 Task: Look for space in Upington, South Africa from 6th September, 2023 to 12th September, 2023 for 4 adults in price range Rs.10000 to Rs.14000. Place can be private room with 4 bedrooms having 4 beds and 4 bathrooms. Property type can be house, flat, guest house. Amenities needed are: wifi, TV, free parkinig on premises, gym, breakfast. Booking option can be shelf check-in. Required host language is English.
Action: Mouse moved to (517, 132)
Screenshot: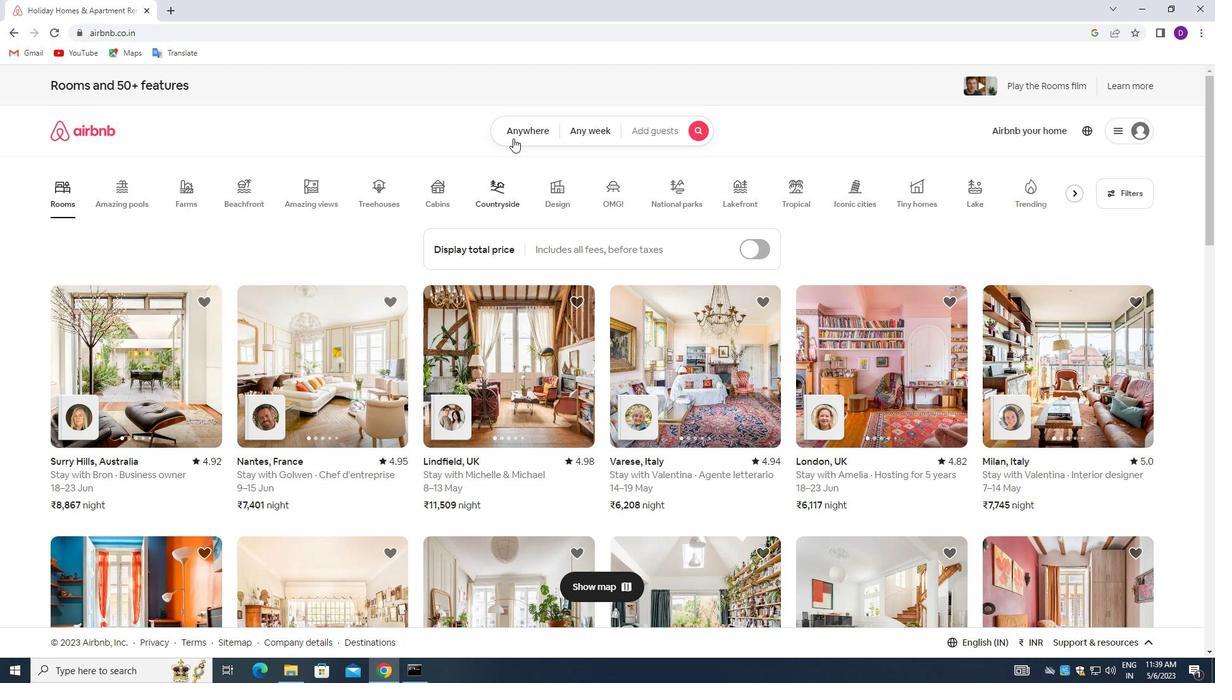 
Action: Mouse pressed left at (517, 132)
Screenshot: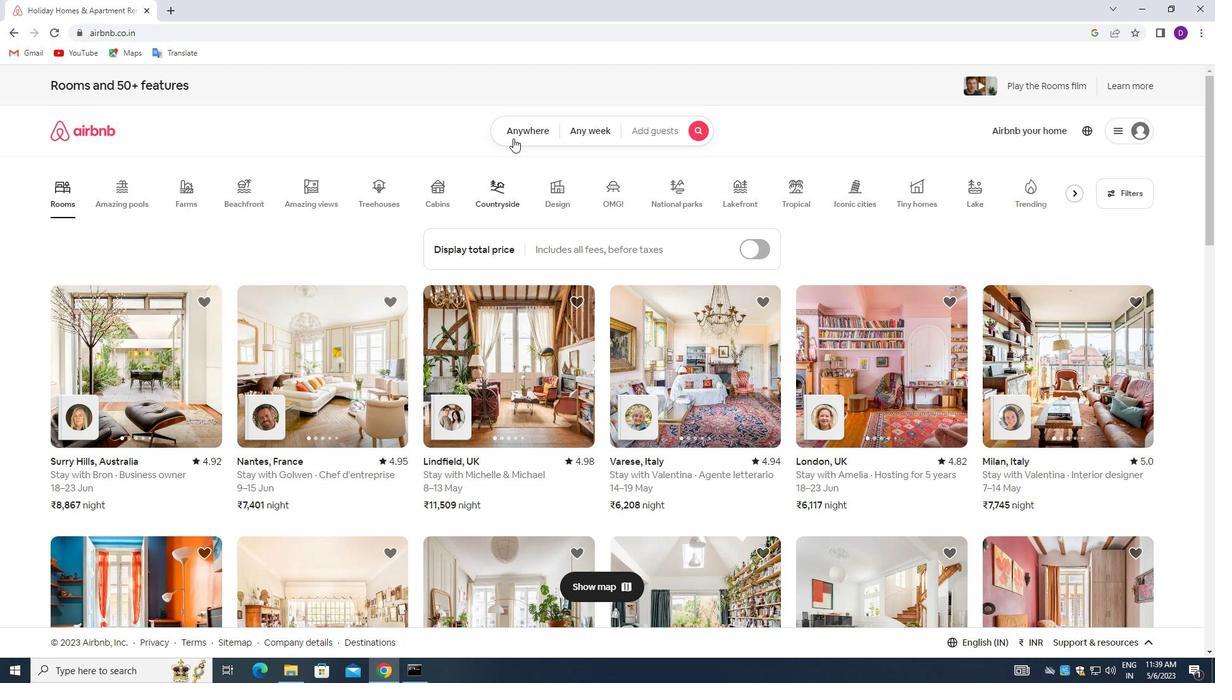 
Action: Mouse moved to (478, 183)
Screenshot: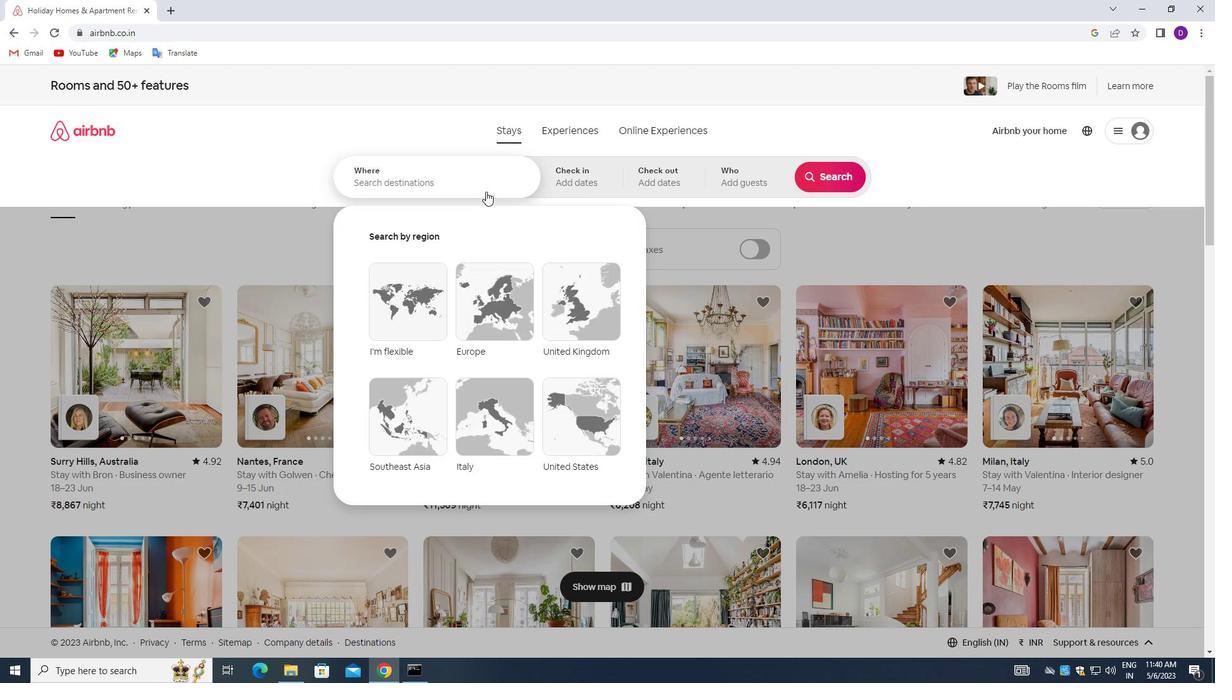 
Action: Mouse pressed left at (478, 183)
Screenshot: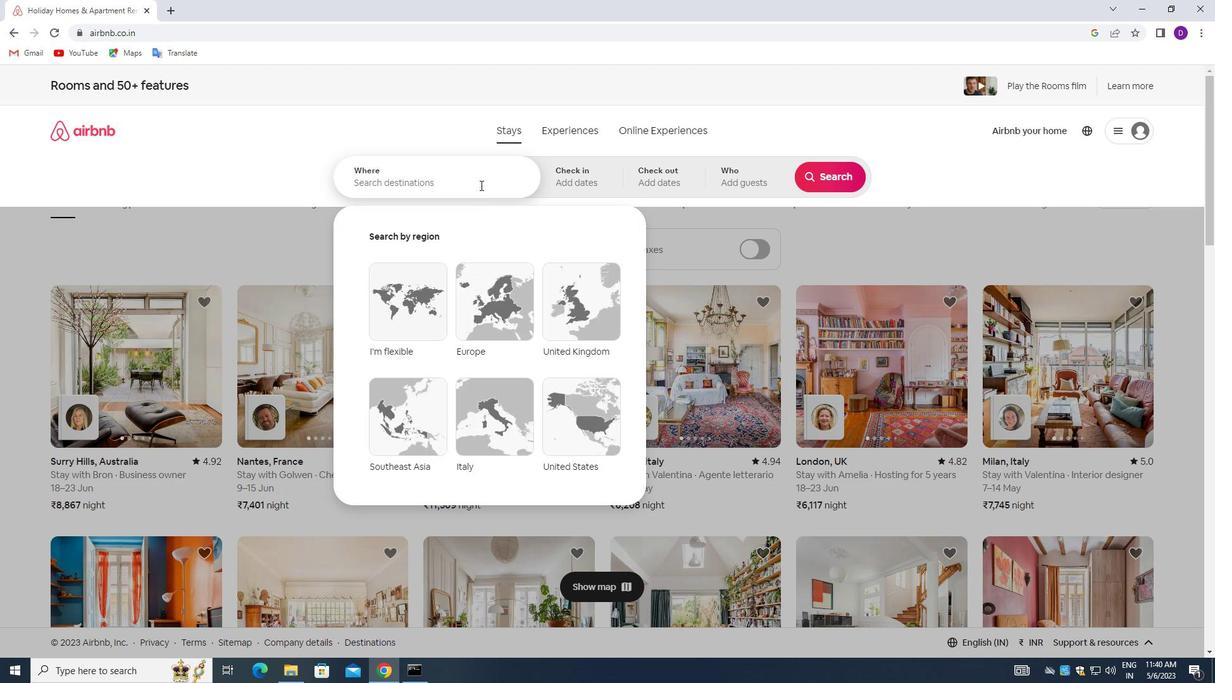 
Action: Mouse moved to (262, 264)
Screenshot: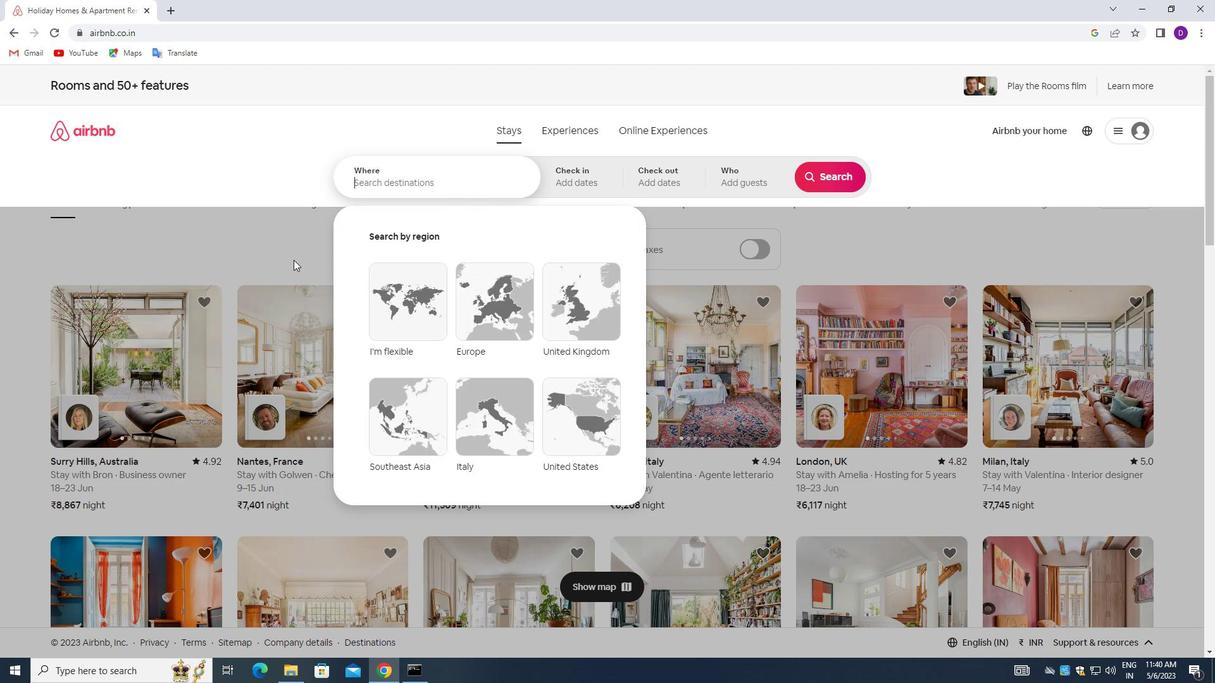 
Action: Key pressed <Key.shift>UPINGTON,<Key.space><Key.shift><Key.shift><Key.shift><Key.shift><Key.shift><Key.shift_r>SOUTH<Key.space><Key.shift_r>AFRICA<Key.enter>
Screenshot: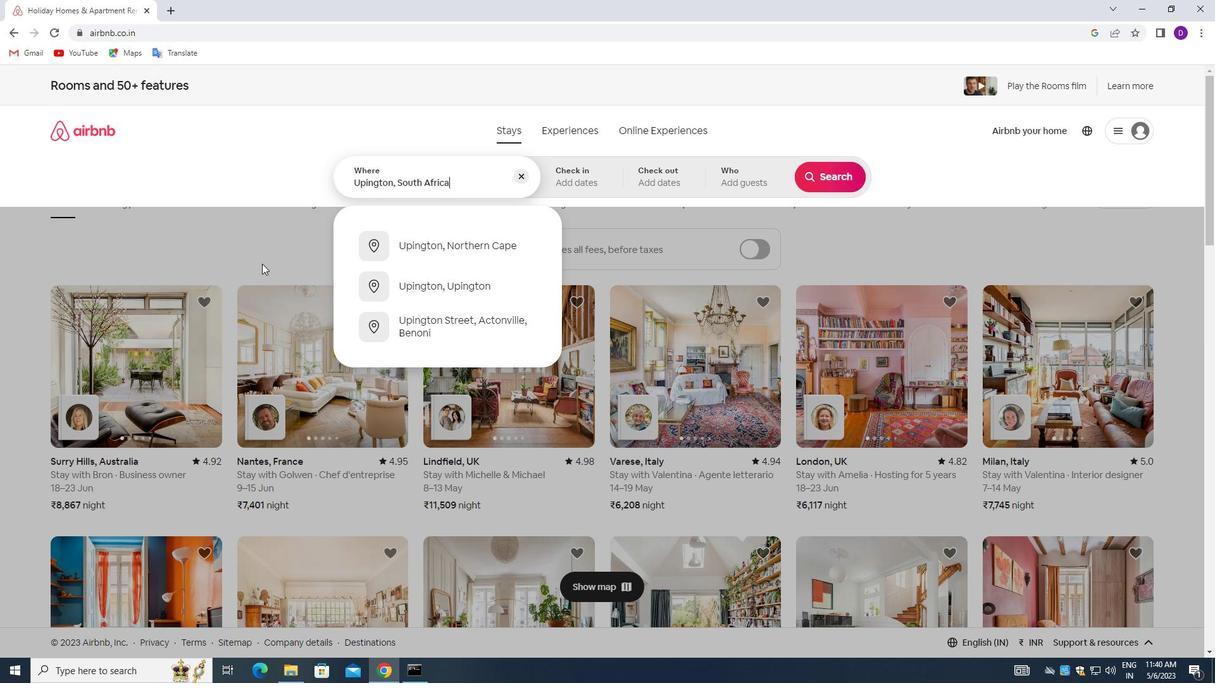 
Action: Mouse moved to (835, 277)
Screenshot: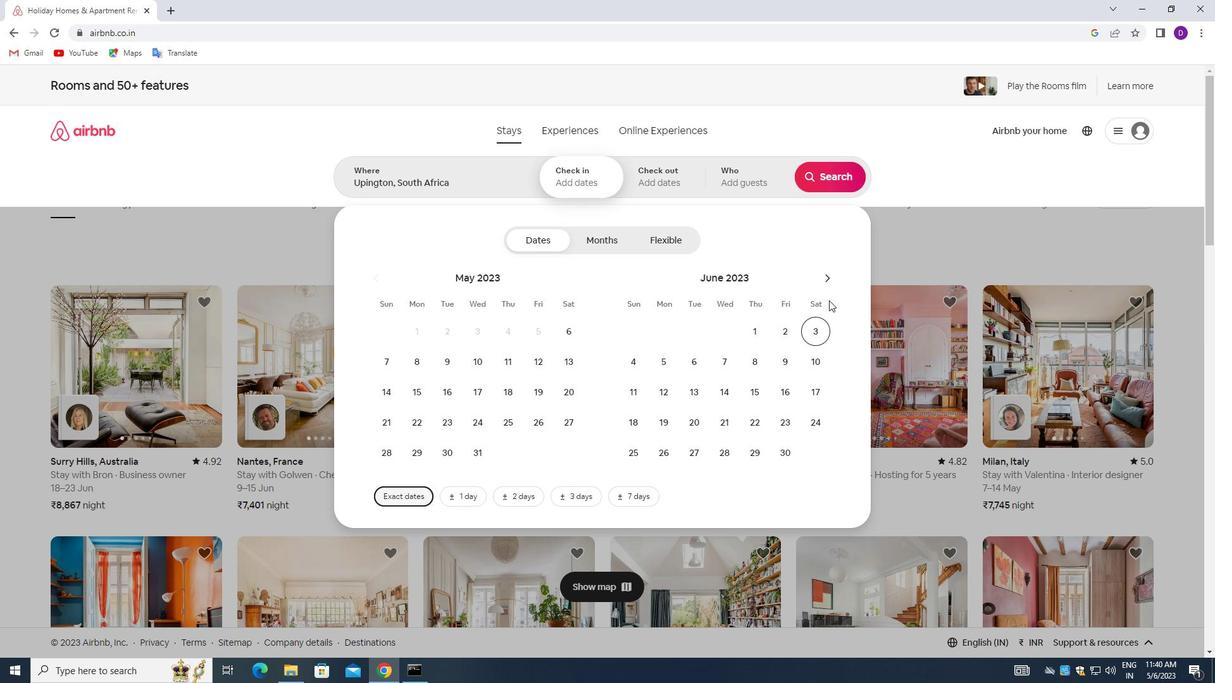 
Action: Mouse pressed left at (835, 277)
Screenshot: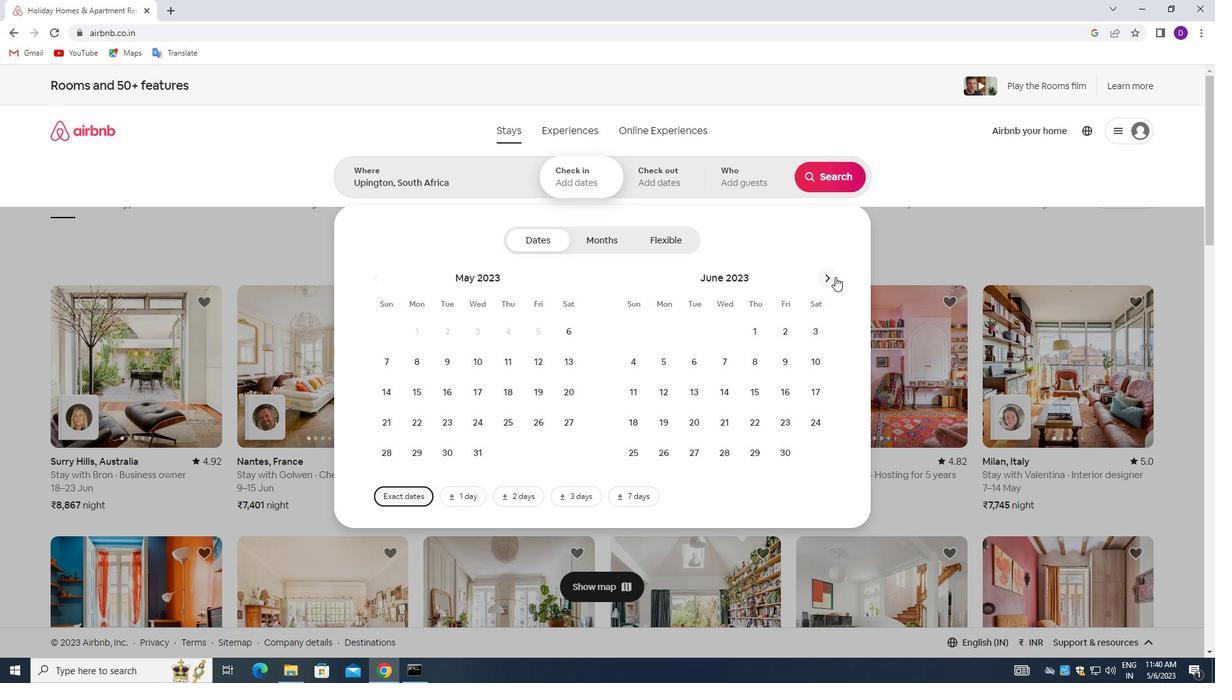 
Action: Mouse pressed left at (835, 277)
Screenshot: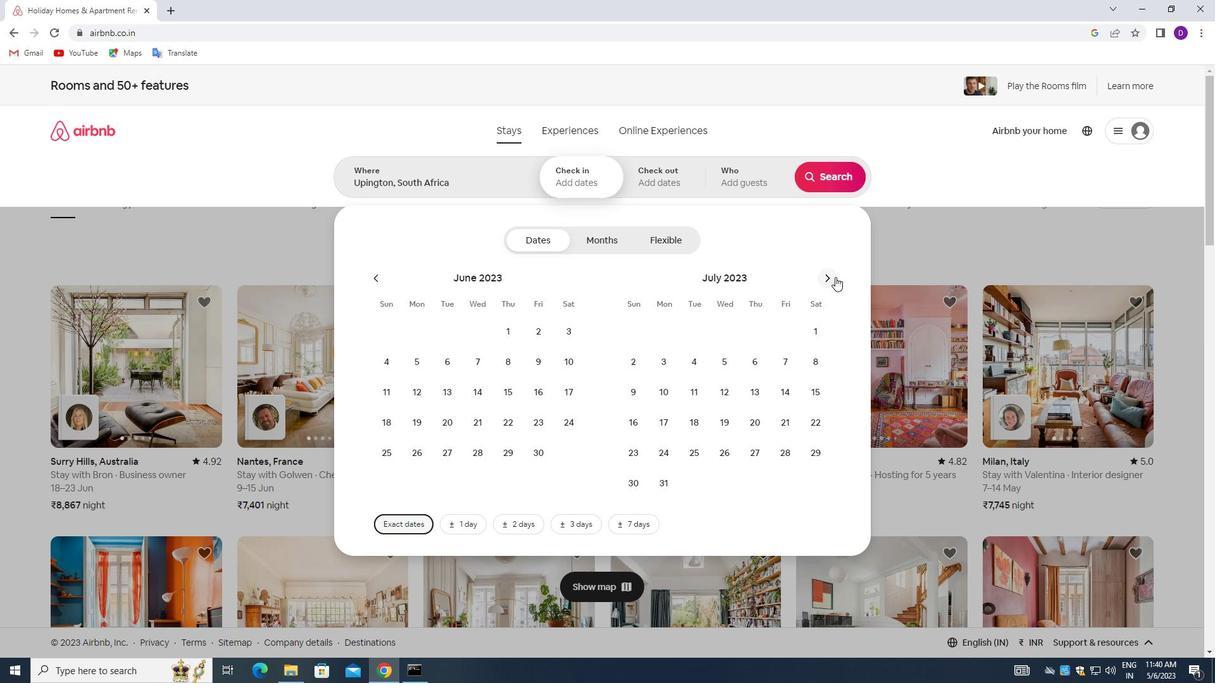 
Action: Mouse pressed left at (835, 277)
Screenshot: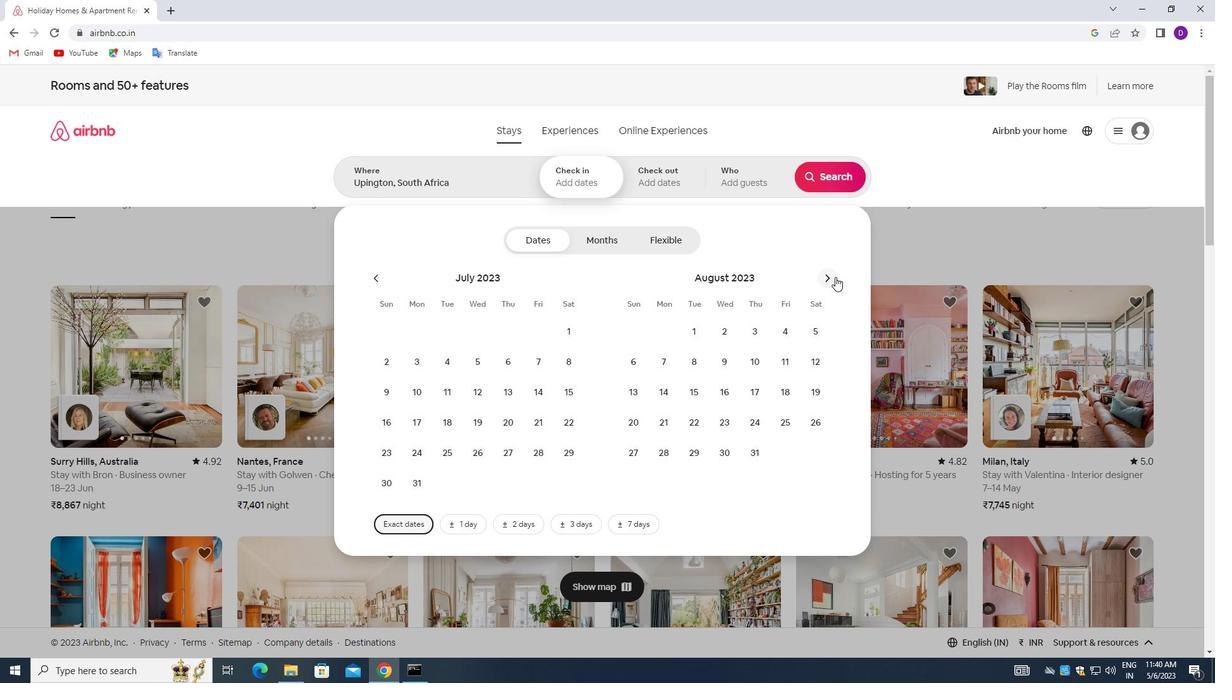 
Action: Mouse moved to (730, 365)
Screenshot: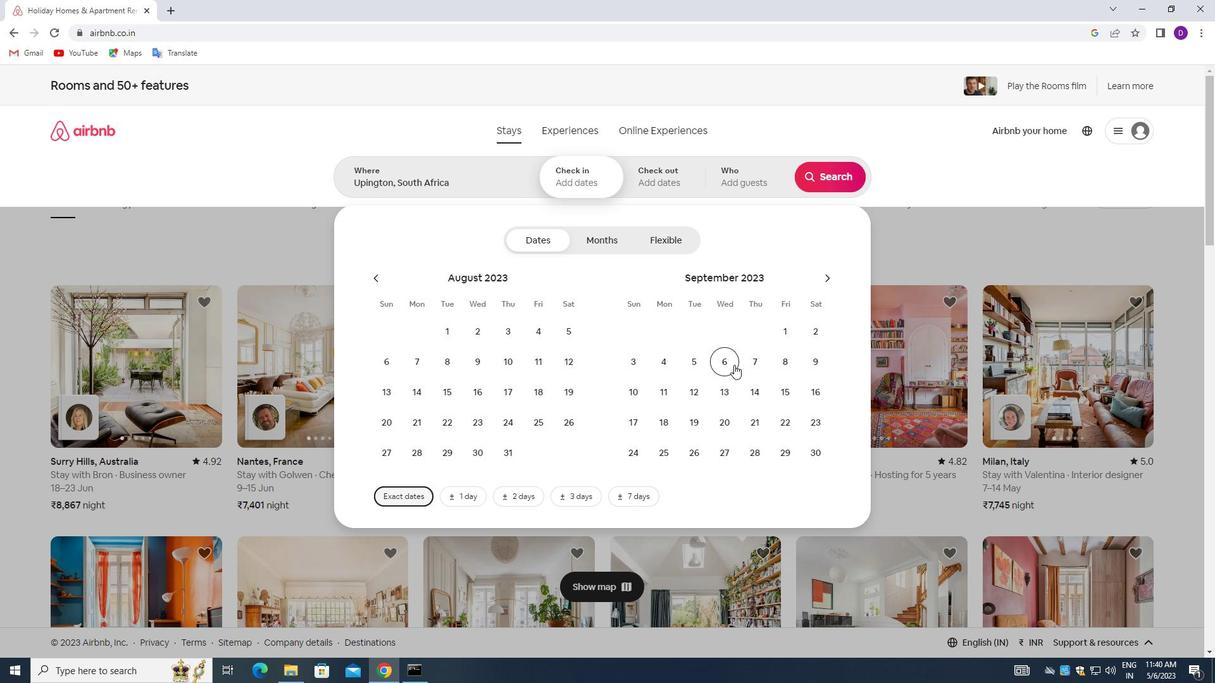 
Action: Mouse pressed left at (730, 365)
Screenshot: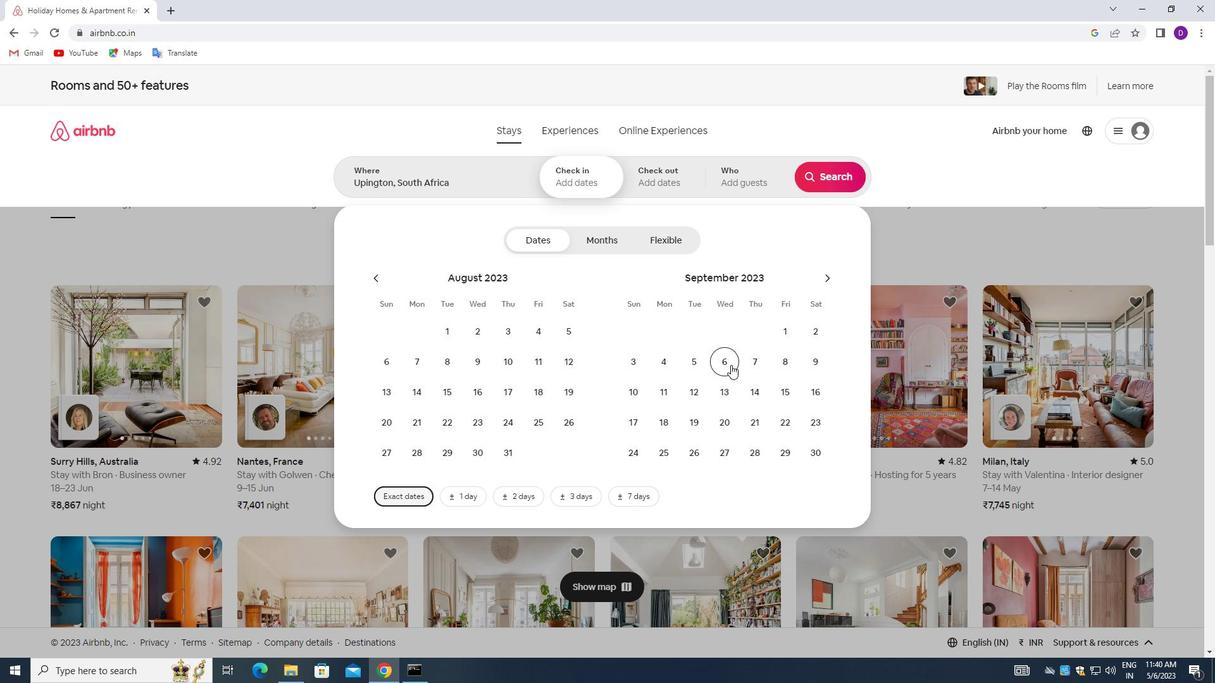 
Action: Mouse moved to (690, 391)
Screenshot: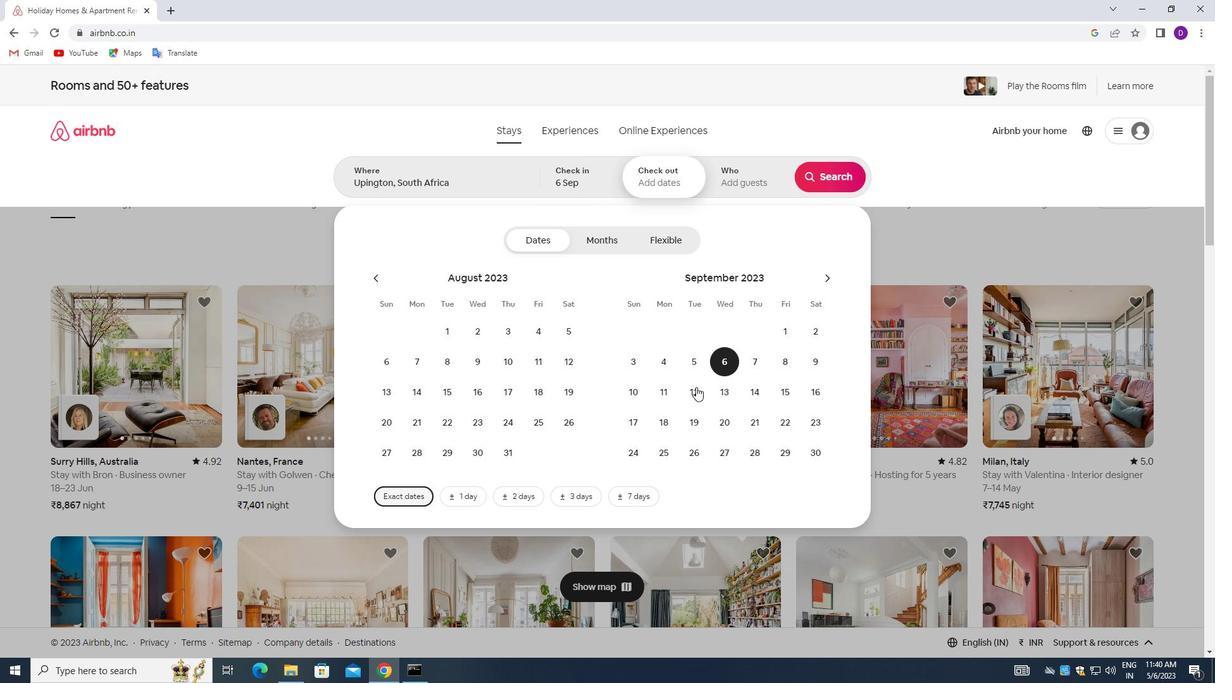 
Action: Mouse pressed left at (690, 391)
Screenshot: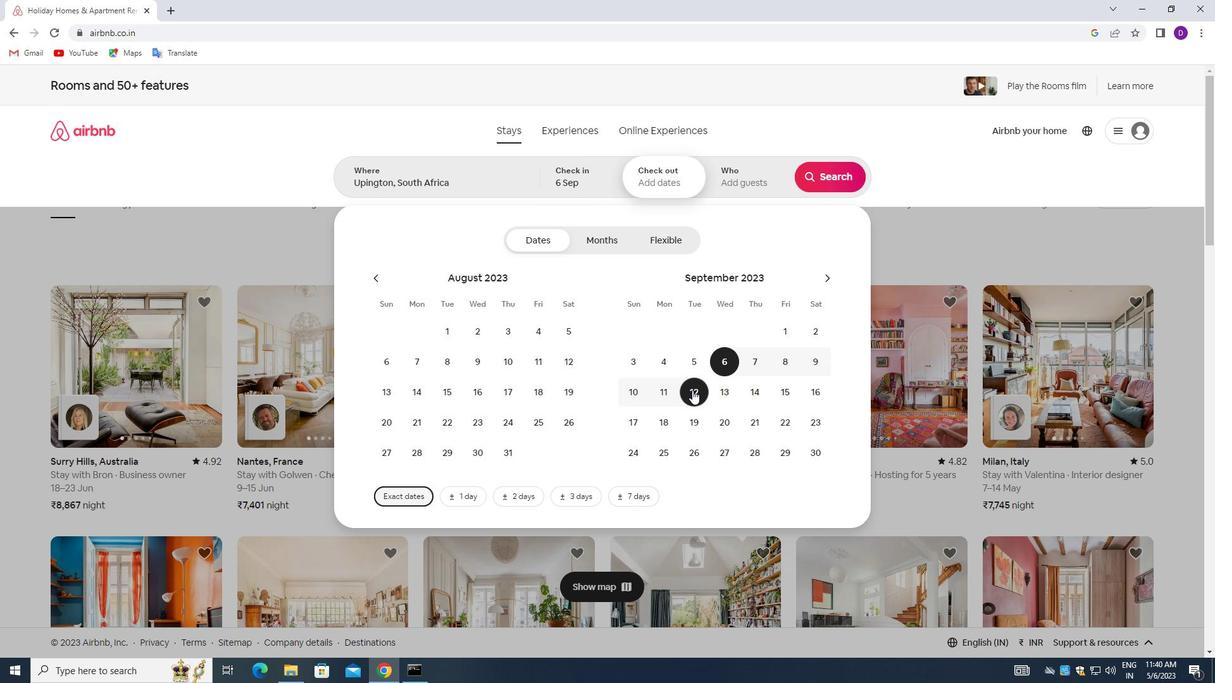
Action: Mouse moved to (731, 184)
Screenshot: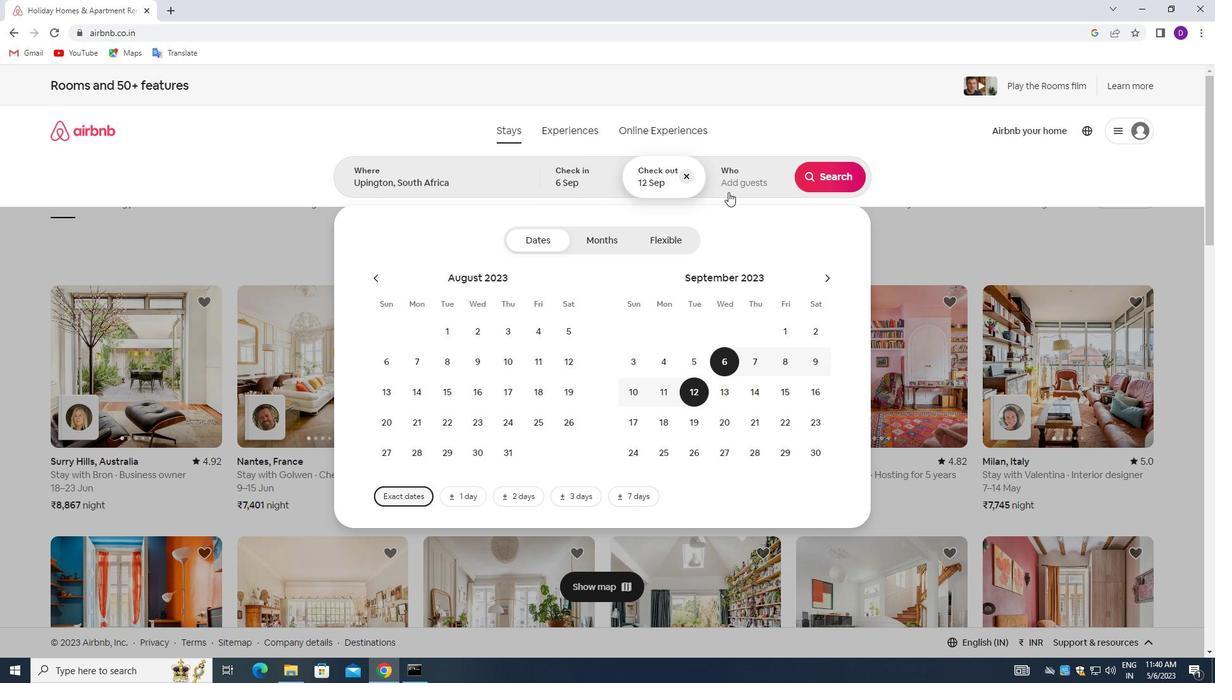 
Action: Mouse pressed left at (731, 184)
Screenshot: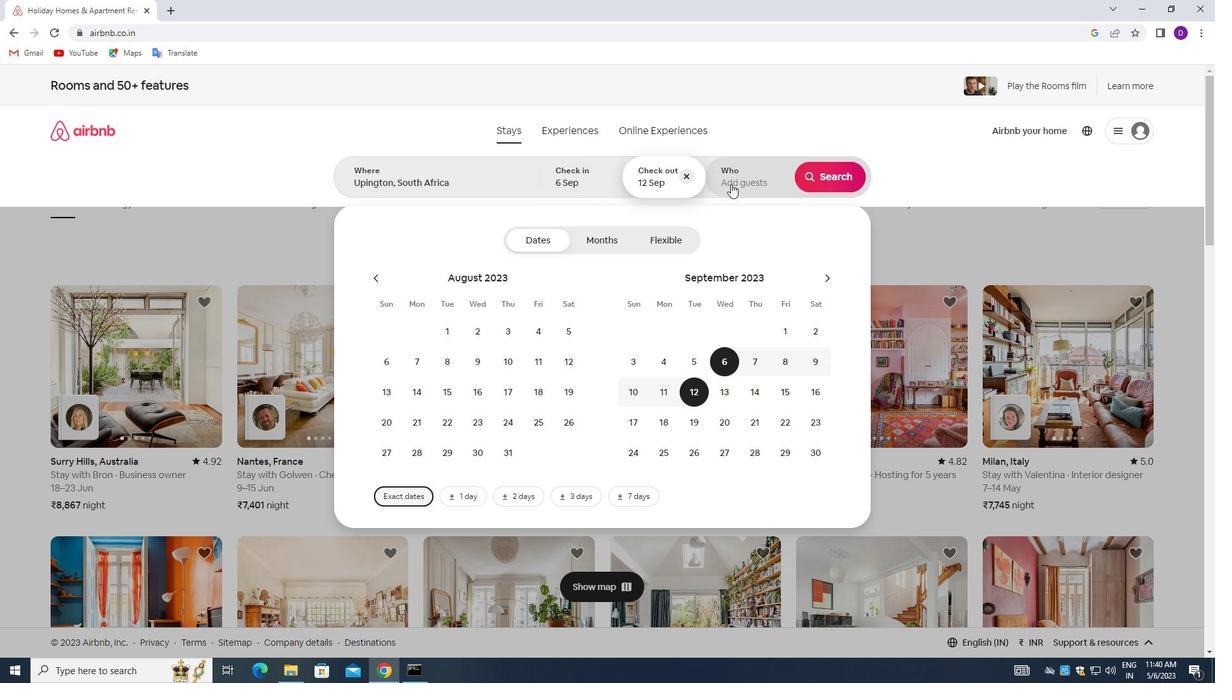 
Action: Mouse moved to (837, 249)
Screenshot: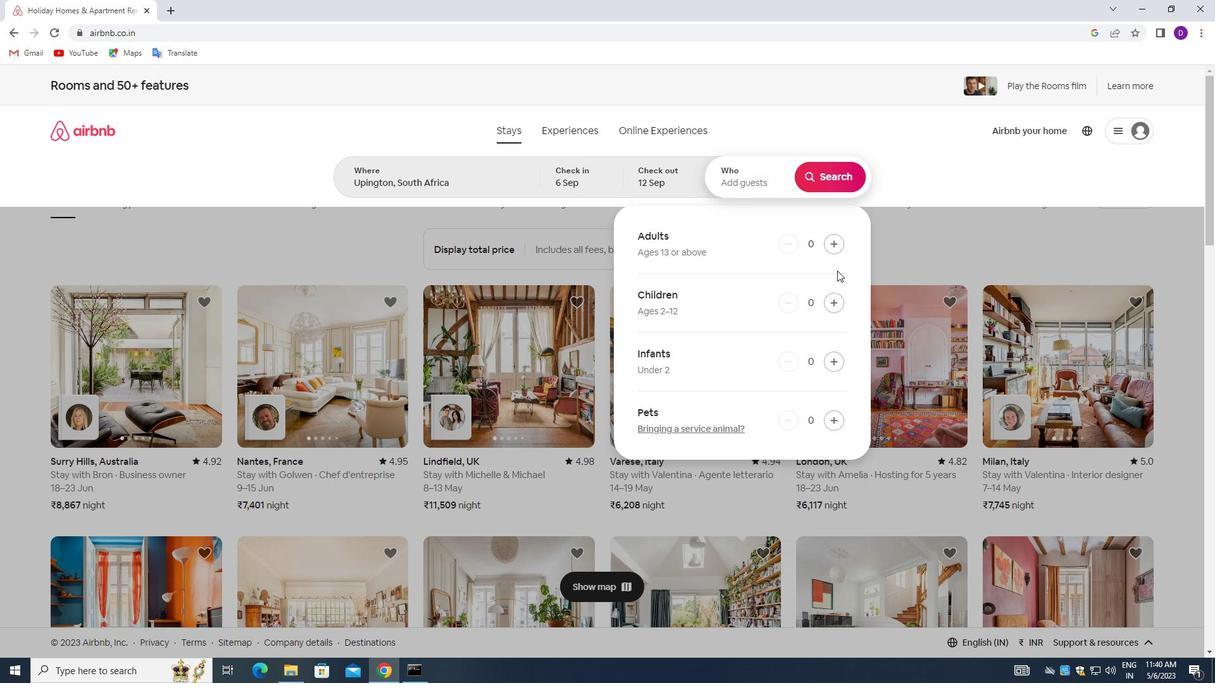 
Action: Mouse pressed left at (837, 249)
Screenshot: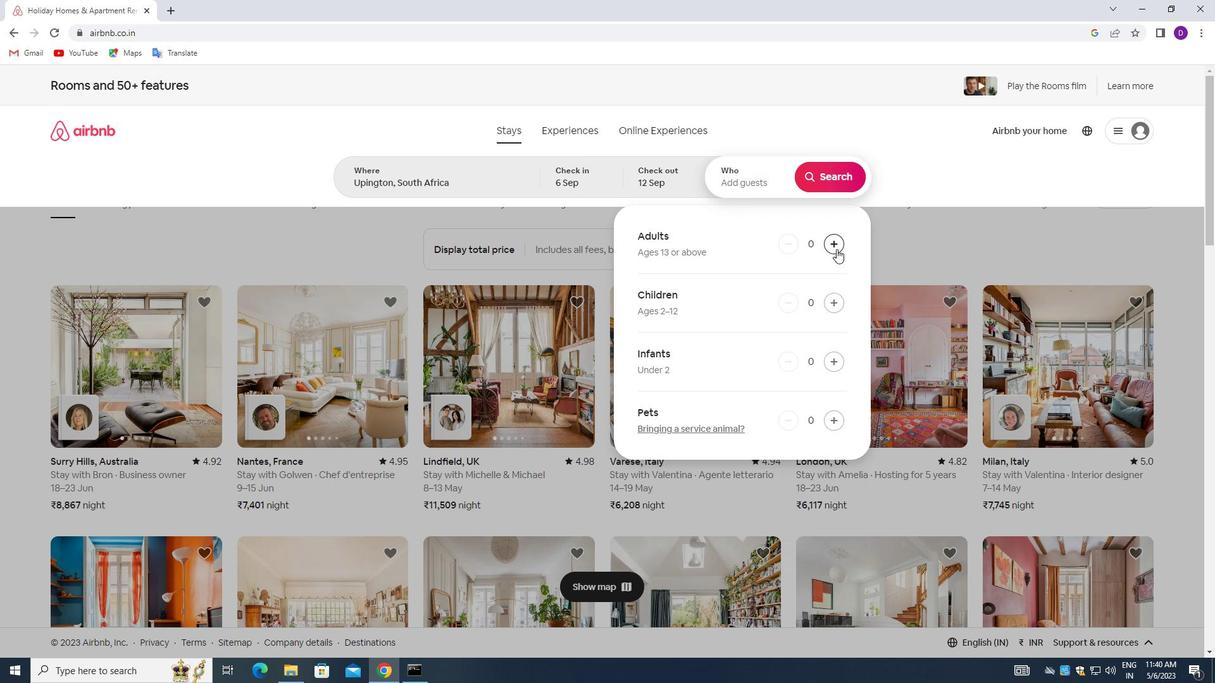 
Action: Mouse pressed left at (837, 249)
Screenshot: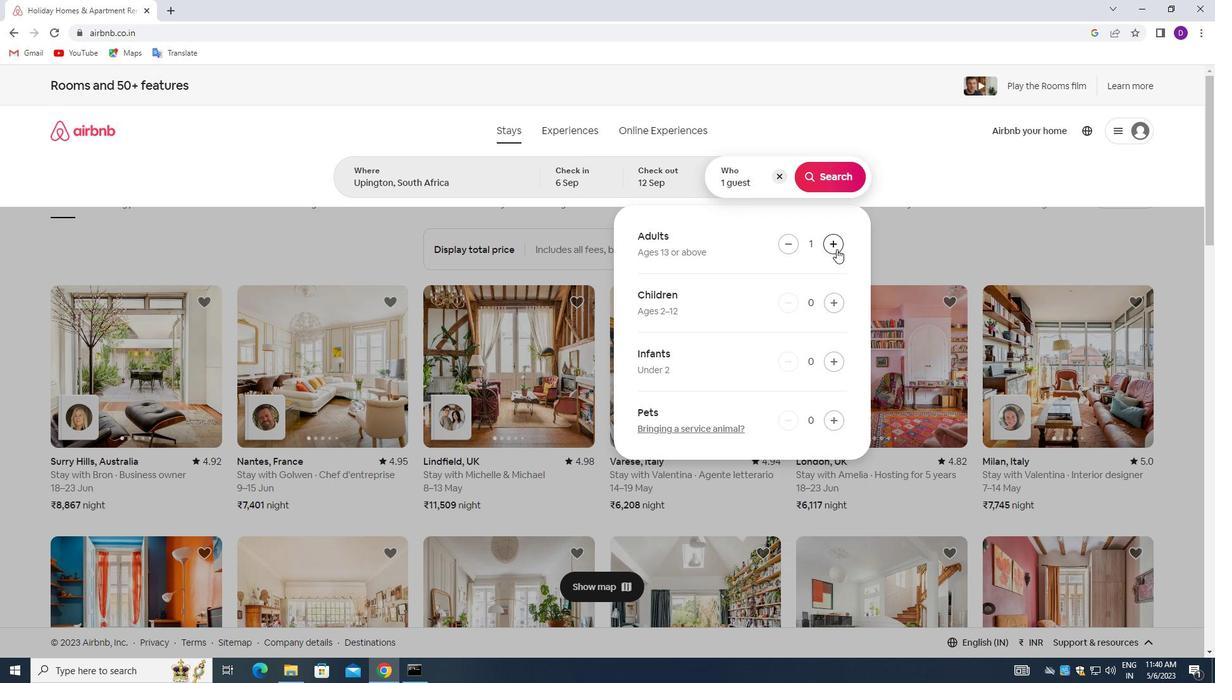 
Action: Mouse pressed left at (837, 249)
Screenshot: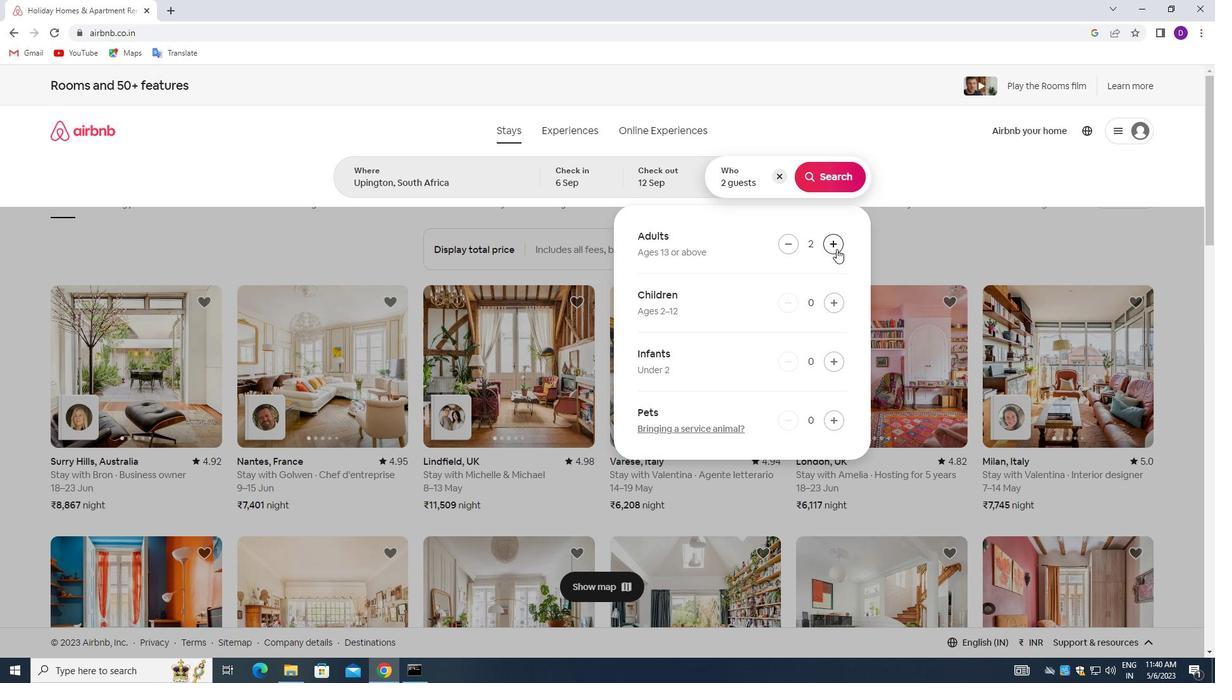 
Action: Mouse pressed left at (837, 249)
Screenshot: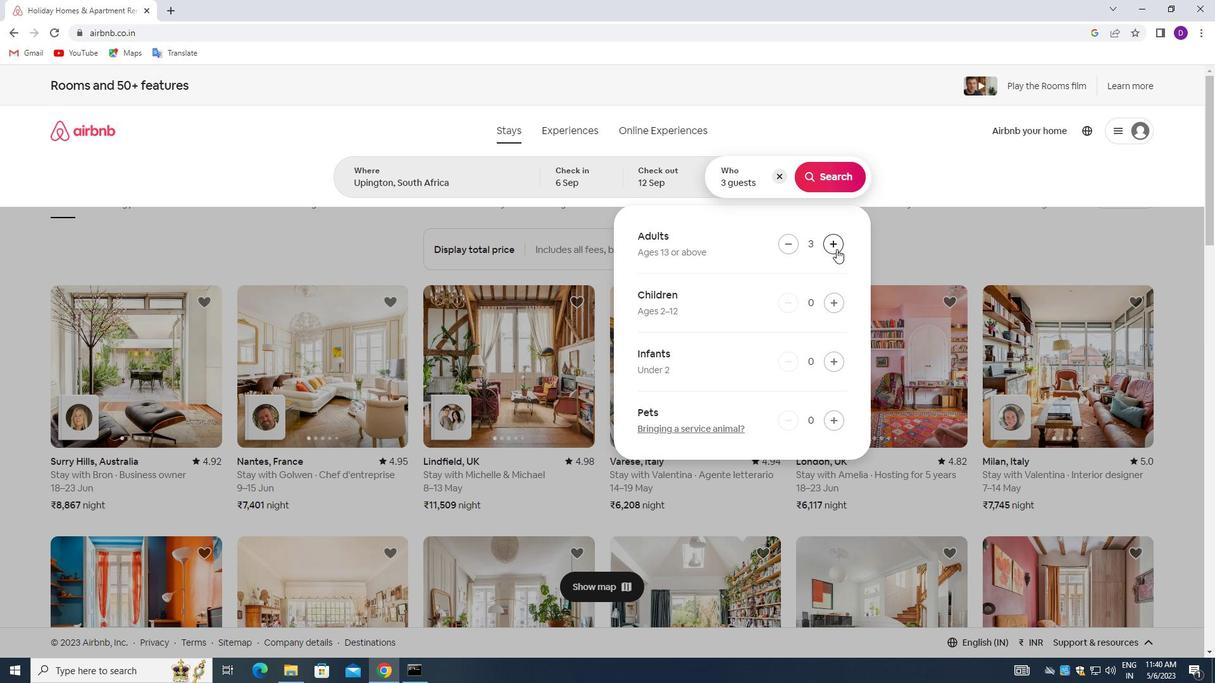 
Action: Mouse moved to (822, 176)
Screenshot: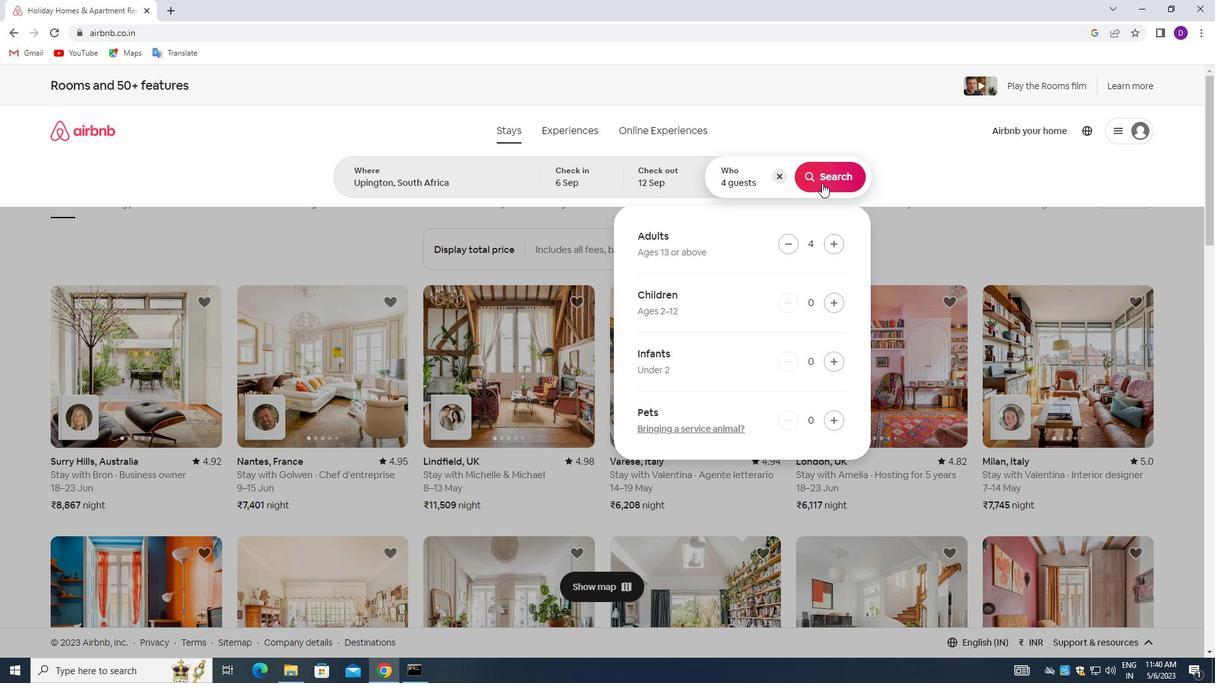 
Action: Mouse pressed left at (822, 176)
Screenshot: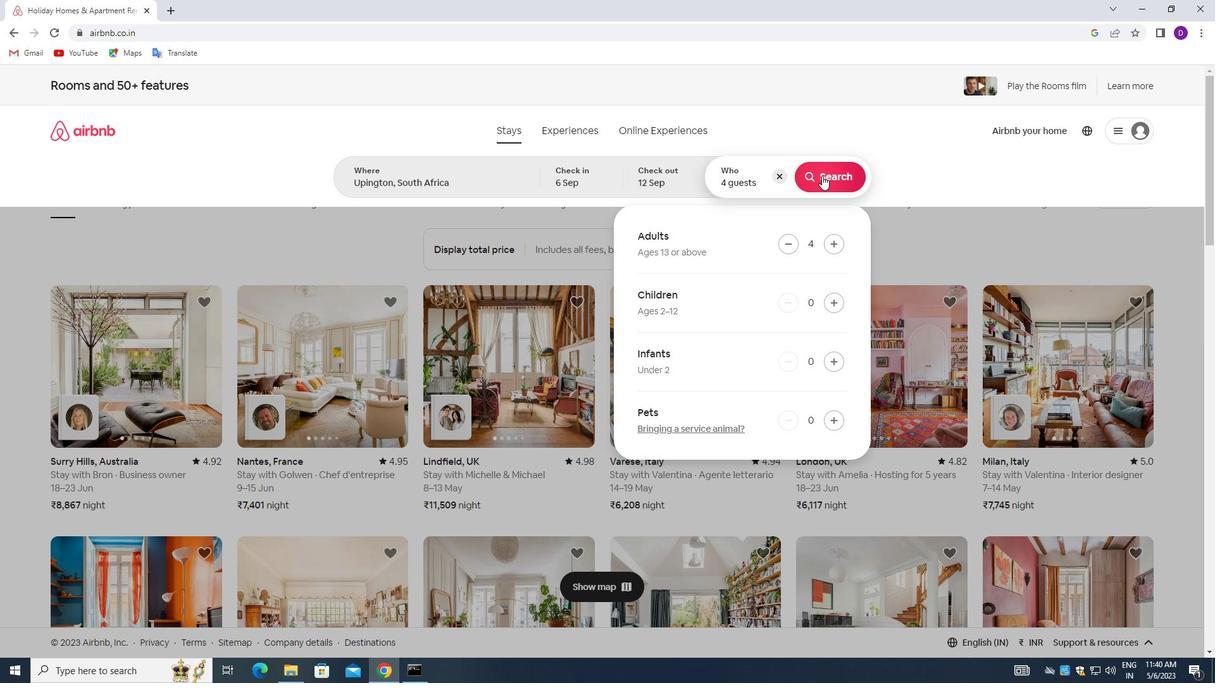 
Action: Mouse moved to (1146, 134)
Screenshot: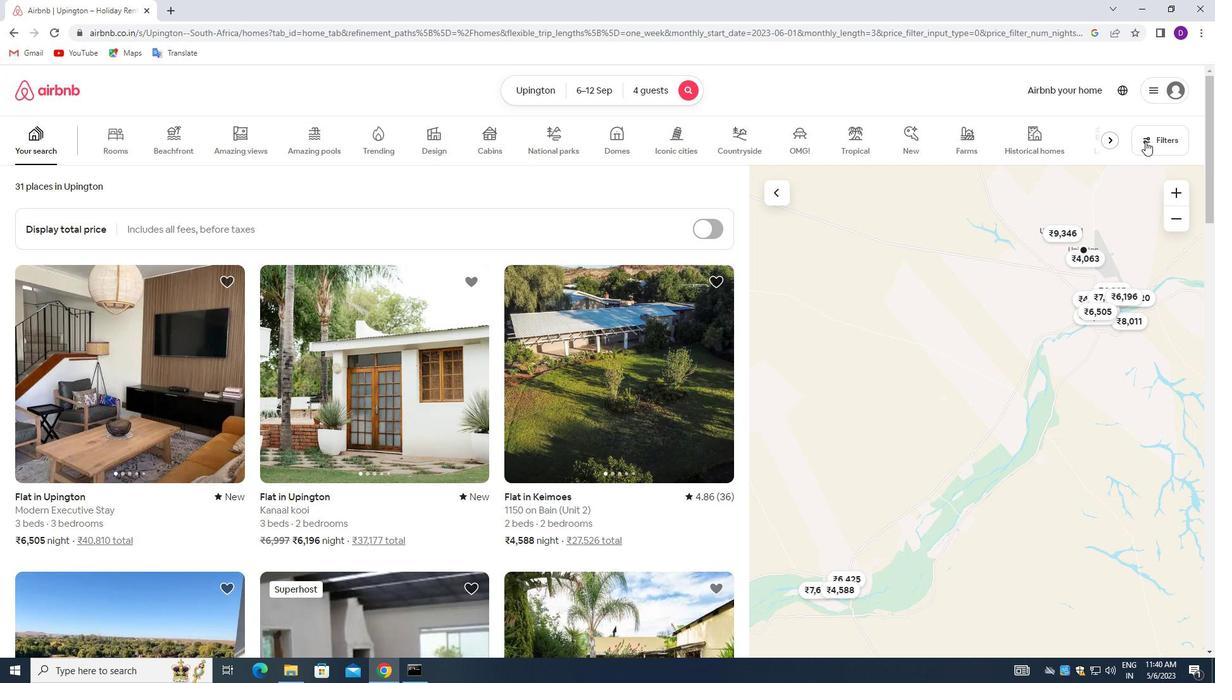 
Action: Mouse pressed left at (1146, 134)
Screenshot: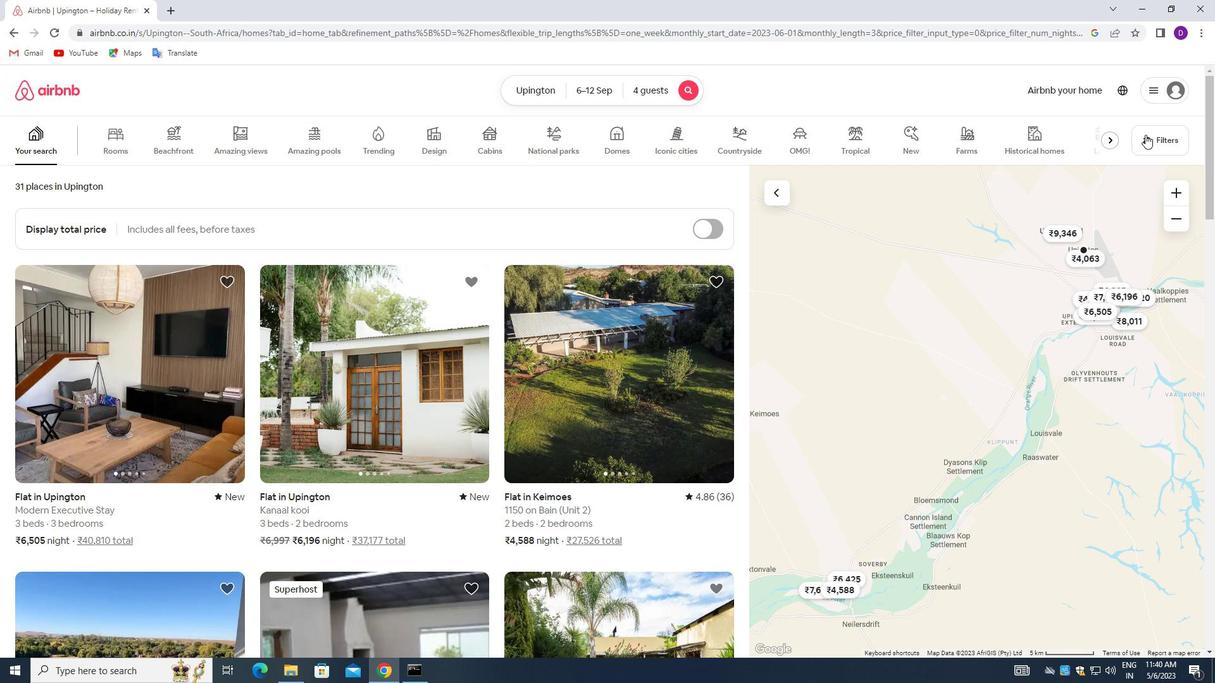 
Action: Mouse moved to (447, 455)
Screenshot: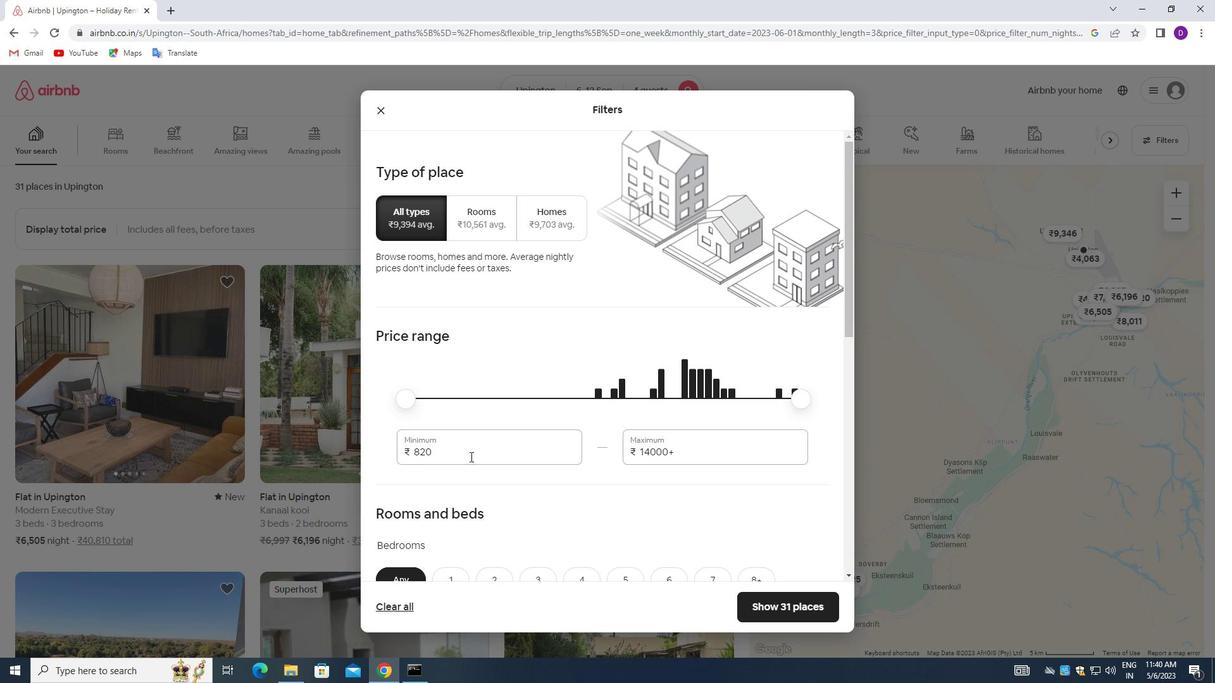 
Action: Mouse pressed left at (447, 455)
Screenshot: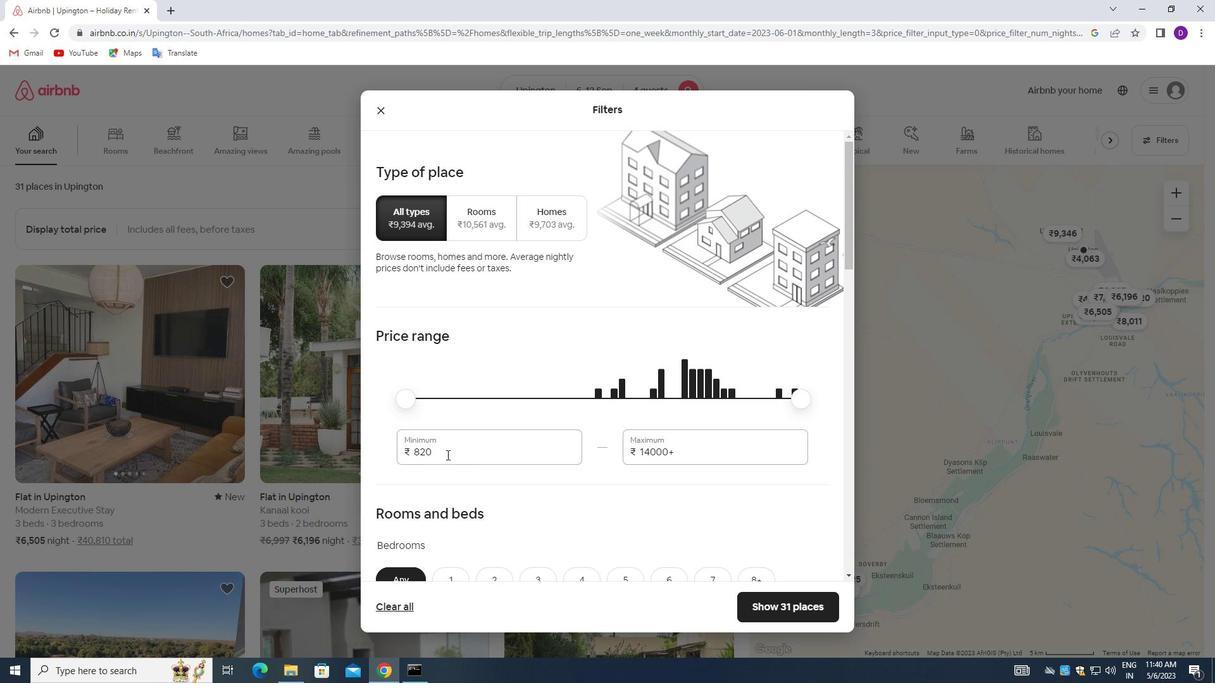 
Action: Mouse pressed left at (447, 455)
Screenshot: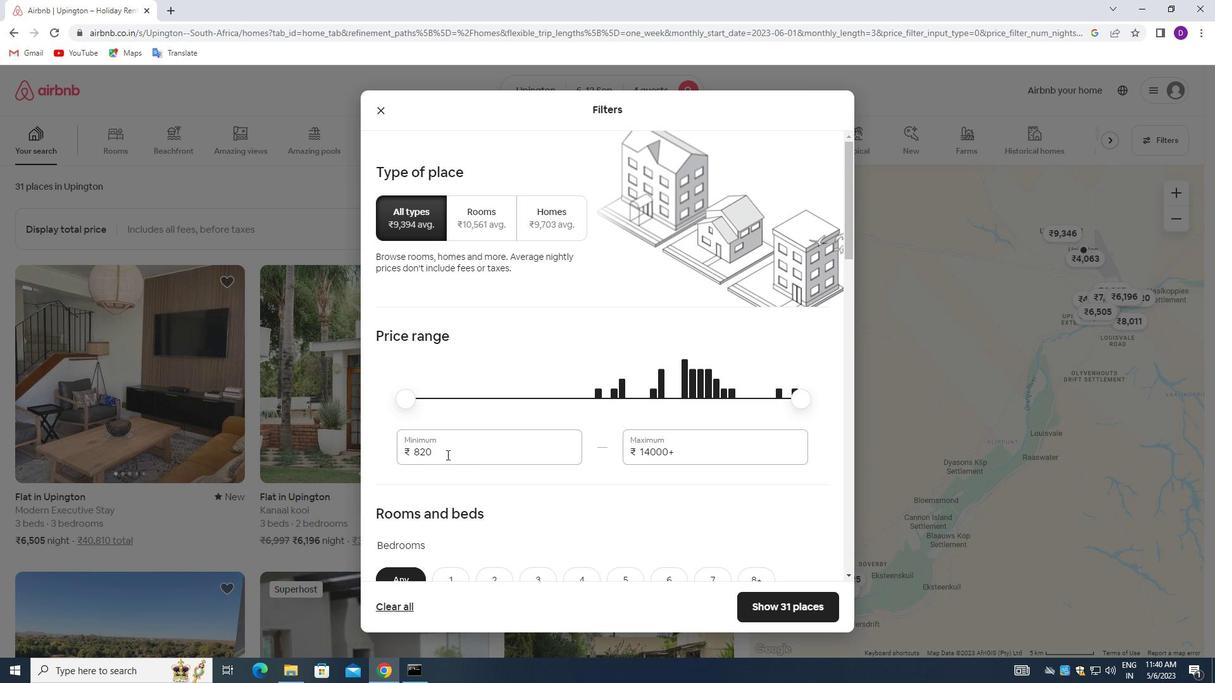 
Action: Key pressed 10000<Key.tab>14000
Screenshot: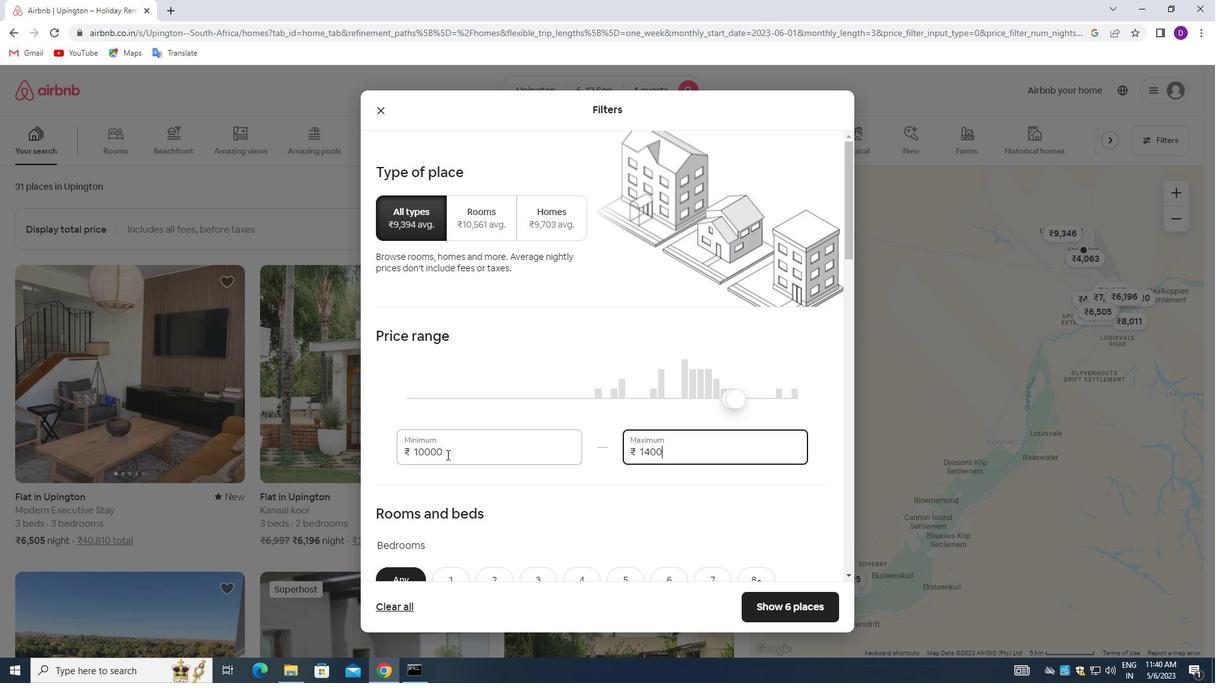 
Action: Mouse moved to (573, 393)
Screenshot: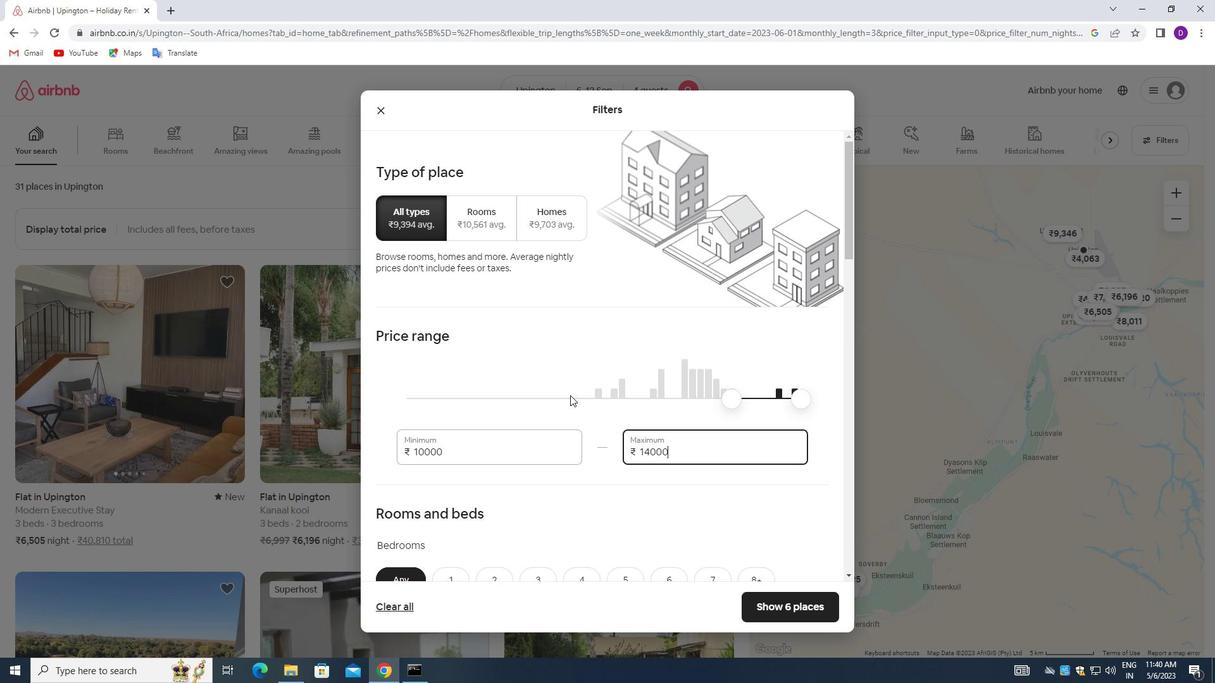 
Action: Mouse scrolled (573, 392) with delta (0, 0)
Screenshot: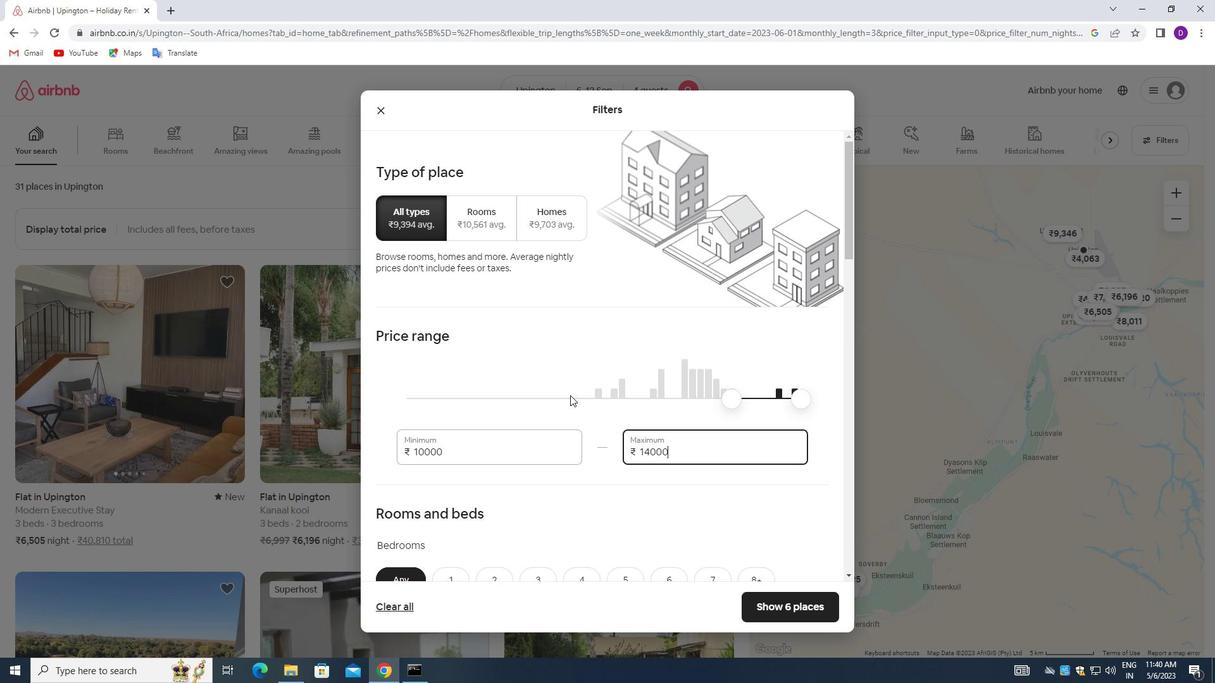 
Action: Mouse moved to (574, 393)
Screenshot: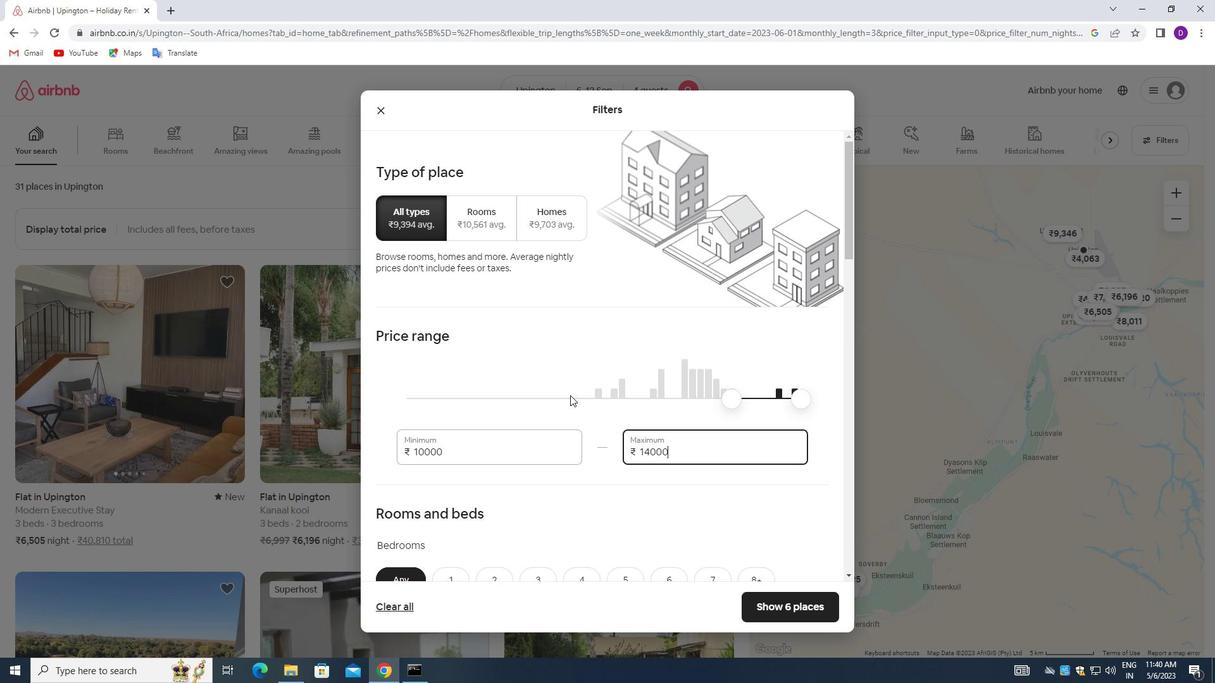 
Action: Mouse scrolled (574, 392) with delta (0, 0)
Screenshot: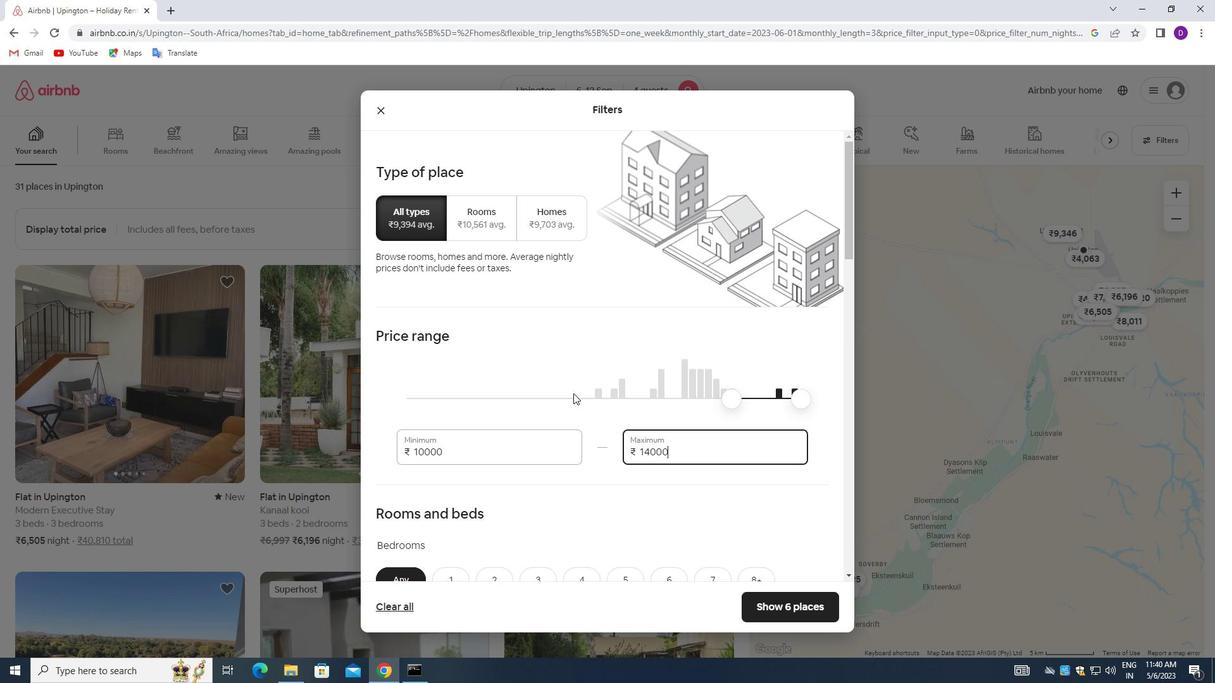 
Action: Mouse scrolled (574, 392) with delta (0, 0)
Screenshot: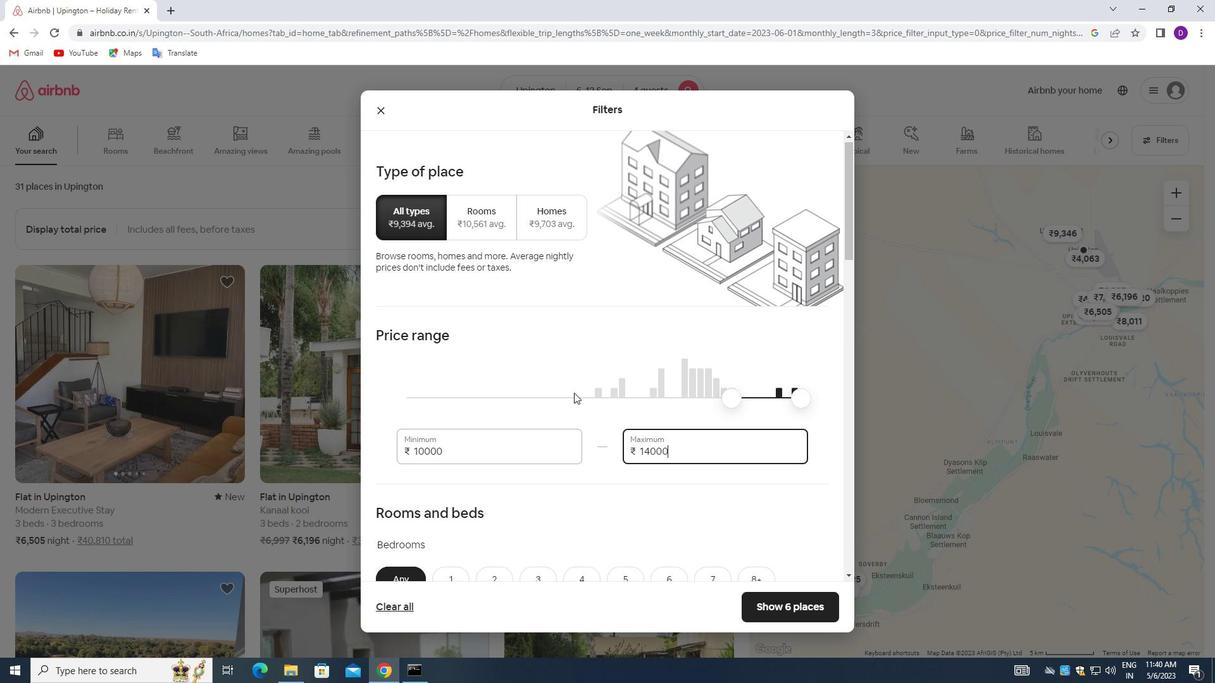 
Action: Mouse moved to (574, 393)
Screenshot: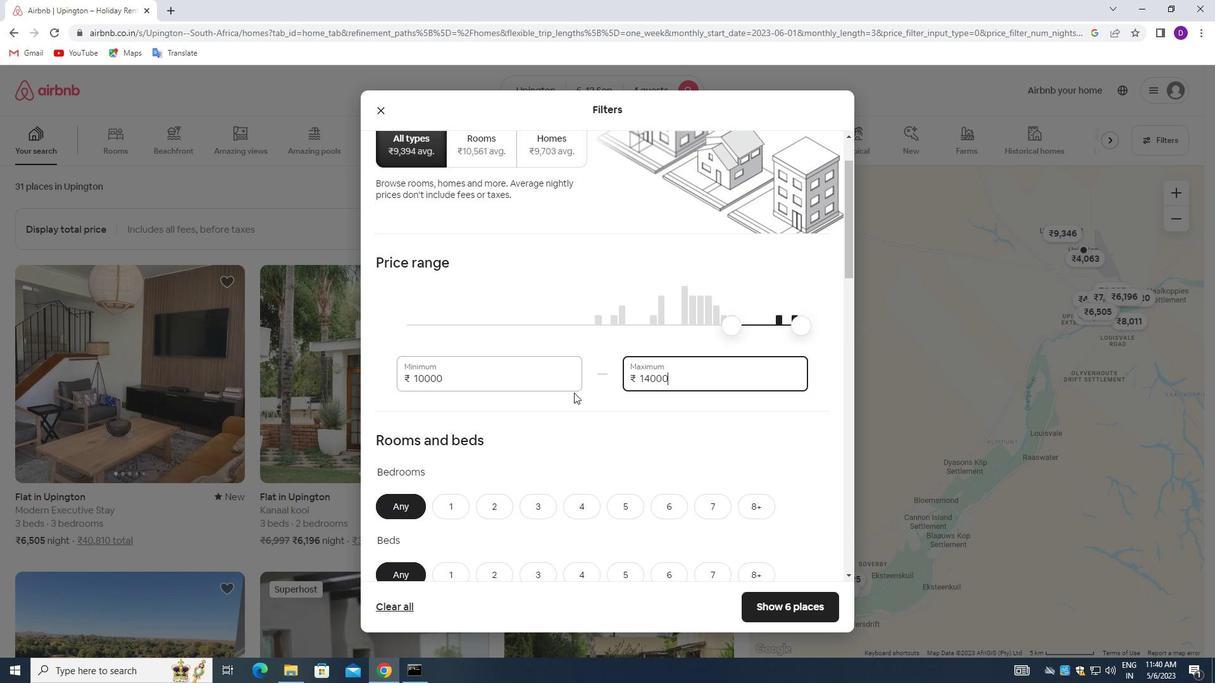 
Action: Mouse scrolled (574, 392) with delta (0, 0)
Screenshot: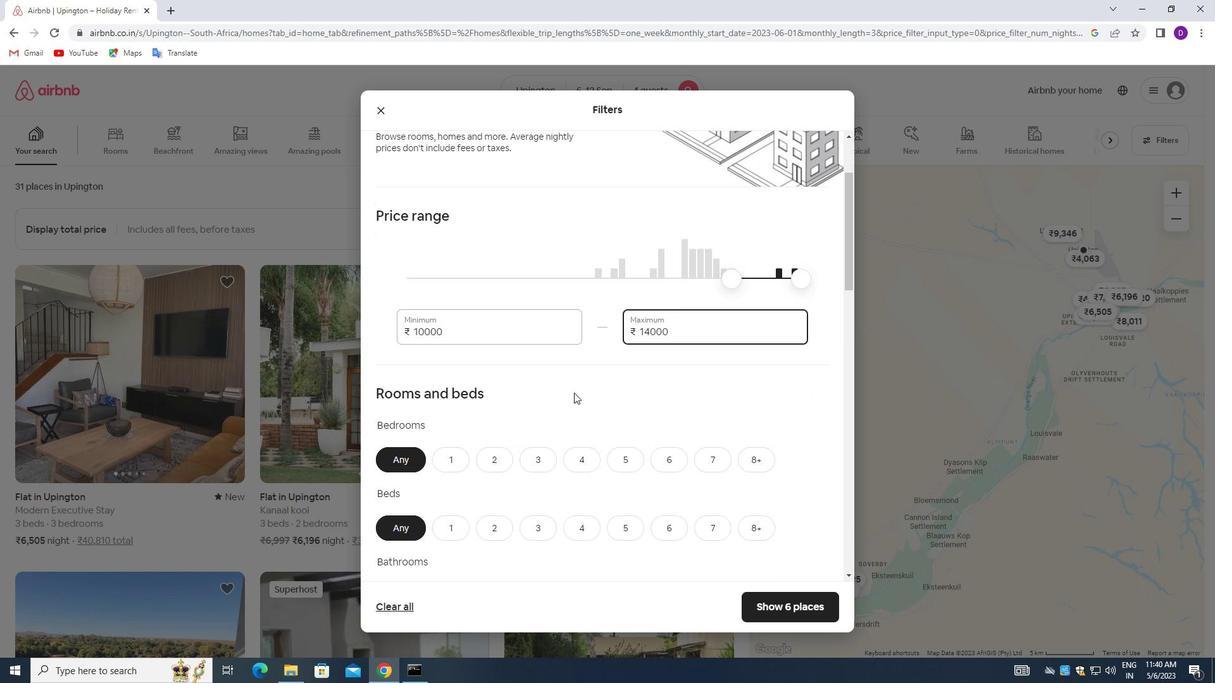
Action: Mouse moved to (571, 330)
Screenshot: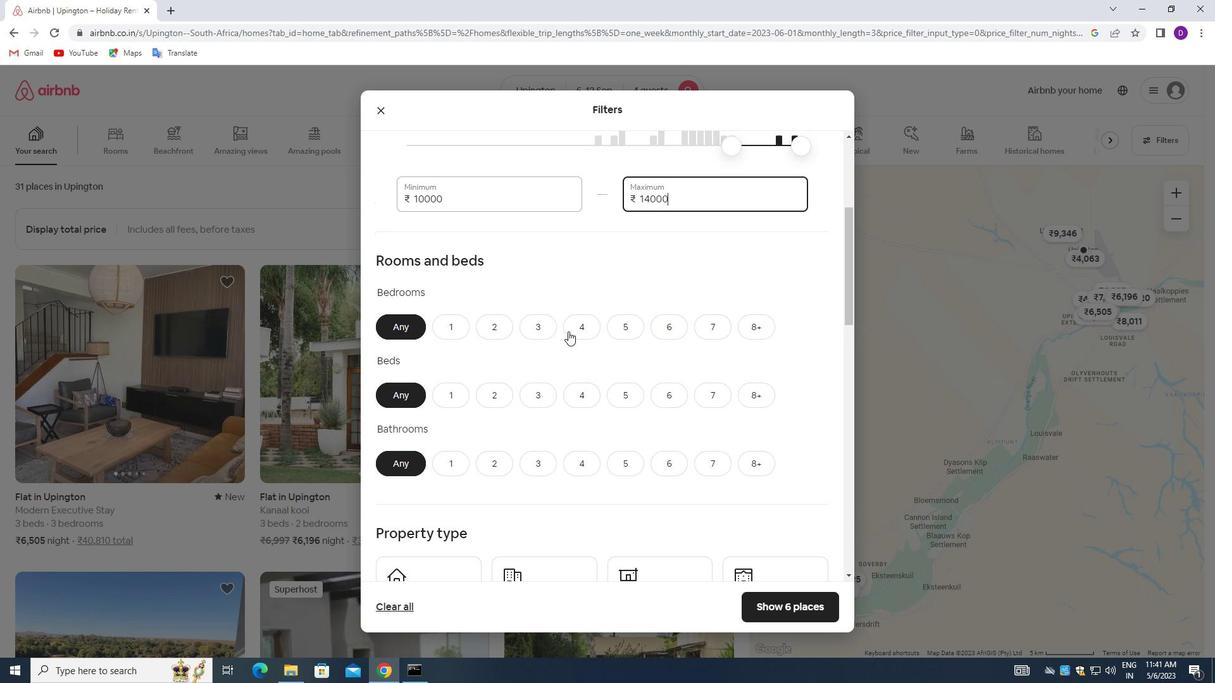 
Action: Mouse pressed left at (571, 330)
Screenshot: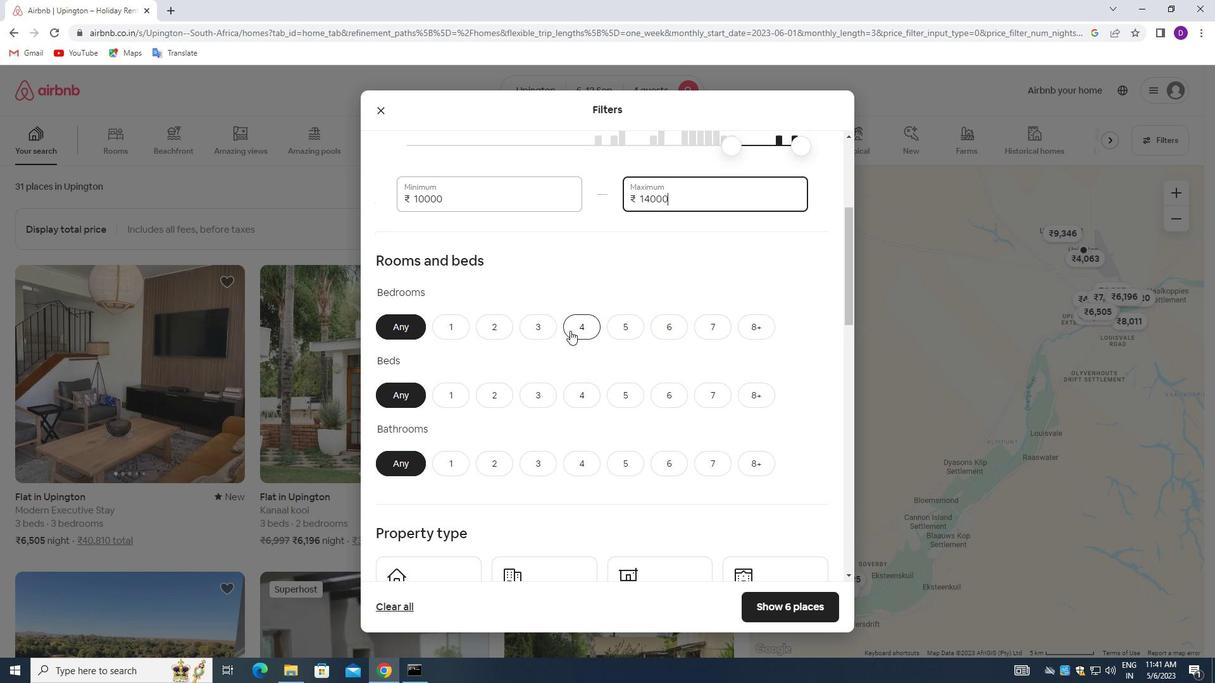 
Action: Mouse moved to (569, 396)
Screenshot: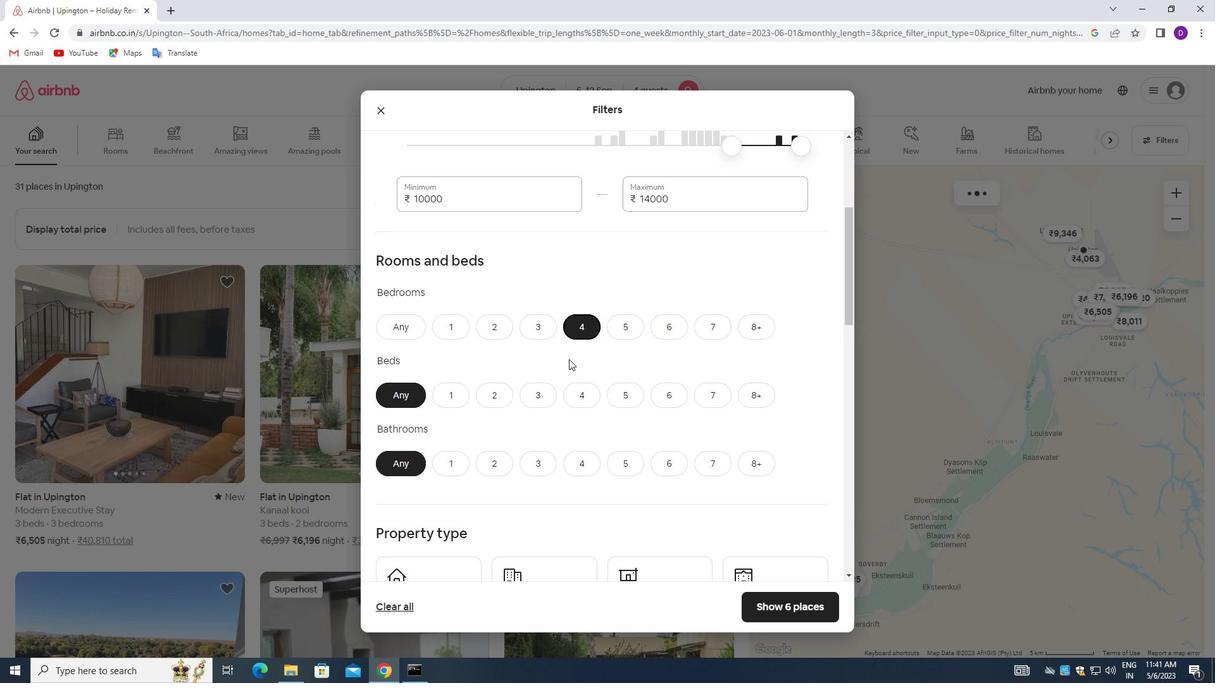 
Action: Mouse pressed left at (569, 396)
Screenshot: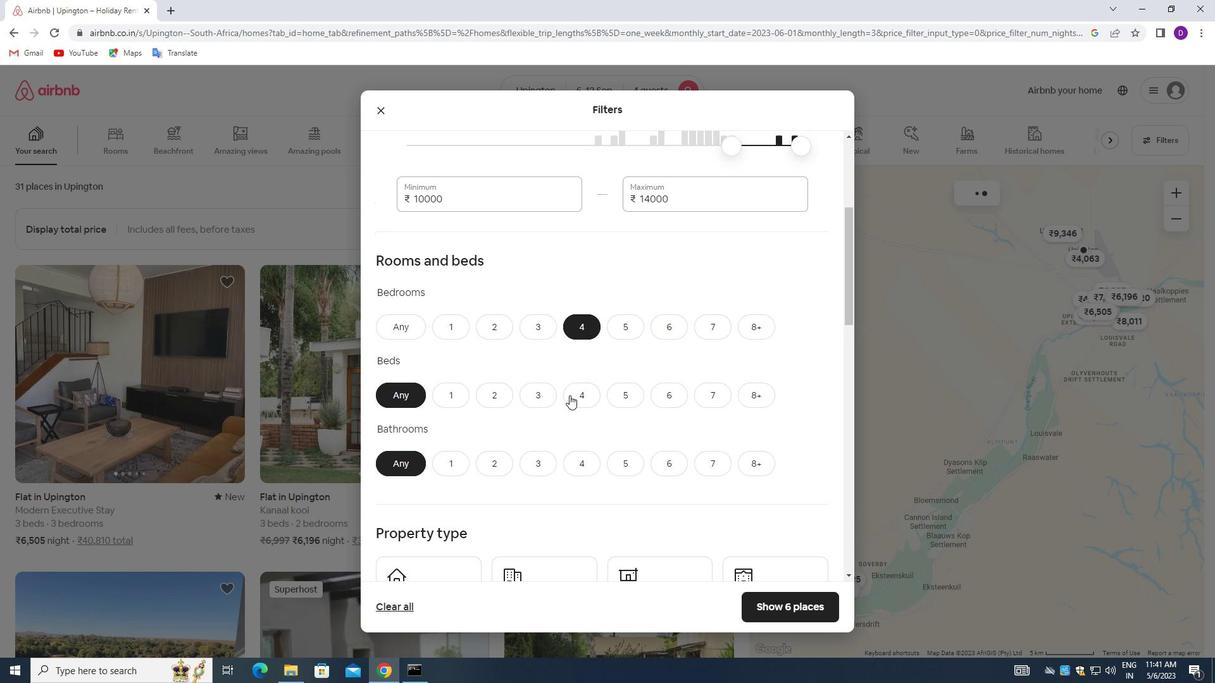 
Action: Mouse moved to (576, 455)
Screenshot: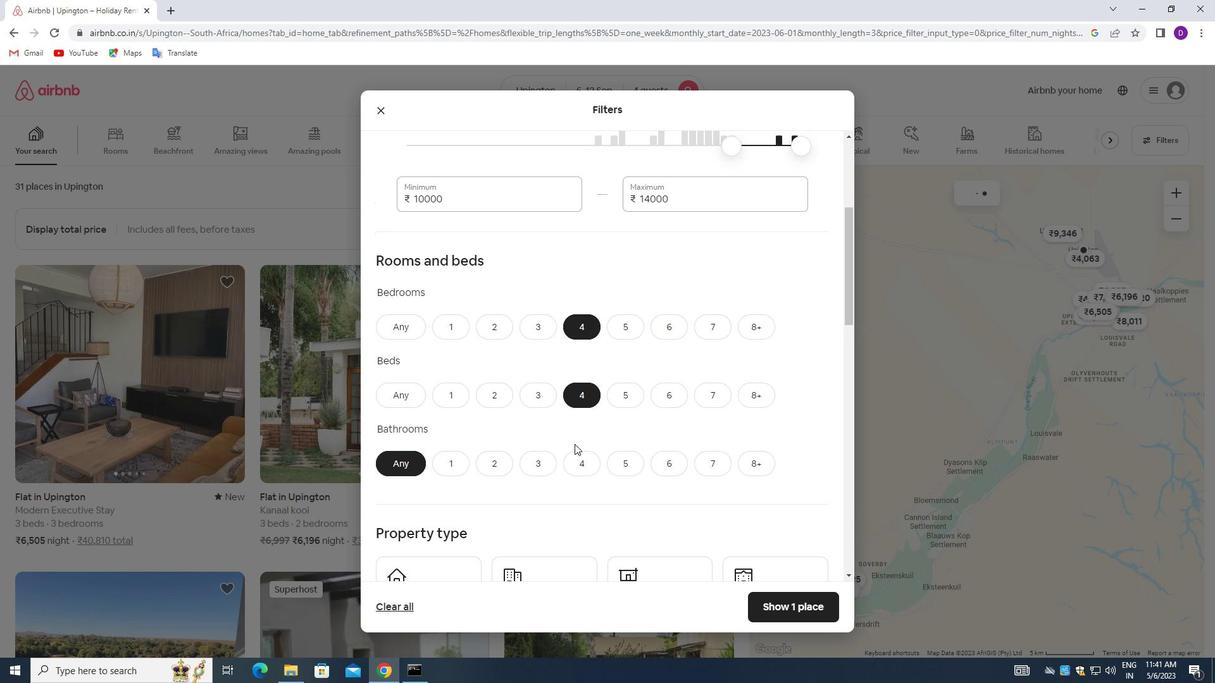 
Action: Mouse pressed left at (576, 455)
Screenshot: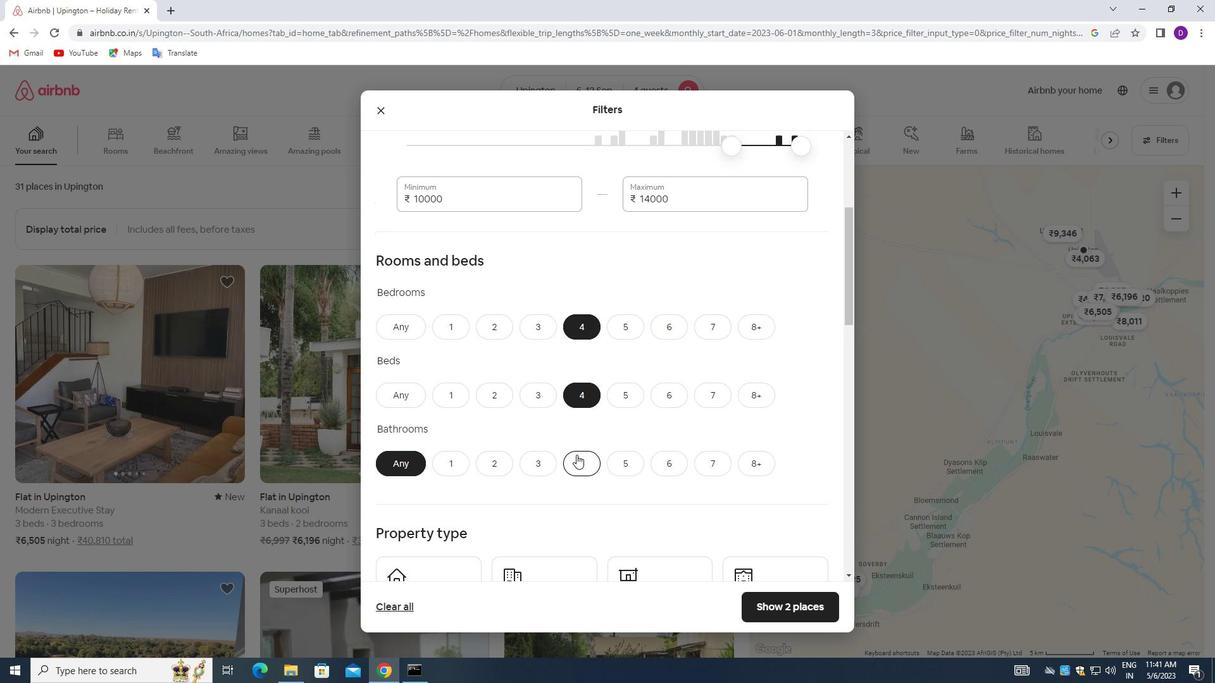 
Action: Mouse moved to (588, 379)
Screenshot: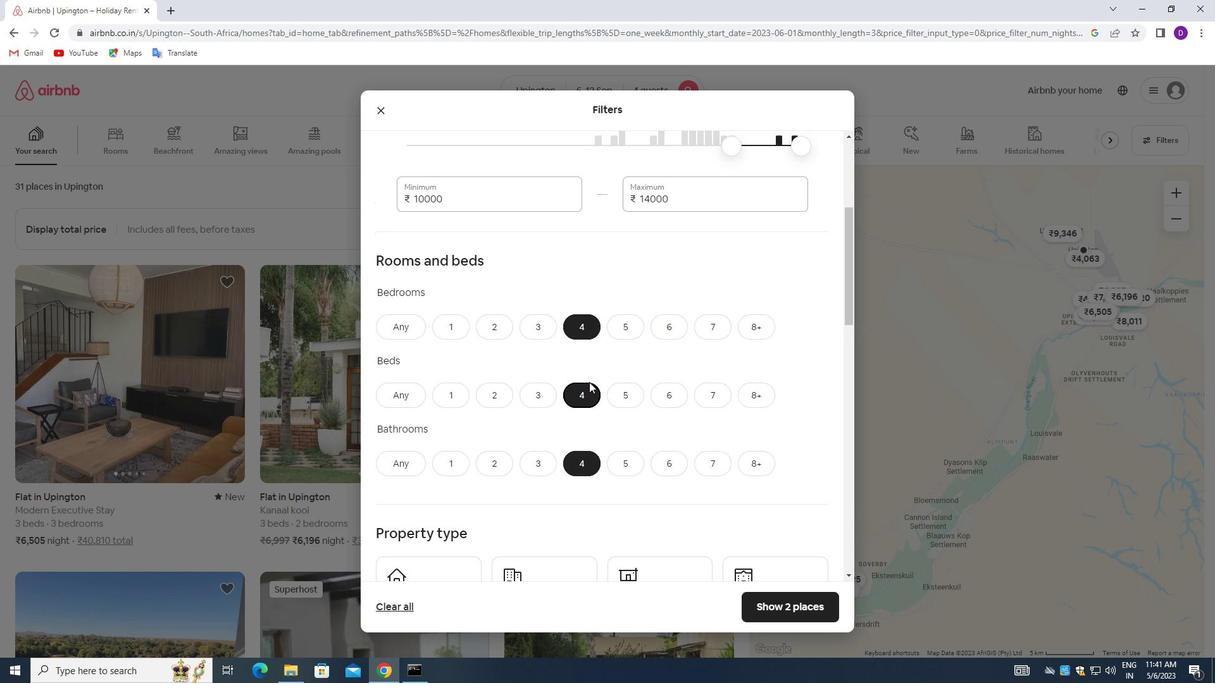 
Action: Mouse scrolled (588, 379) with delta (0, 0)
Screenshot: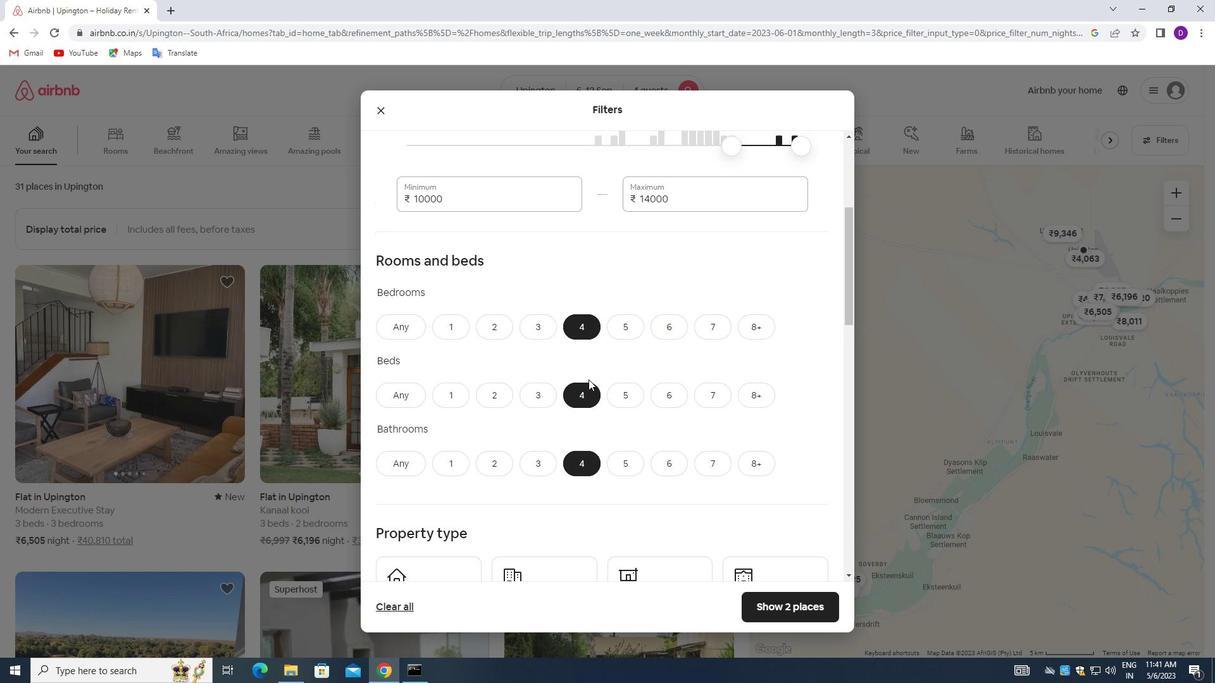 
Action: Mouse scrolled (588, 379) with delta (0, 0)
Screenshot: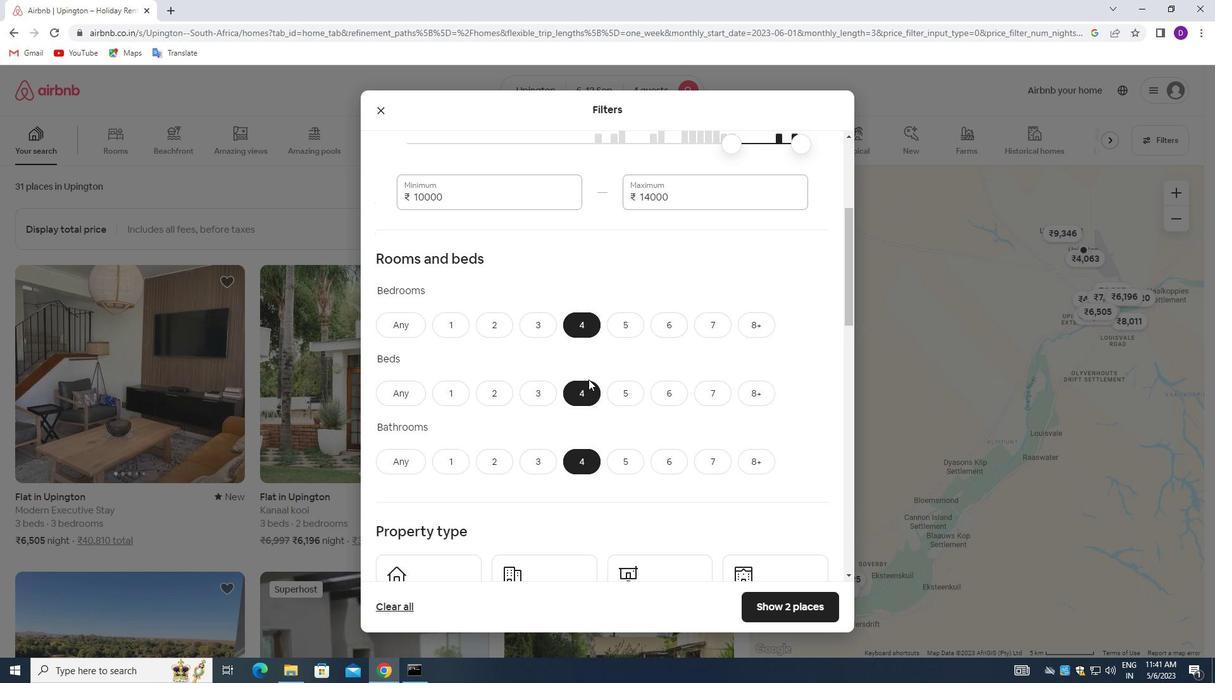 
Action: Mouse moved to (592, 371)
Screenshot: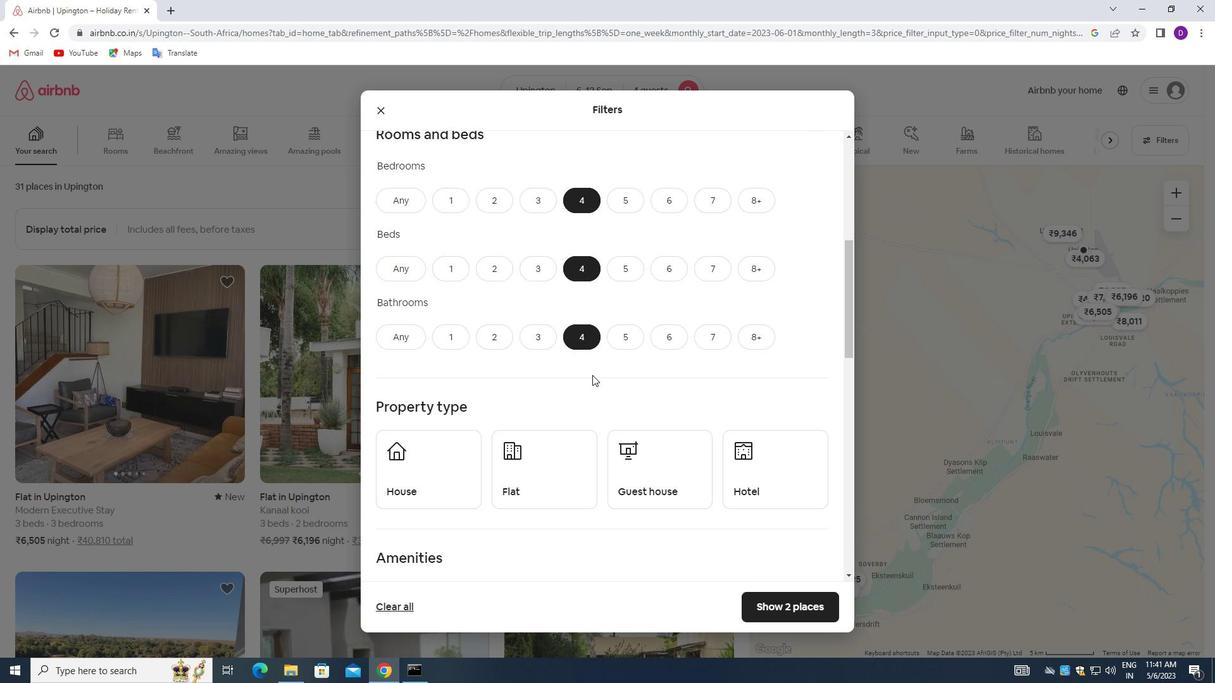 
Action: Mouse scrolled (592, 370) with delta (0, 0)
Screenshot: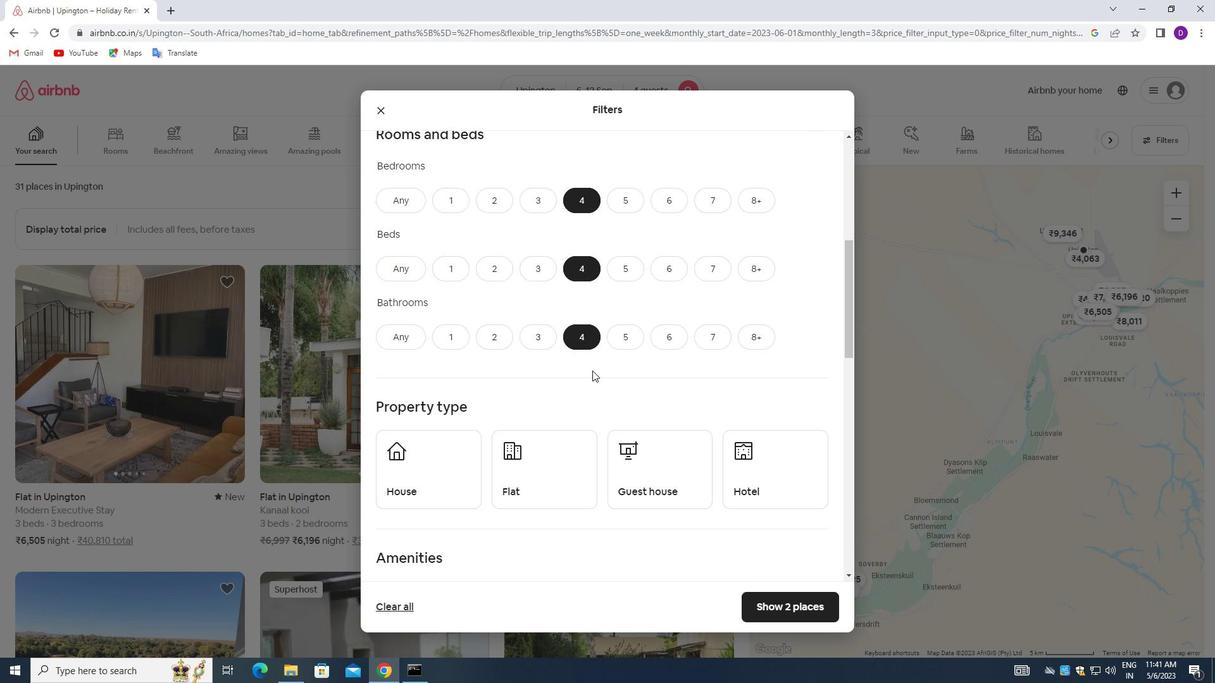 
Action: Mouse scrolled (592, 370) with delta (0, 0)
Screenshot: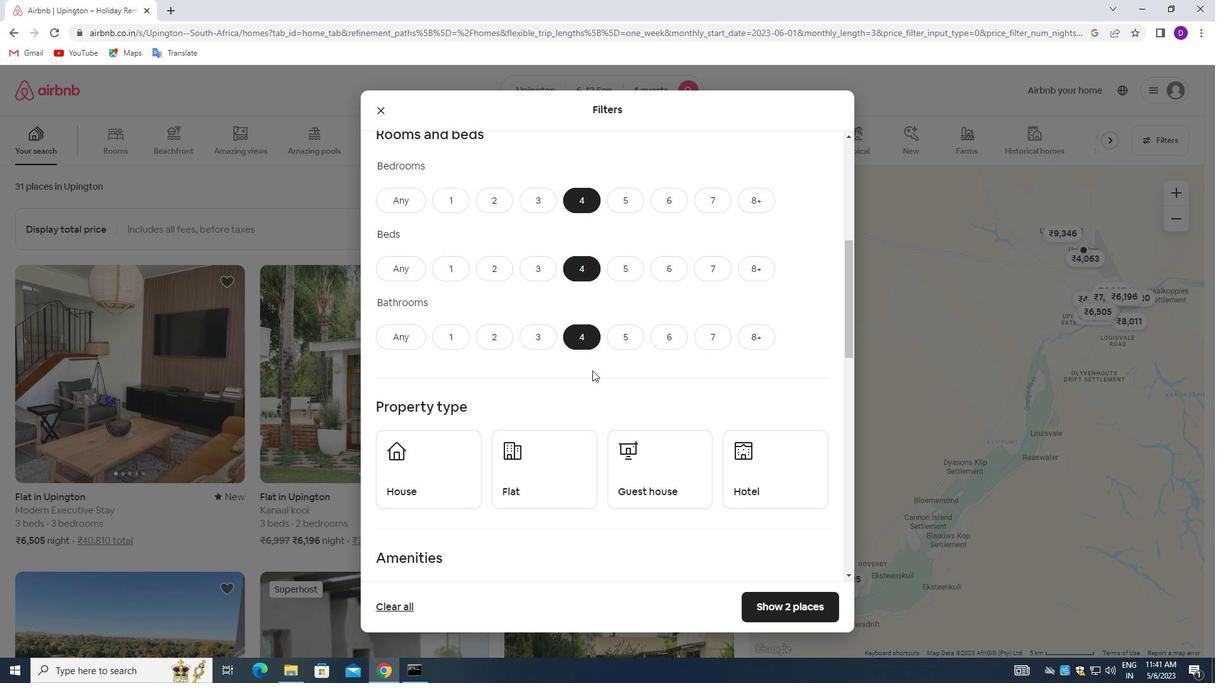 
Action: Mouse moved to (459, 341)
Screenshot: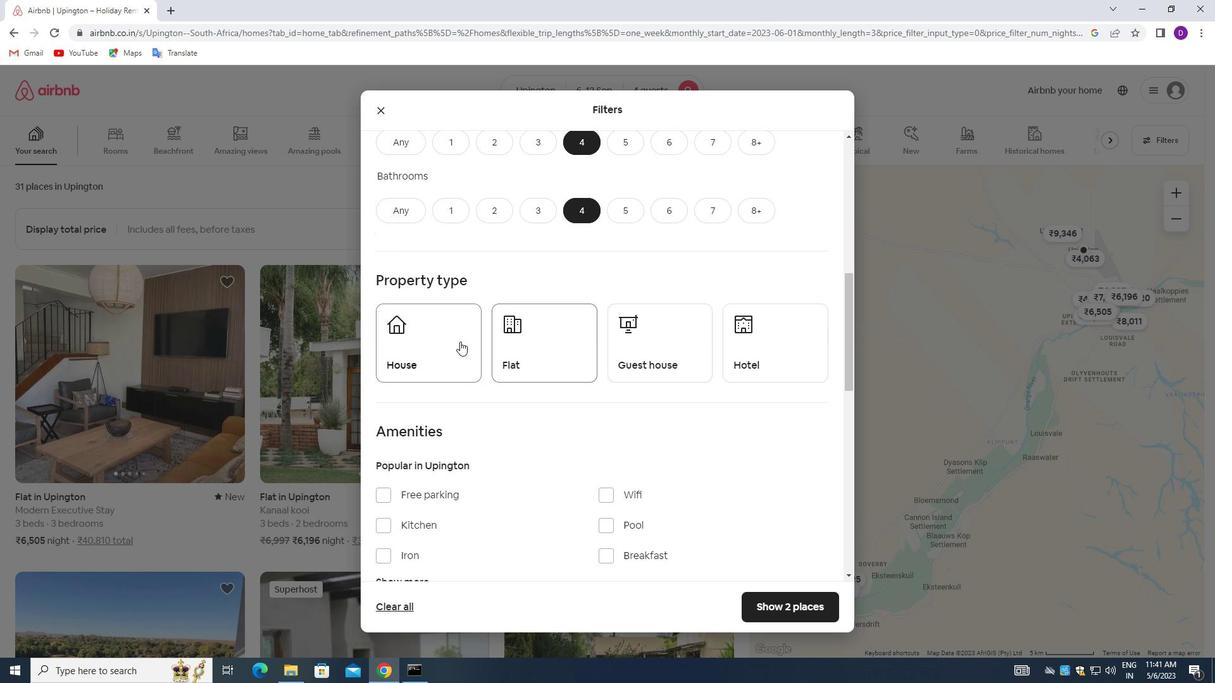 
Action: Mouse pressed left at (459, 341)
Screenshot: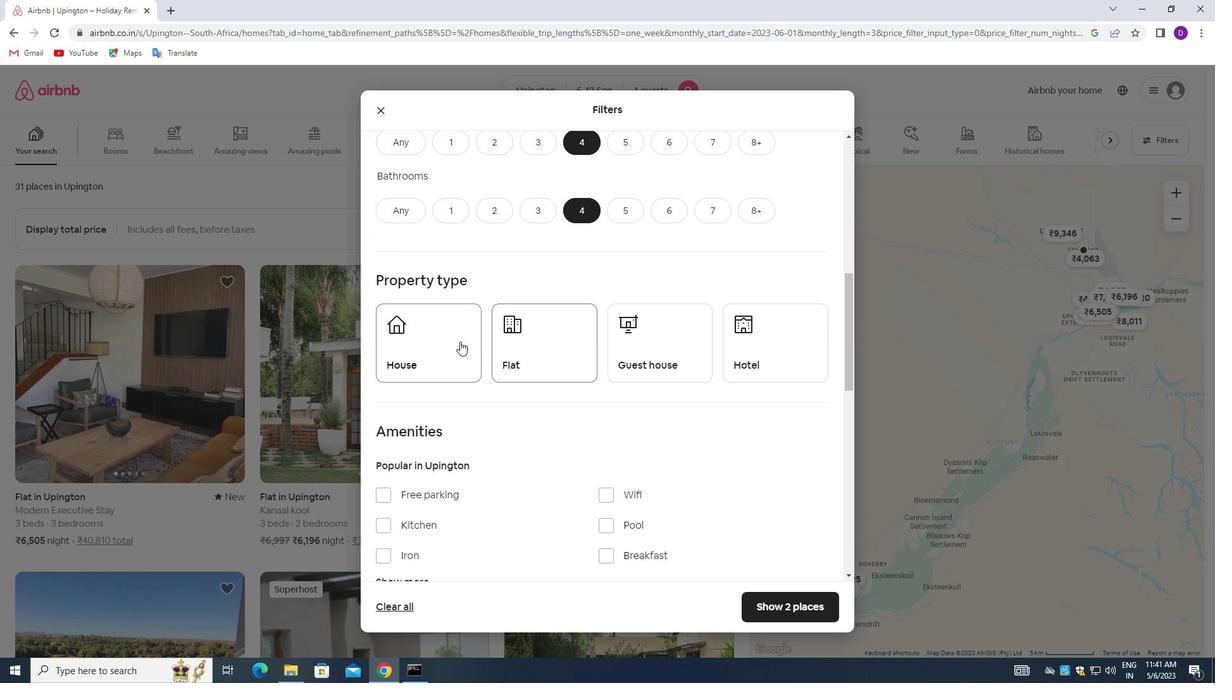
Action: Mouse moved to (525, 357)
Screenshot: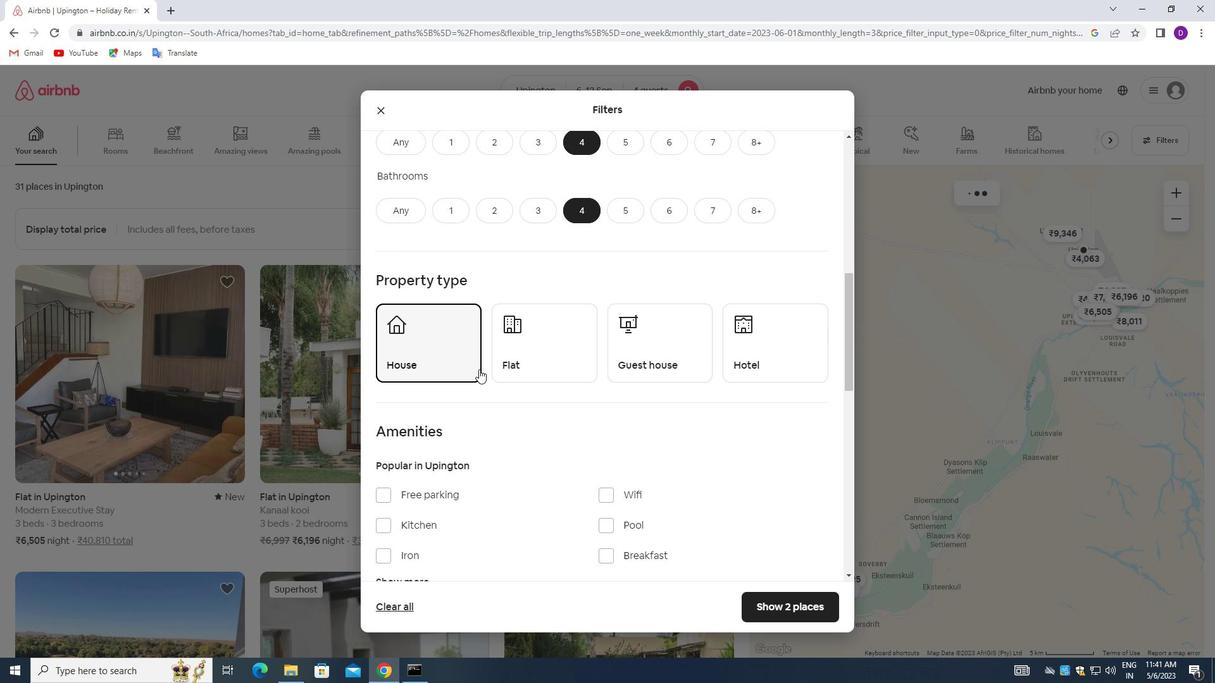 
Action: Mouse pressed left at (525, 357)
Screenshot: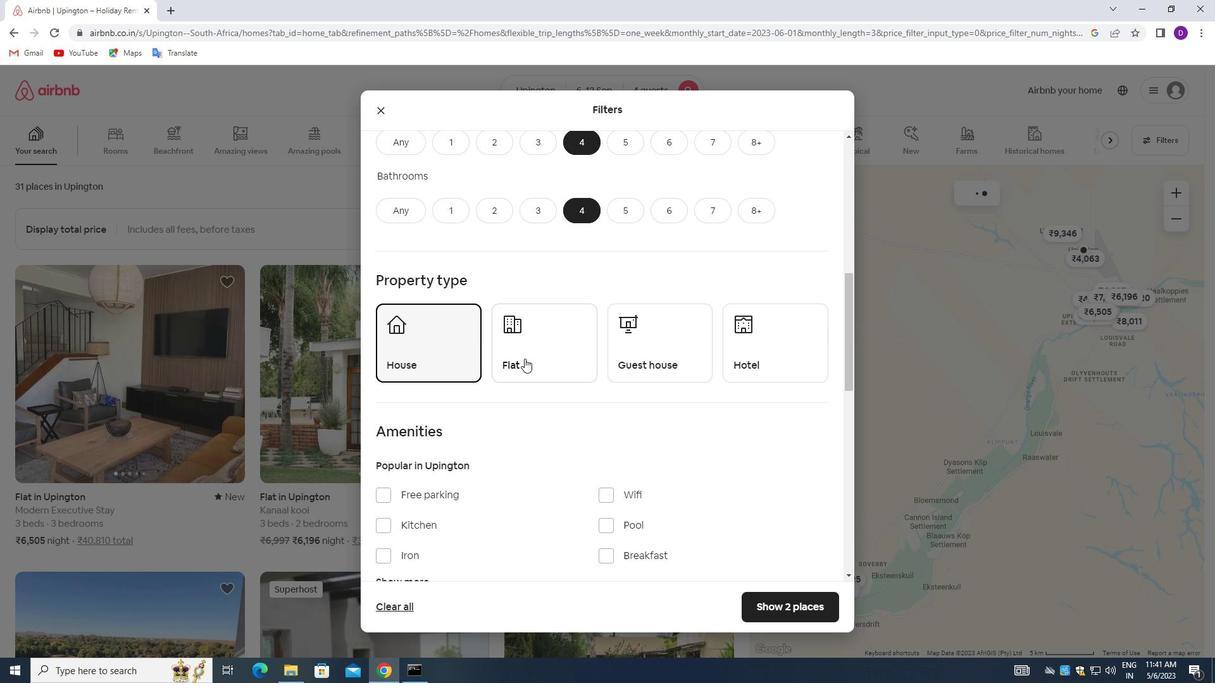 
Action: Mouse moved to (613, 355)
Screenshot: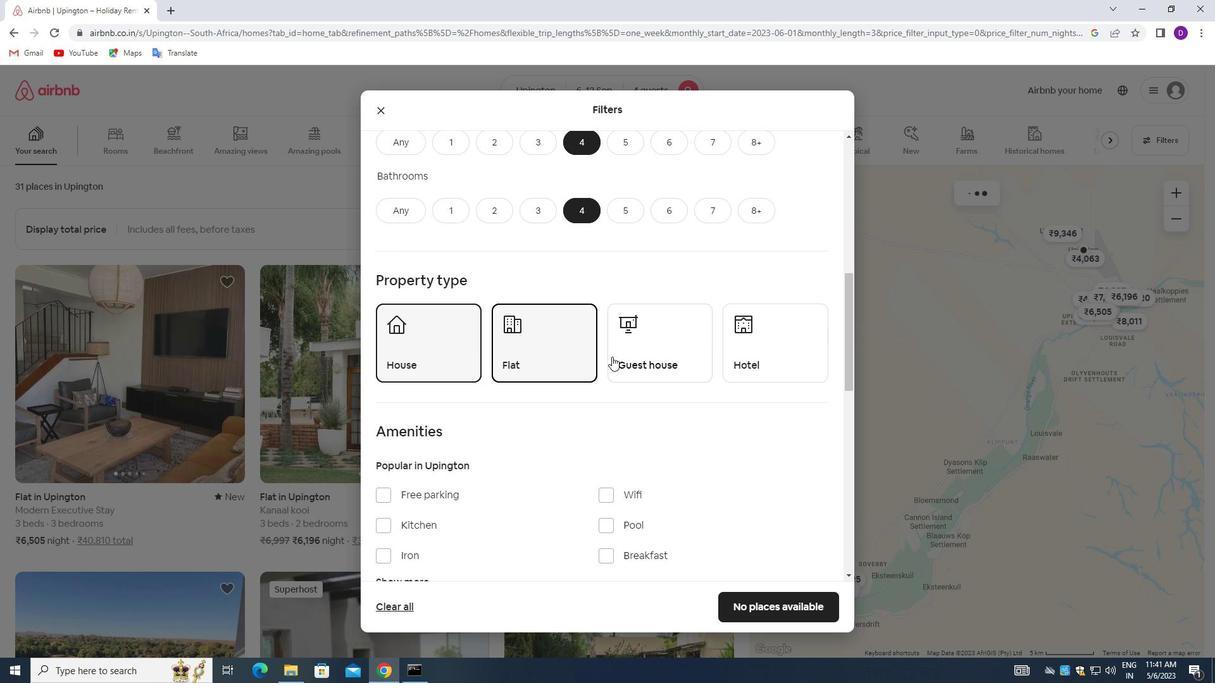 
Action: Mouse pressed left at (613, 355)
Screenshot: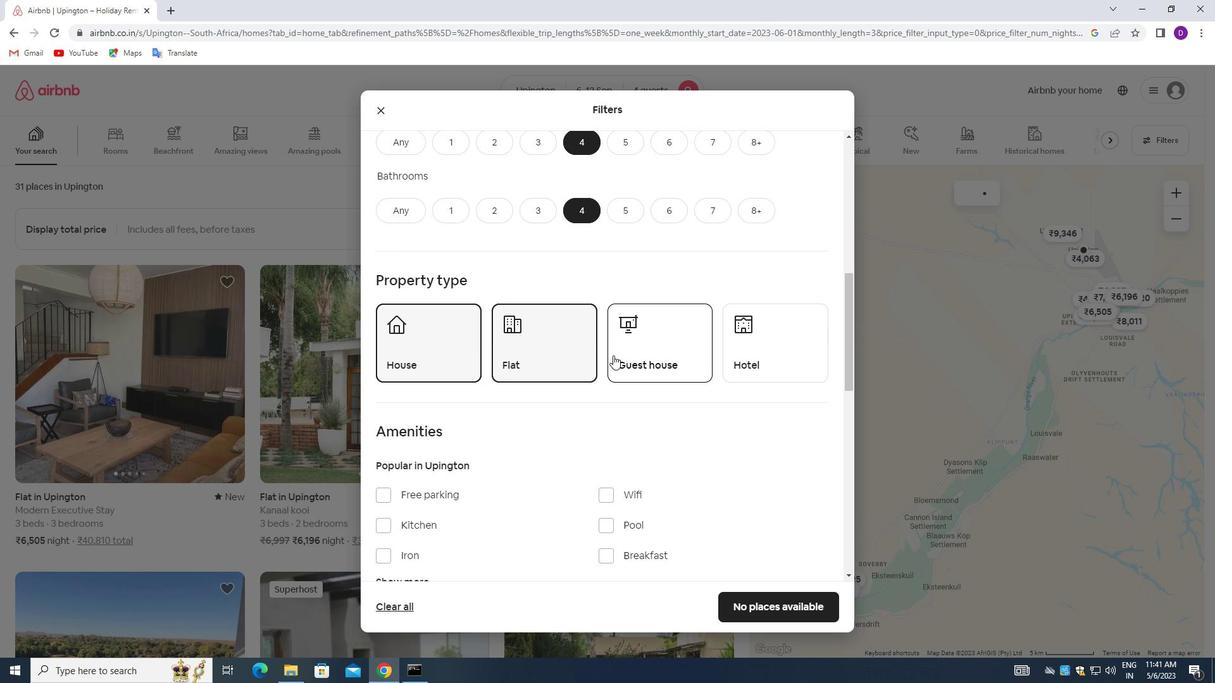 
Action: Mouse moved to (609, 379)
Screenshot: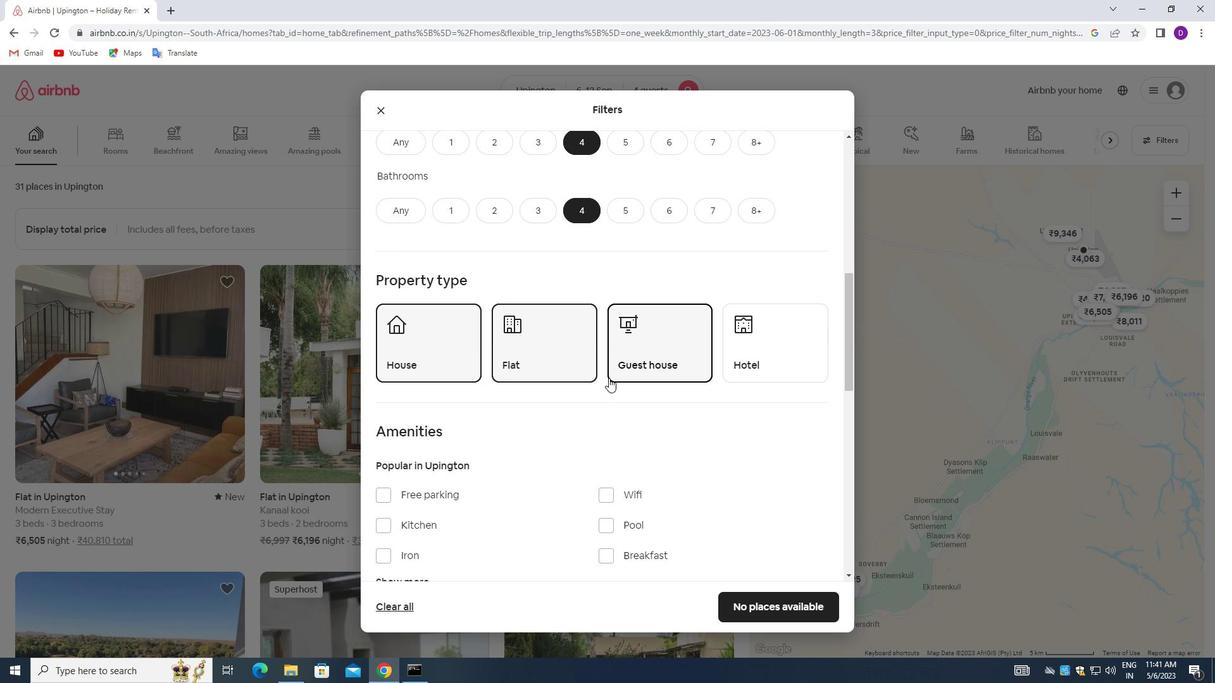 
Action: Mouse scrolled (609, 379) with delta (0, 0)
Screenshot: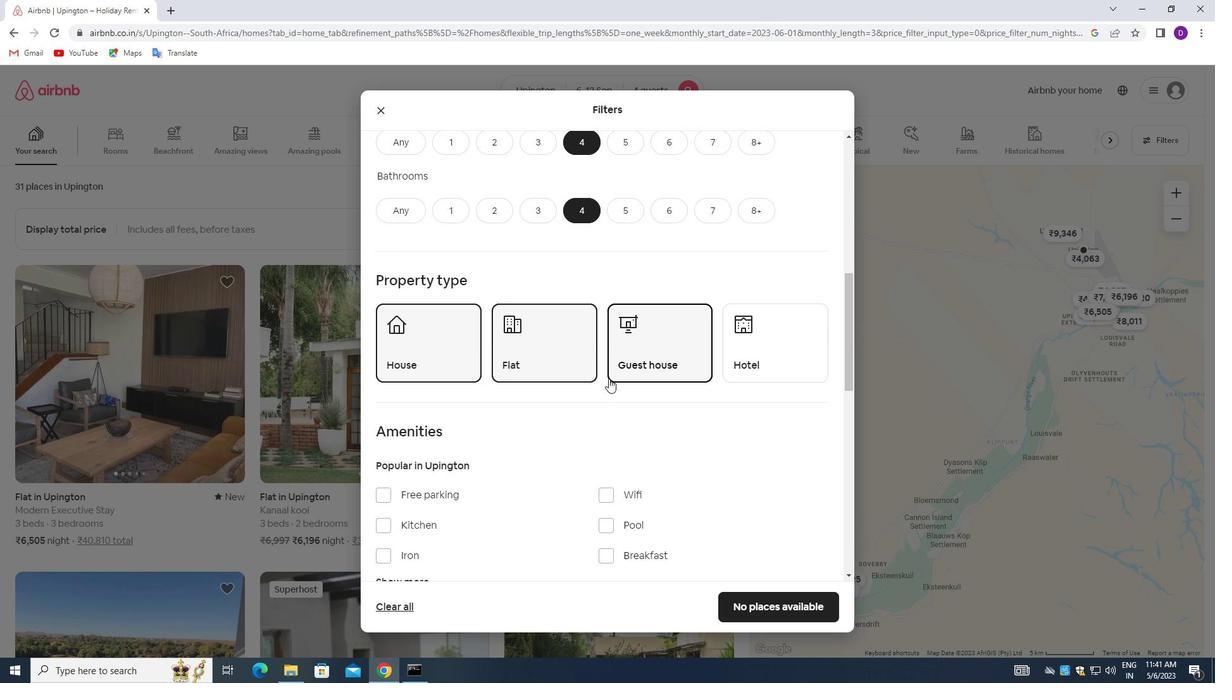
Action: Mouse scrolled (609, 379) with delta (0, 0)
Screenshot: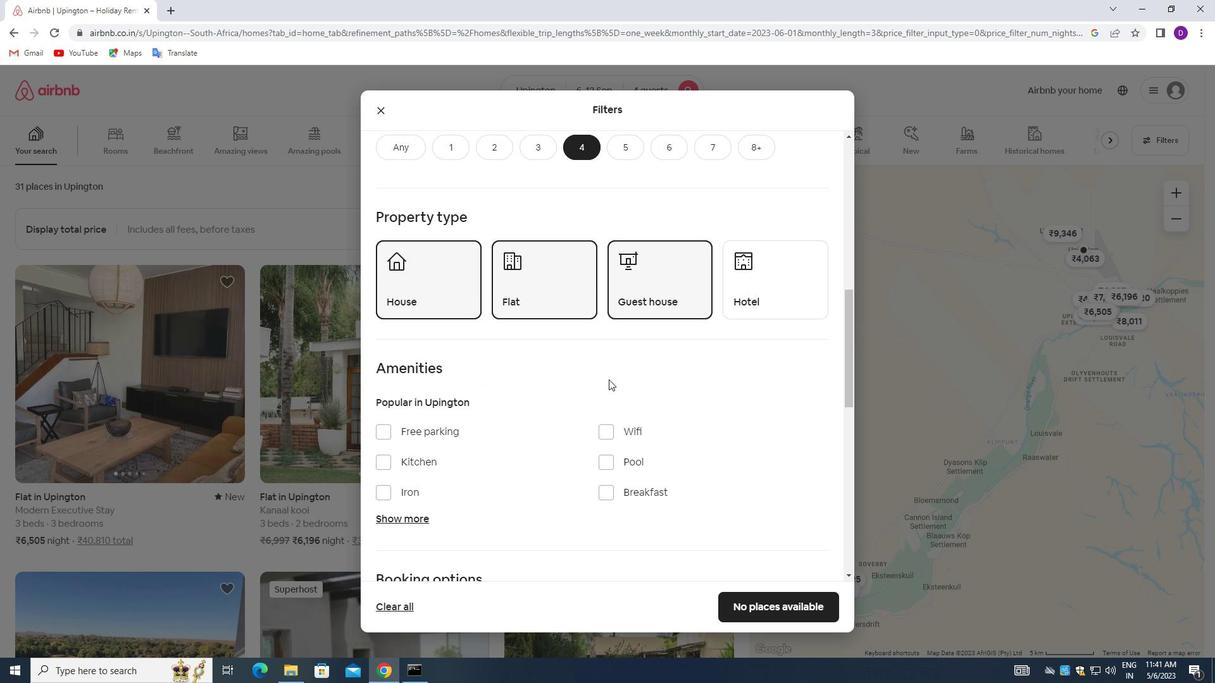 
Action: Mouse moved to (599, 364)
Screenshot: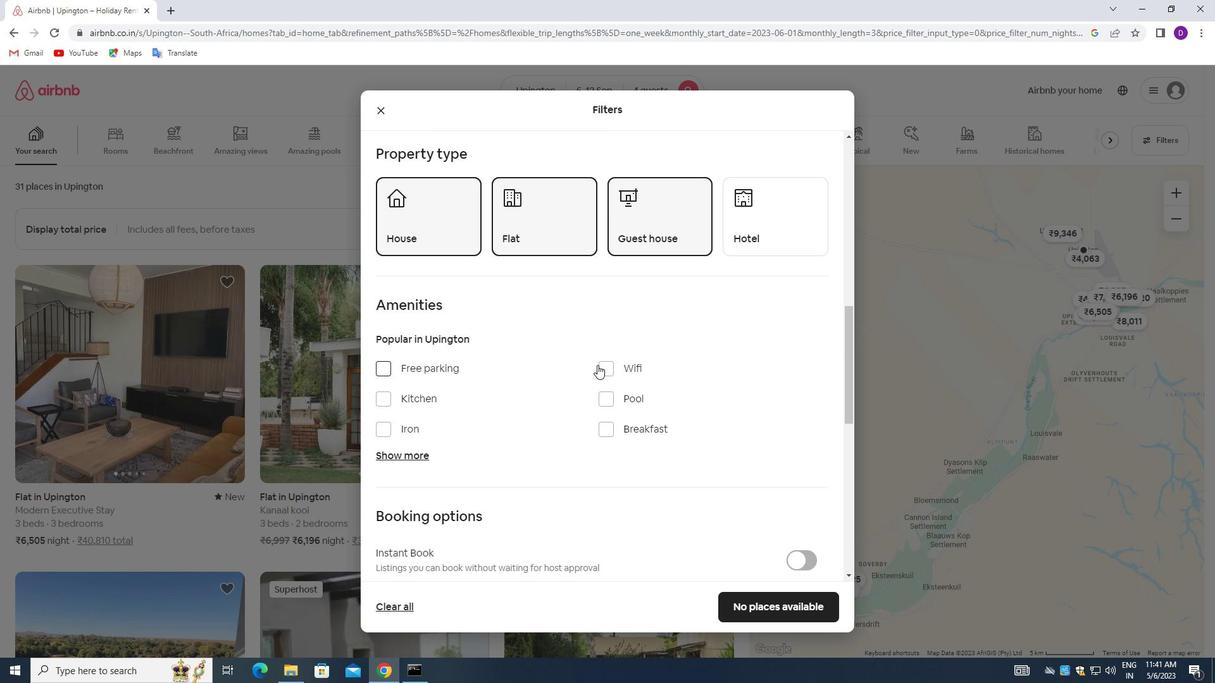 
Action: Mouse pressed left at (599, 364)
Screenshot: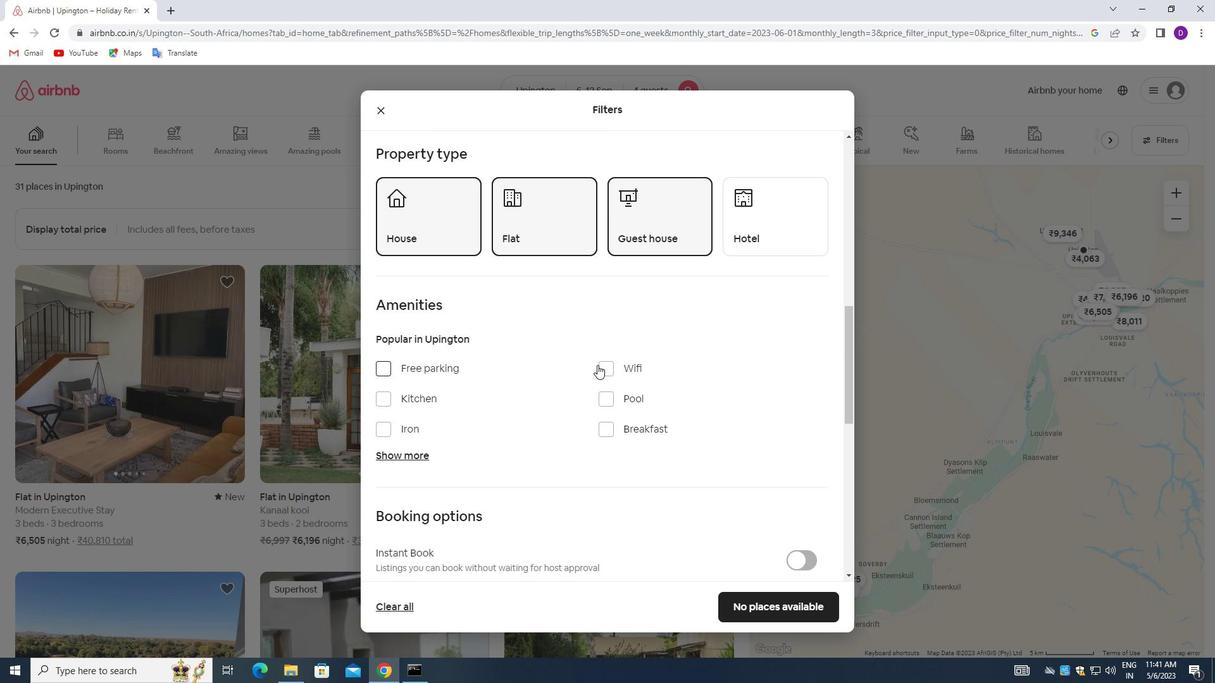 
Action: Mouse moved to (386, 369)
Screenshot: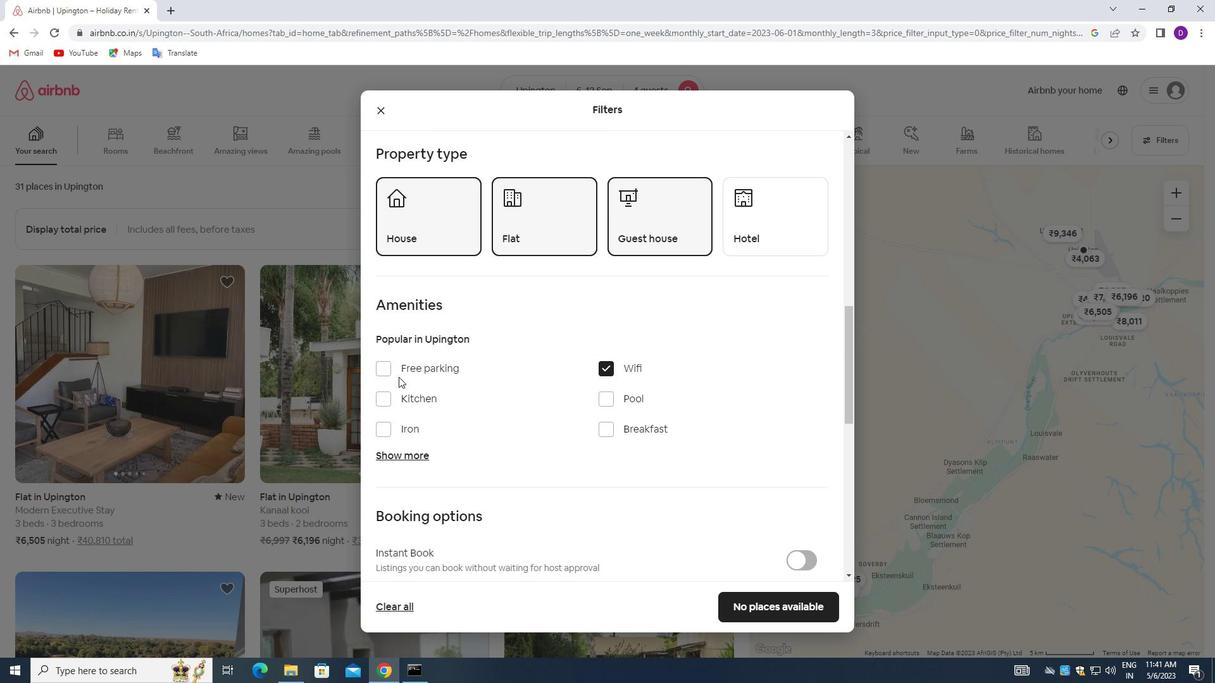 
Action: Mouse pressed left at (386, 369)
Screenshot: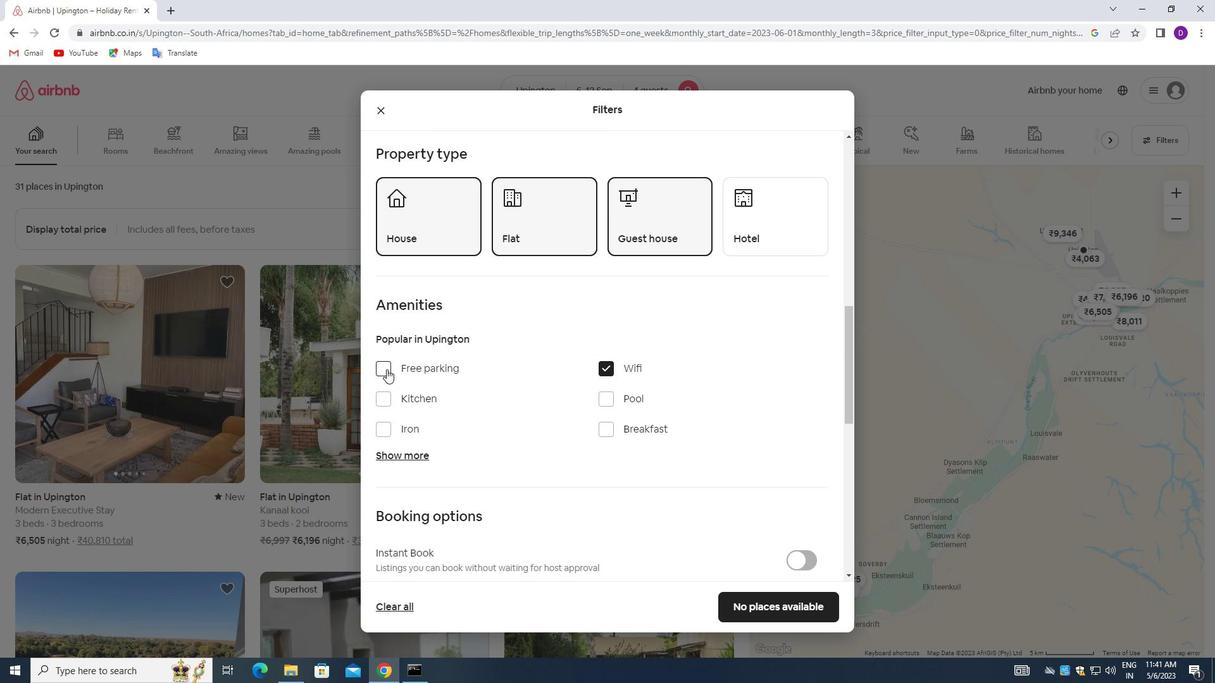 
Action: Mouse moved to (602, 432)
Screenshot: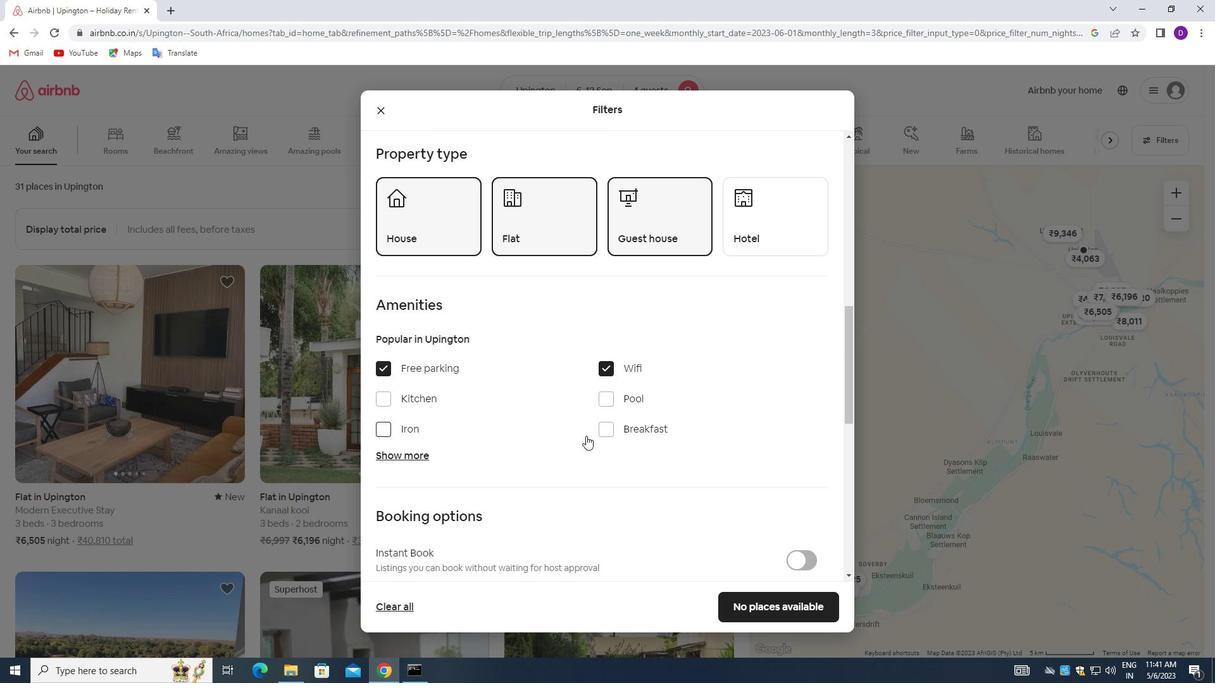 
Action: Mouse pressed left at (602, 432)
Screenshot: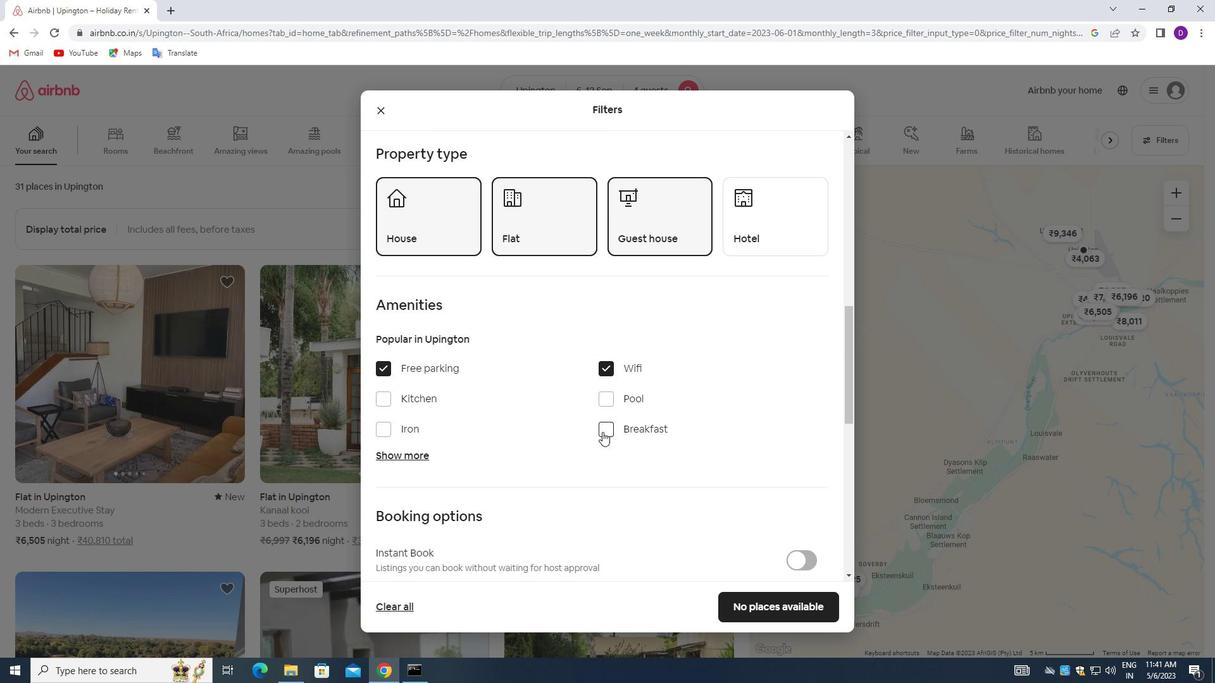 
Action: Mouse moved to (416, 461)
Screenshot: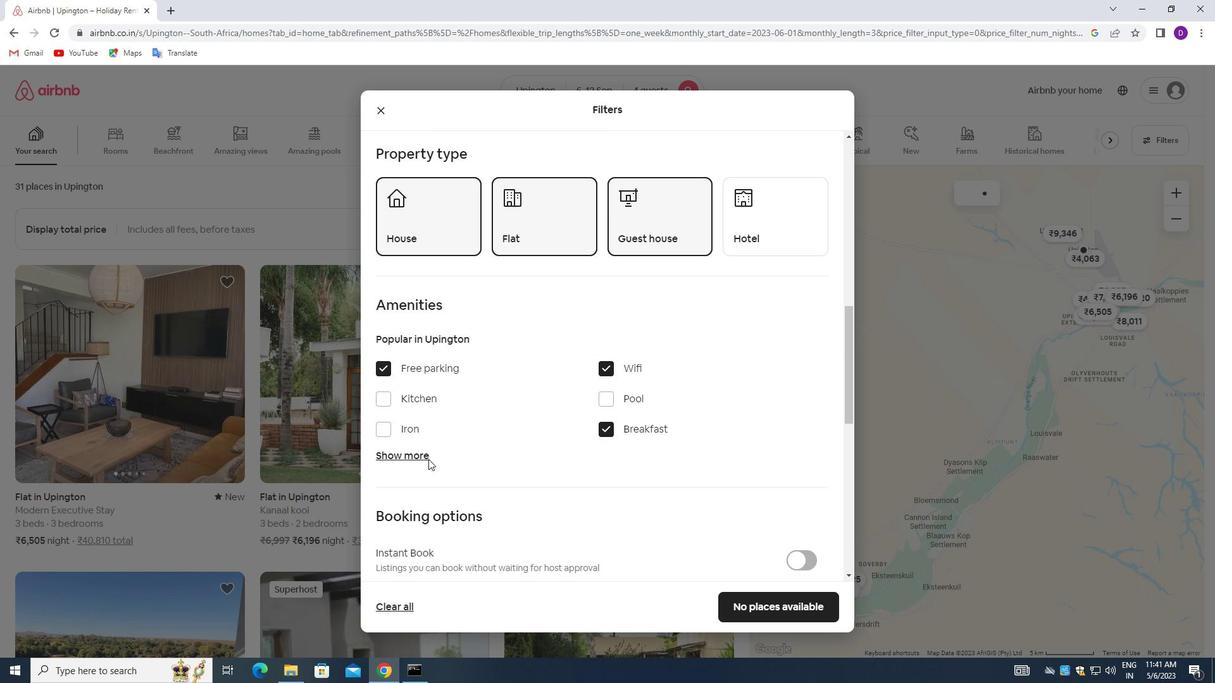 
Action: Mouse pressed left at (416, 461)
Screenshot: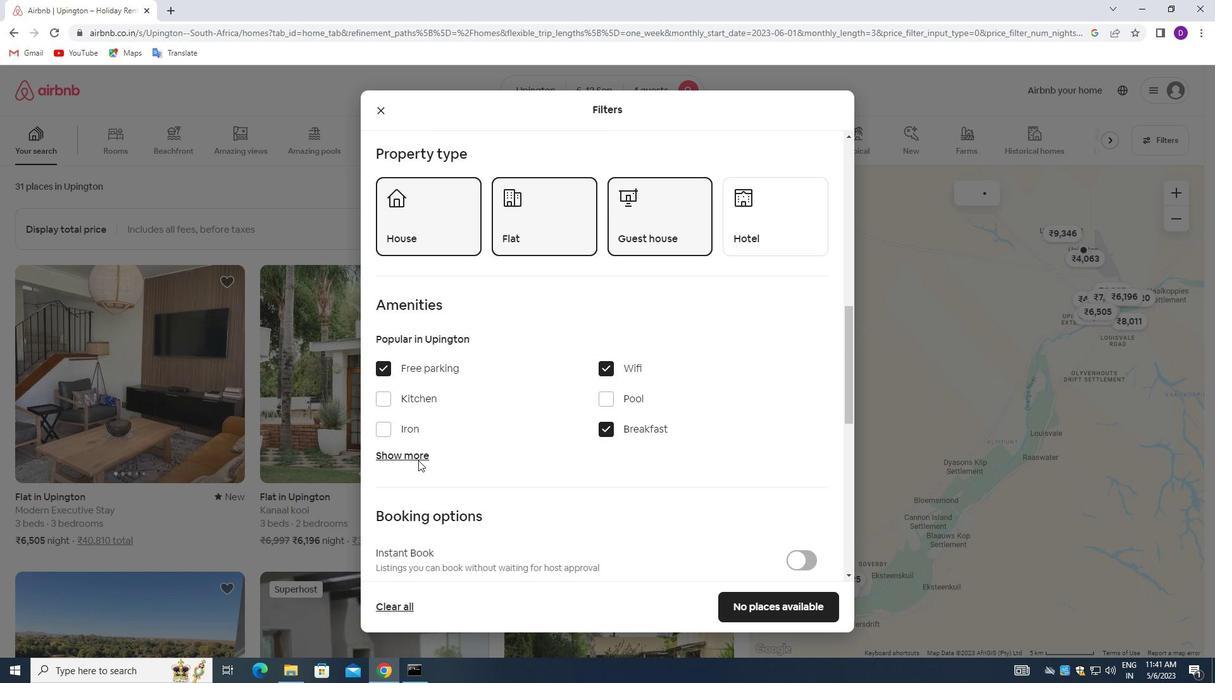 
Action: Mouse moved to (504, 440)
Screenshot: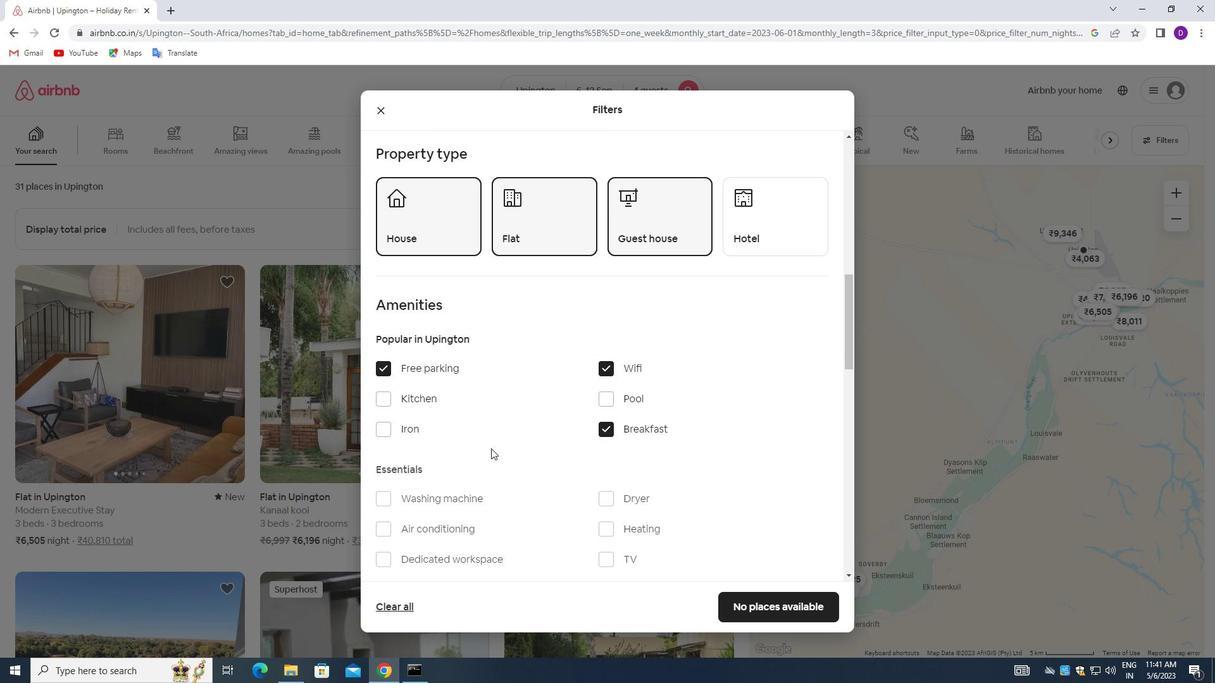 
Action: Mouse scrolled (504, 440) with delta (0, 0)
Screenshot: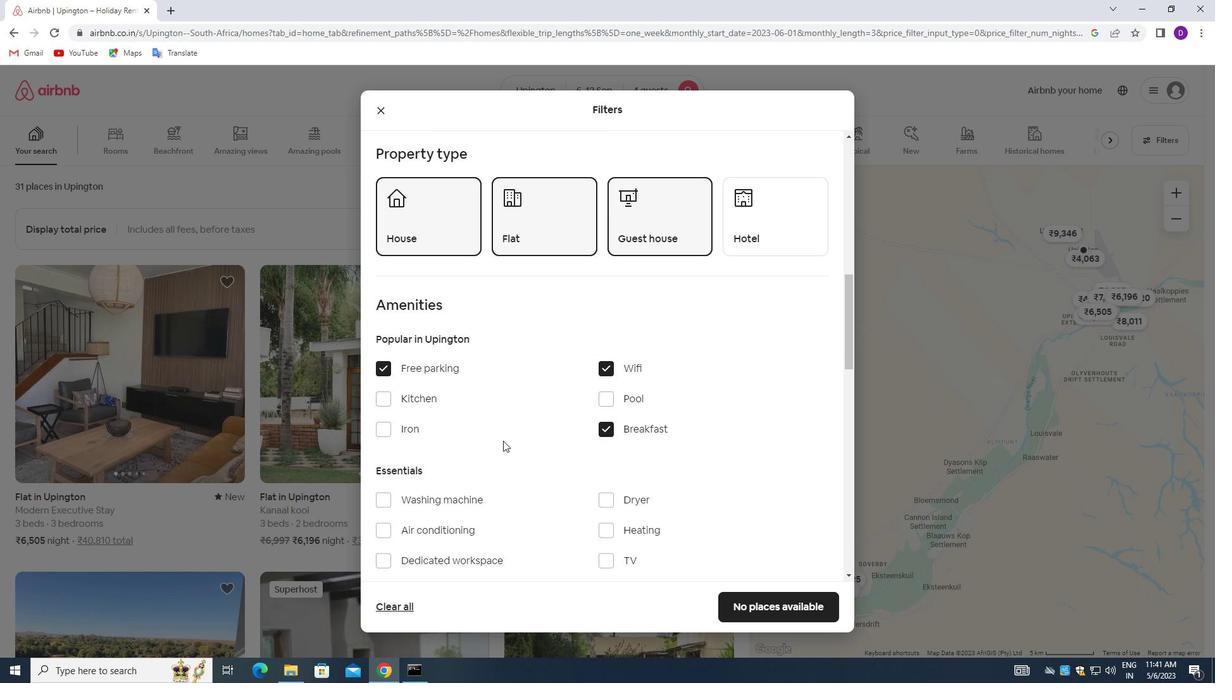 
Action: Mouse moved to (569, 452)
Screenshot: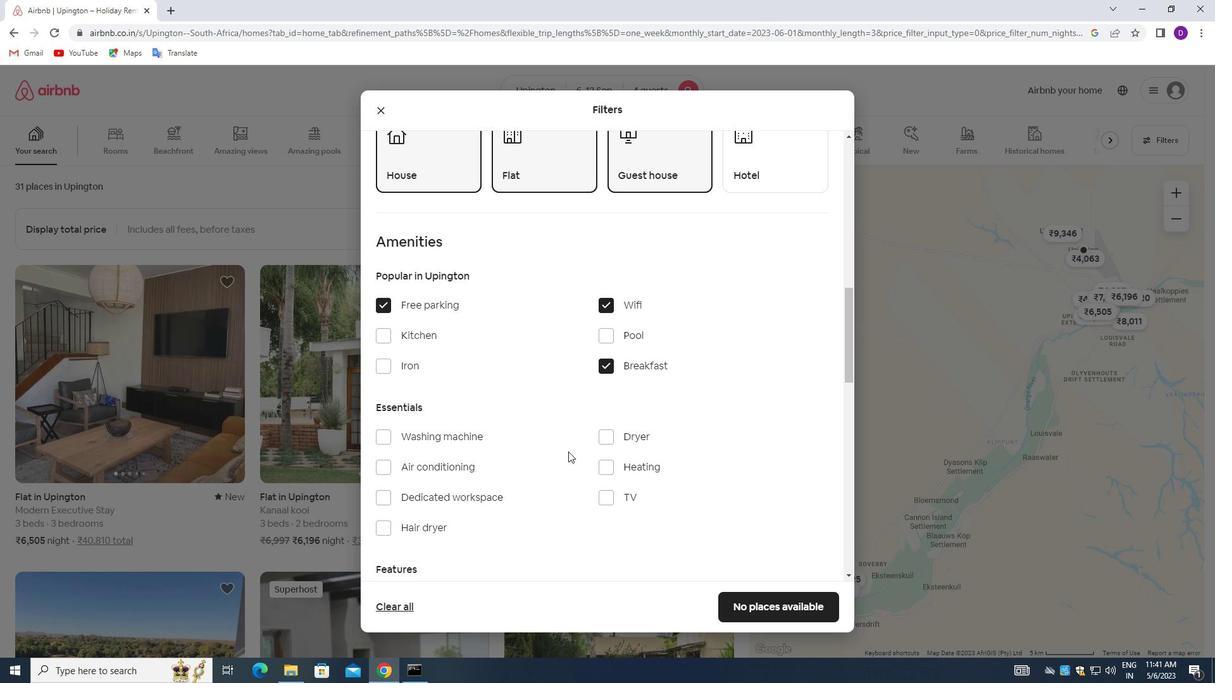 
Action: Mouse scrolled (569, 451) with delta (0, 0)
Screenshot: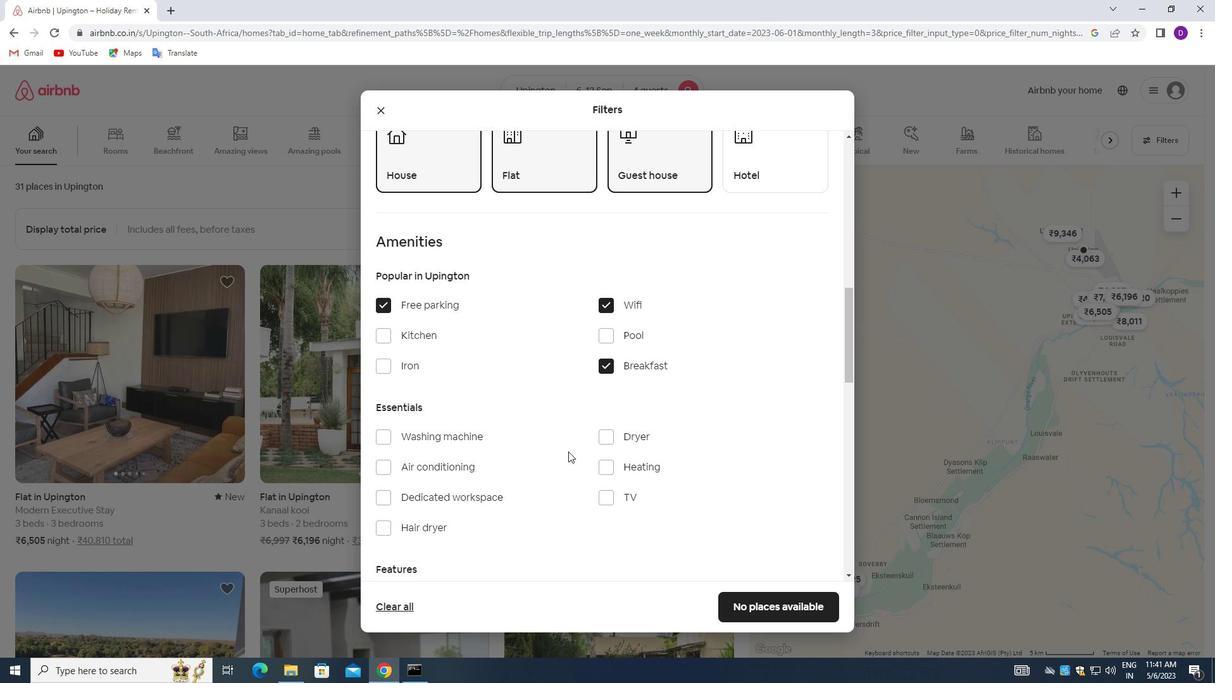 
Action: Mouse moved to (604, 438)
Screenshot: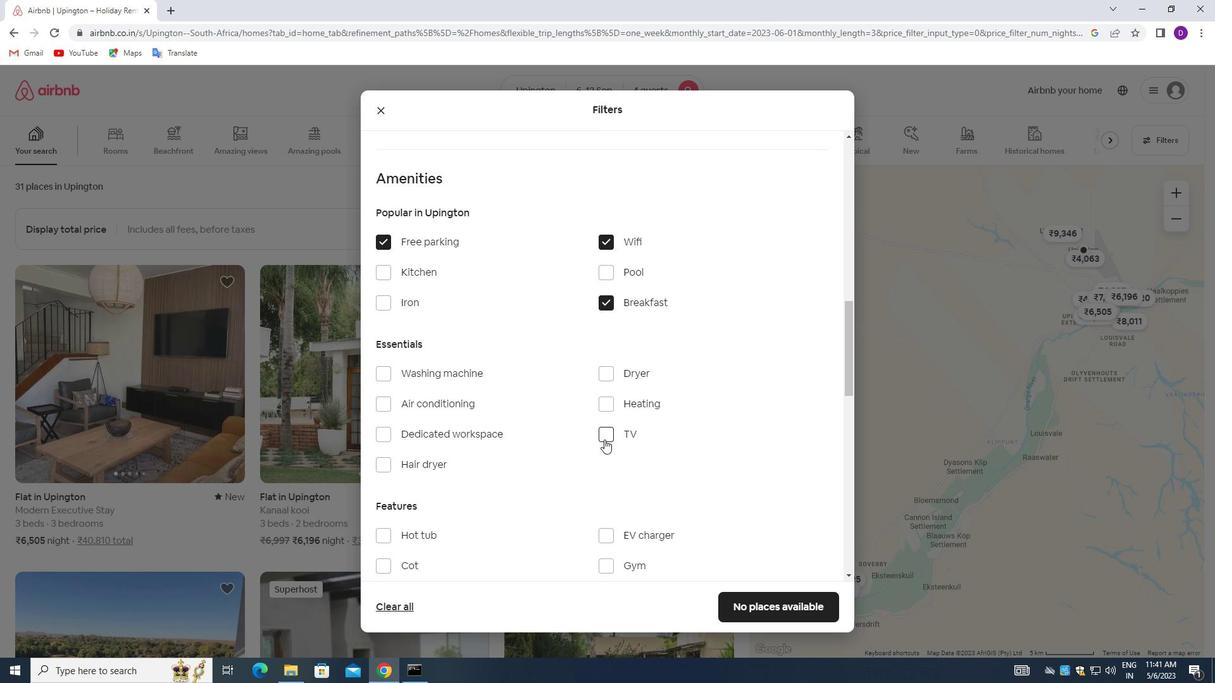 
Action: Mouse pressed left at (604, 438)
Screenshot: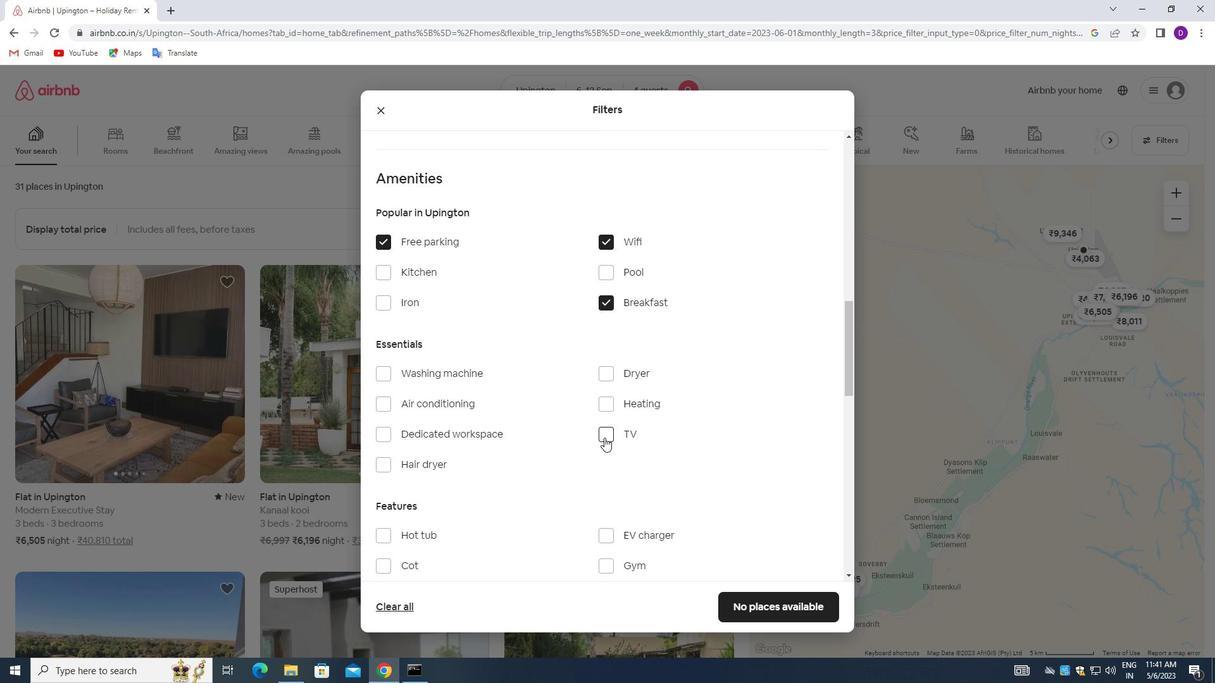 
Action: Mouse moved to (502, 416)
Screenshot: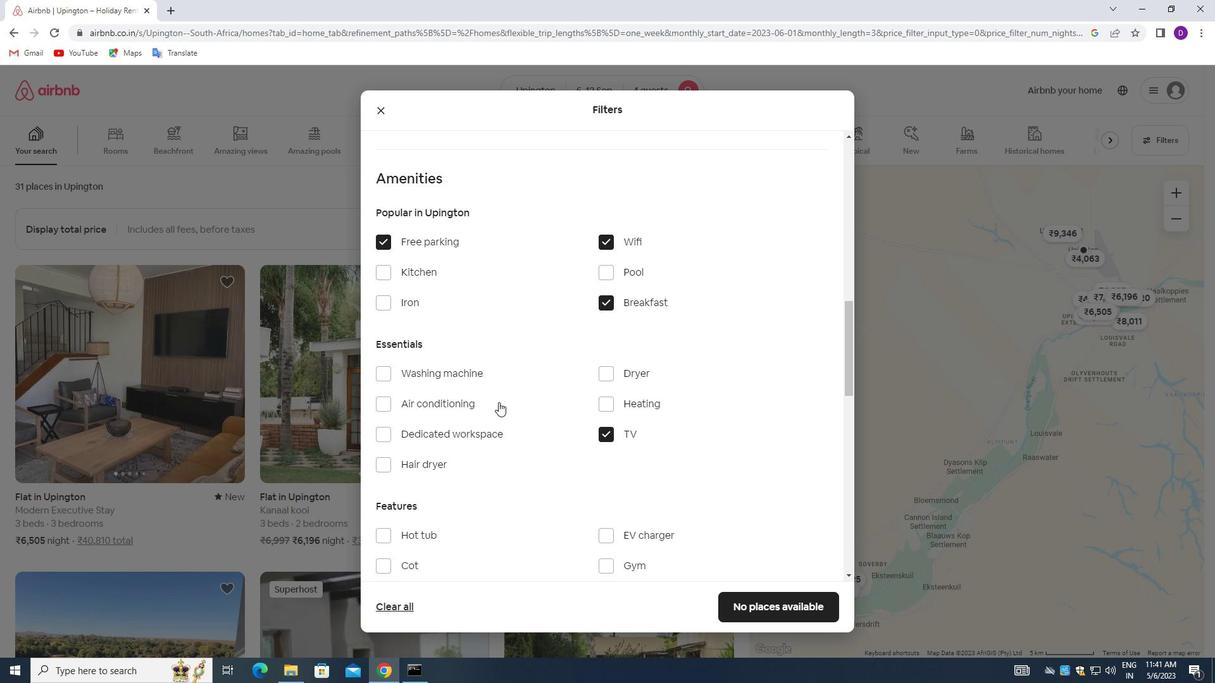 
Action: Mouse scrolled (502, 415) with delta (0, 0)
Screenshot: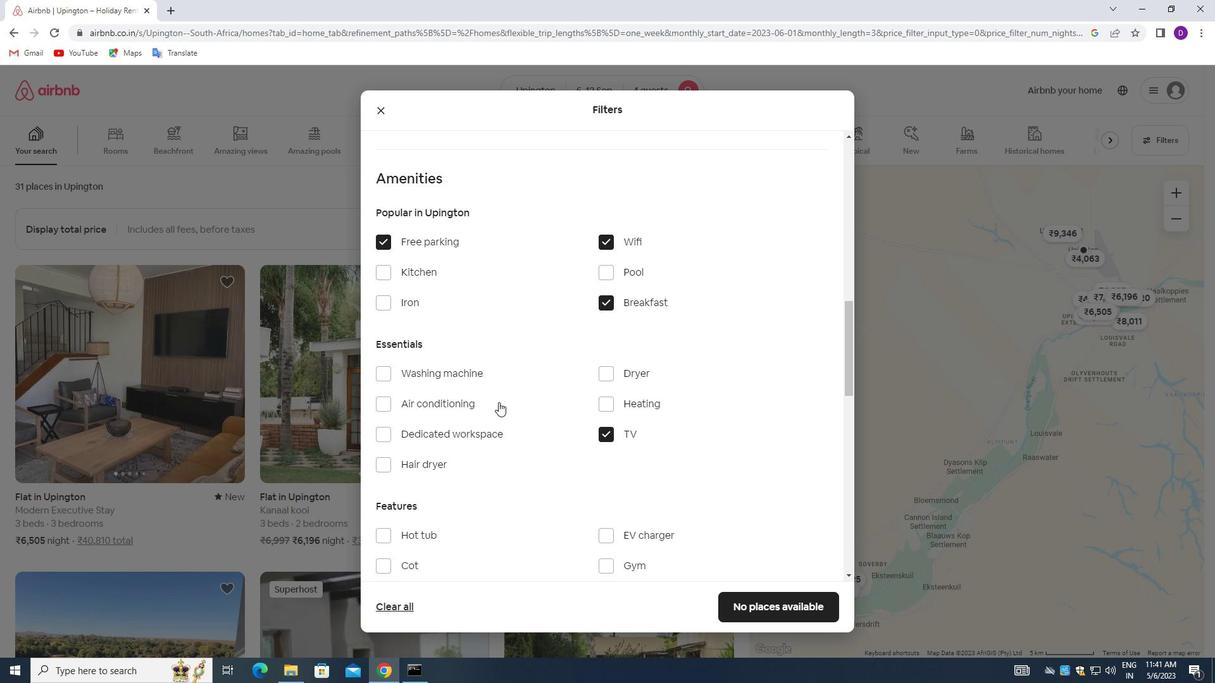 
Action: Mouse moved to (502, 421)
Screenshot: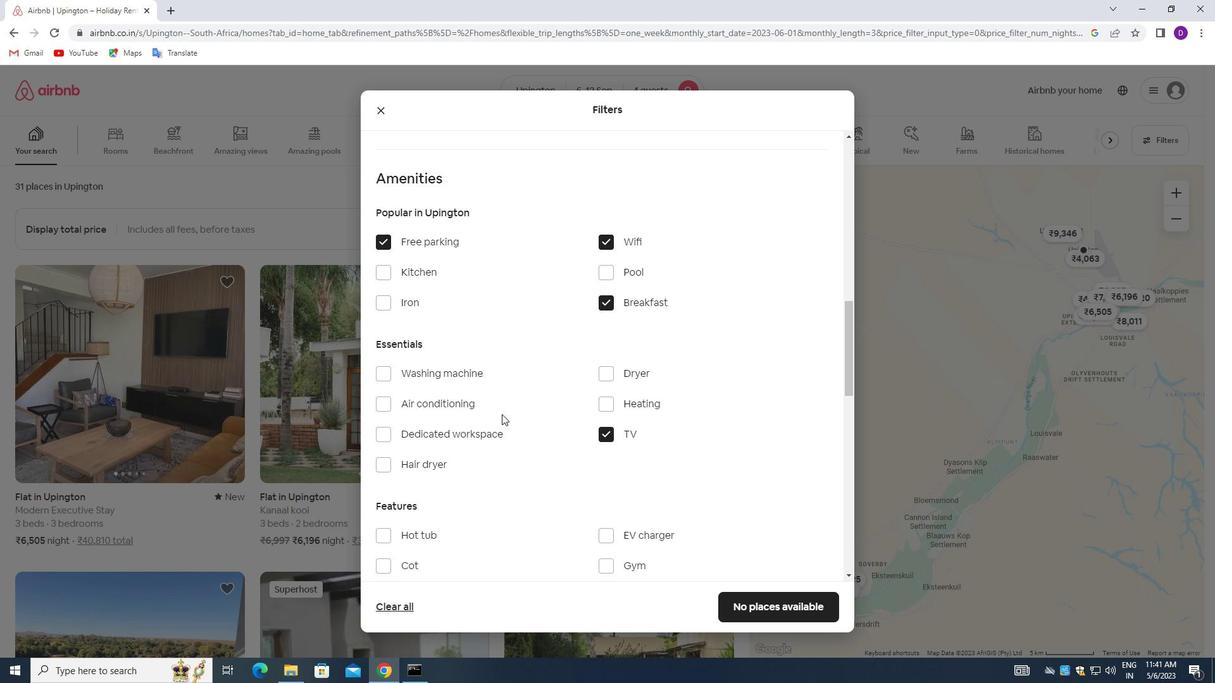 
Action: Mouse scrolled (502, 421) with delta (0, 0)
Screenshot: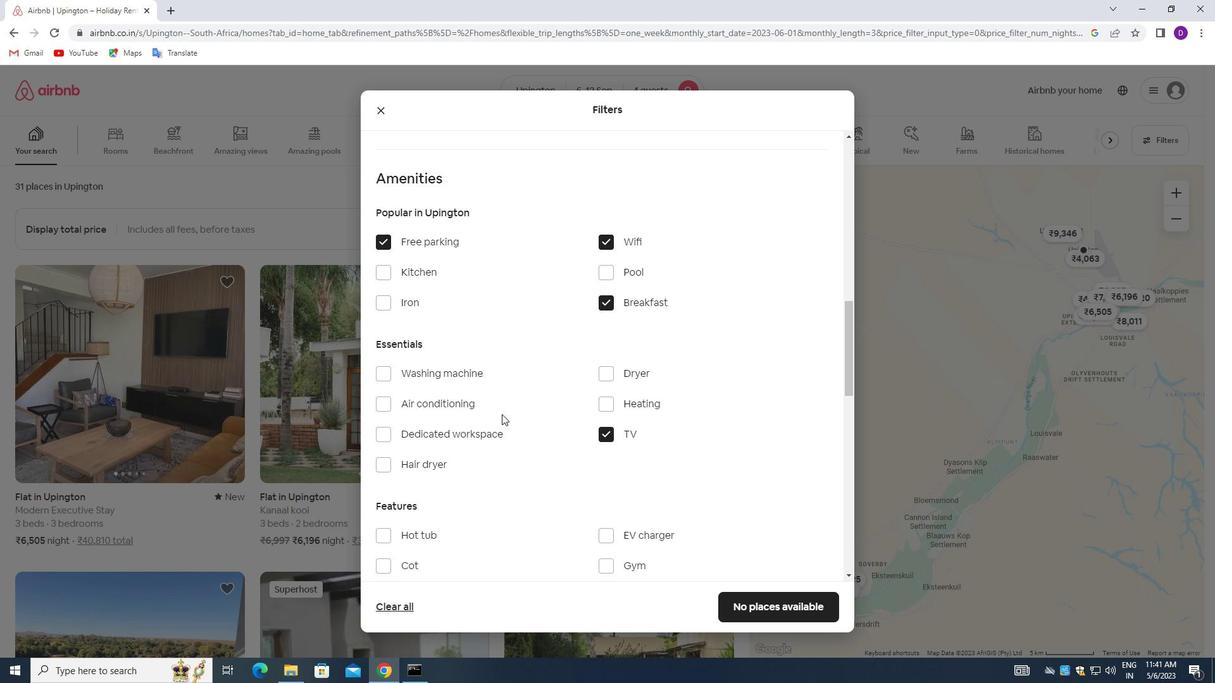 
Action: Mouse moved to (604, 435)
Screenshot: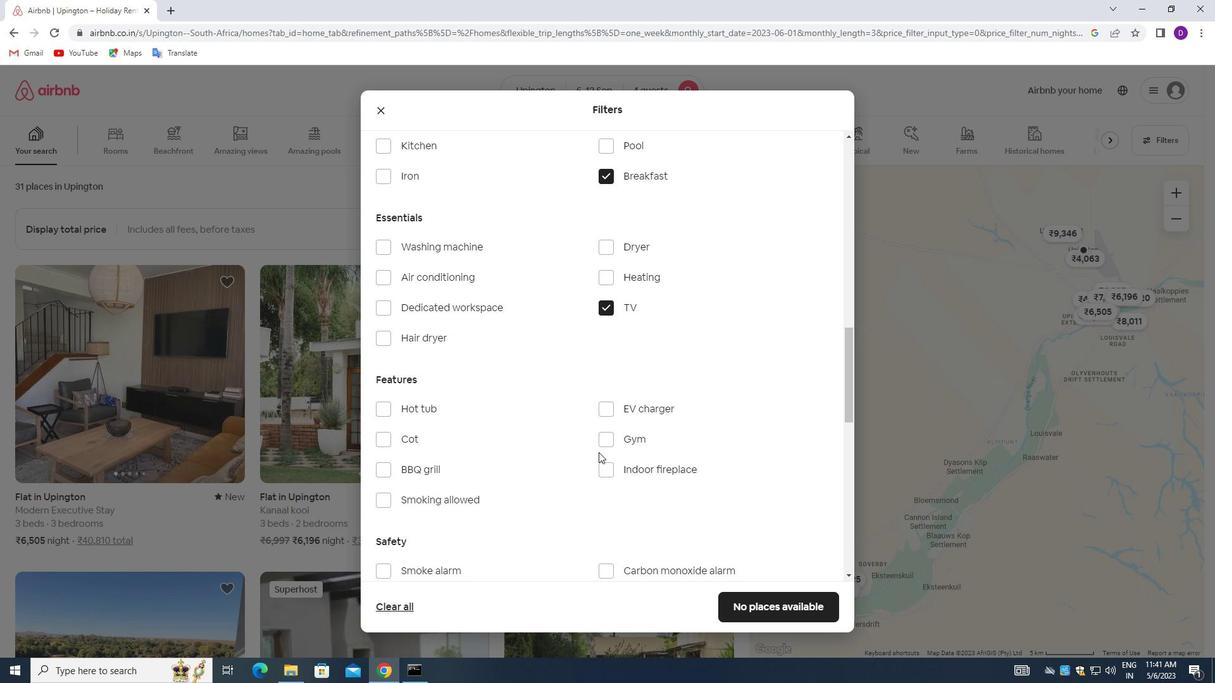 
Action: Mouse pressed left at (604, 435)
Screenshot: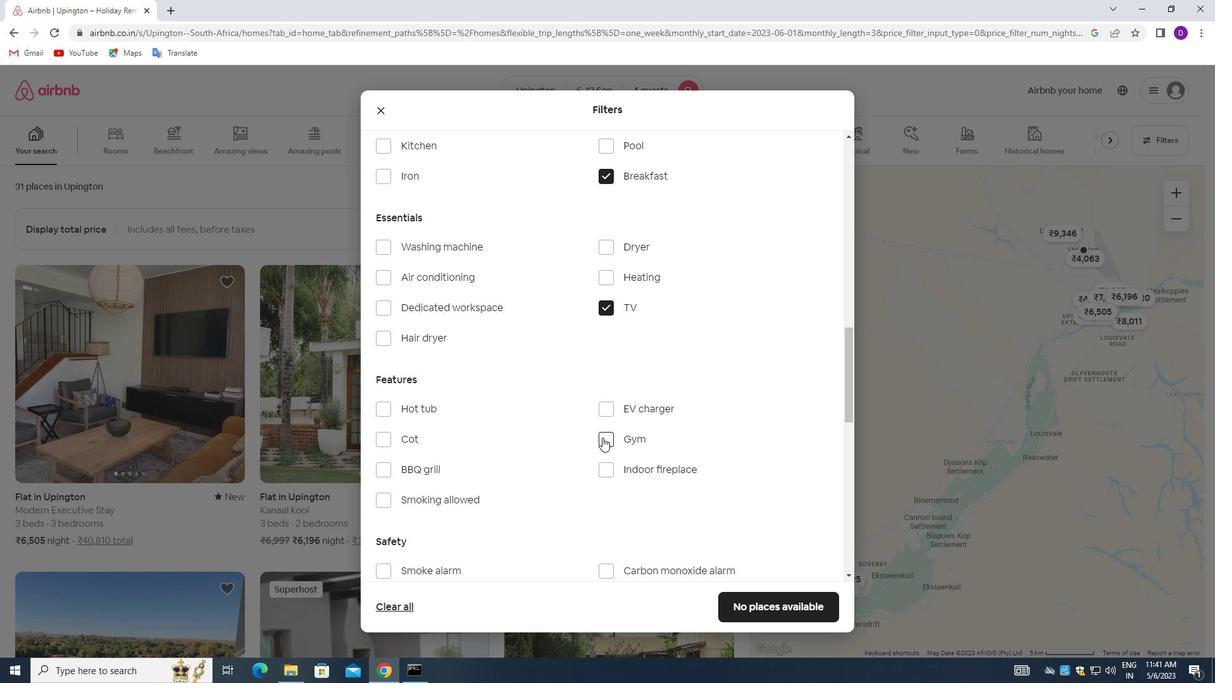 
Action: Mouse moved to (532, 442)
Screenshot: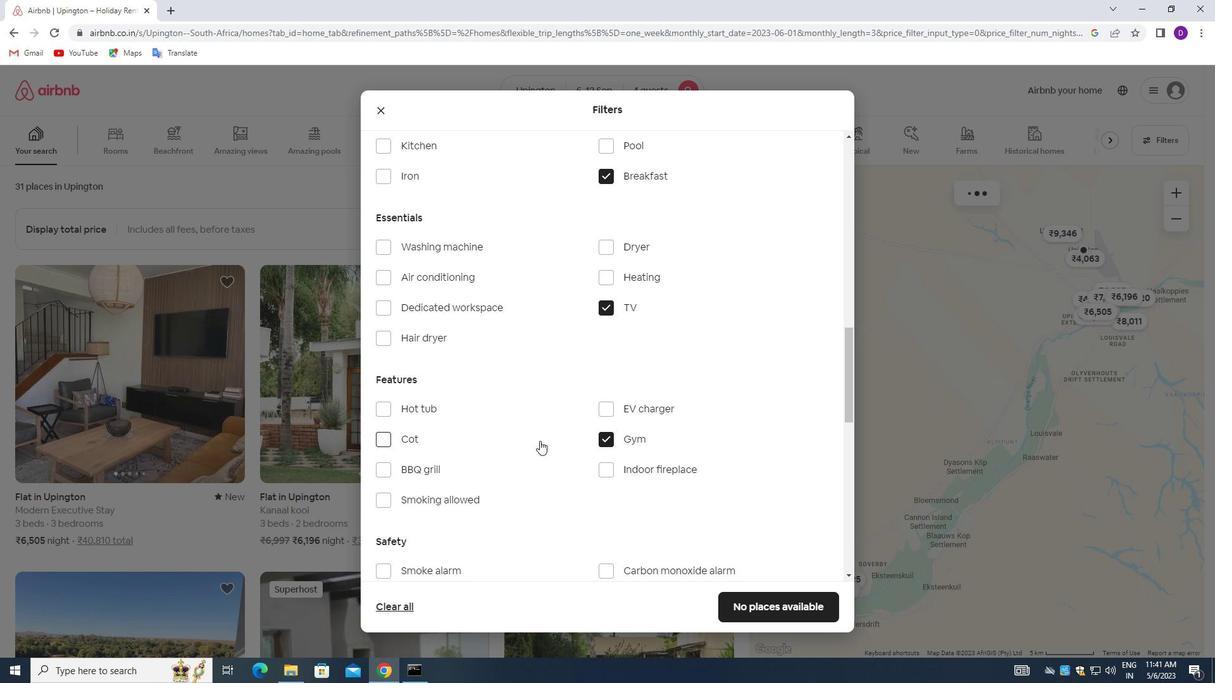 
Action: Mouse scrolled (532, 441) with delta (0, 0)
Screenshot: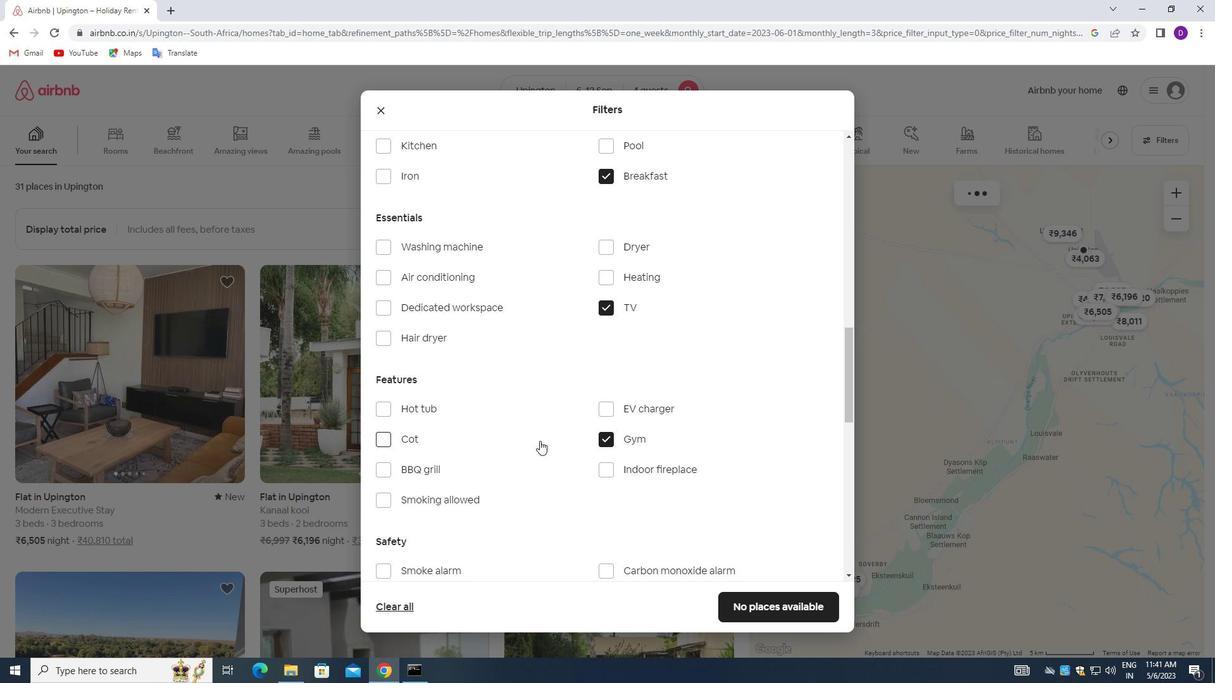 
Action: Mouse moved to (532, 445)
Screenshot: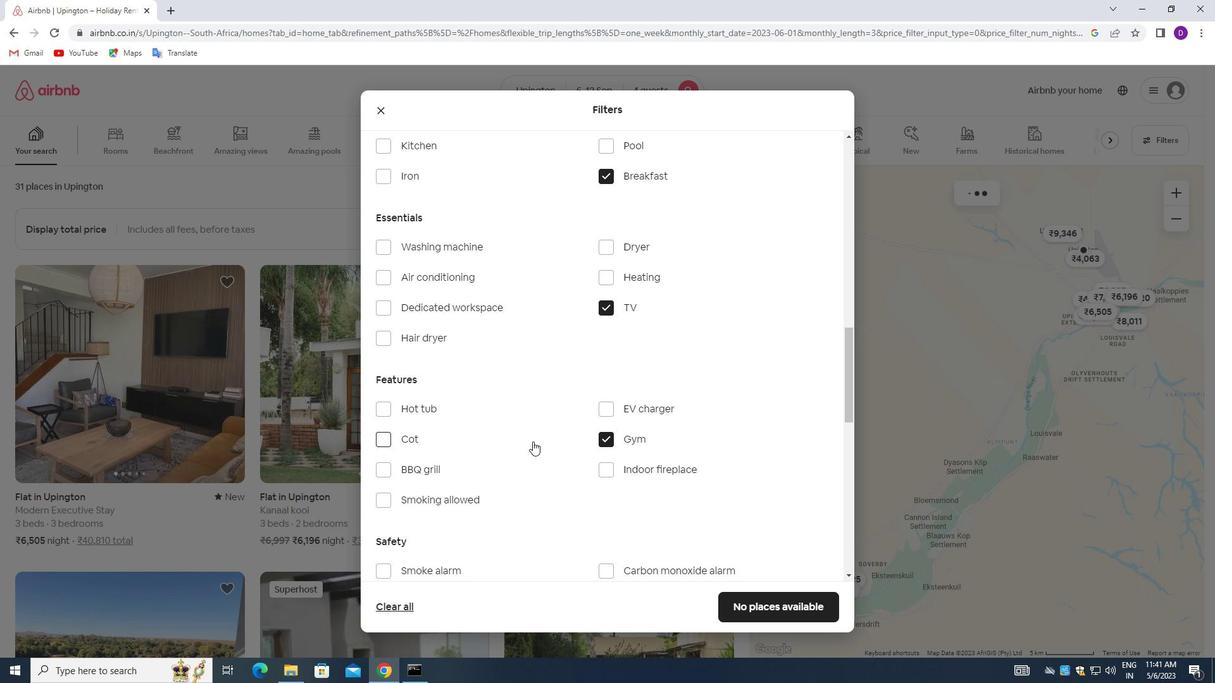 
Action: Mouse scrolled (532, 444) with delta (0, 0)
Screenshot: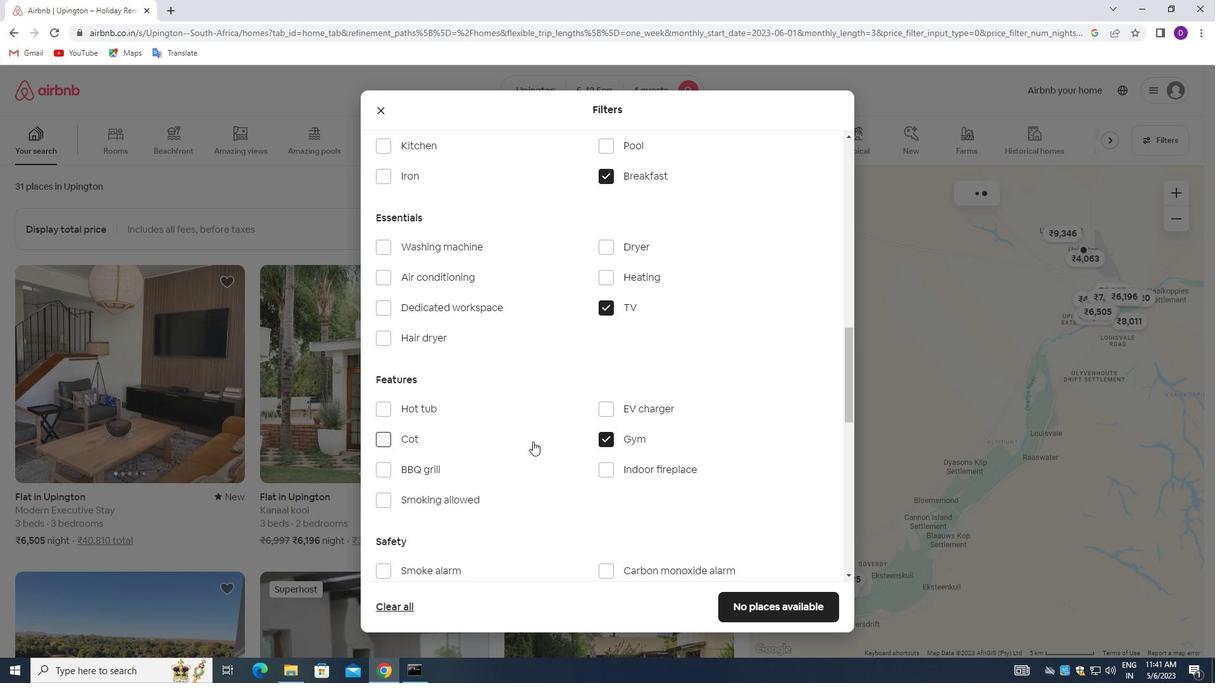 
Action: Mouse moved to (571, 450)
Screenshot: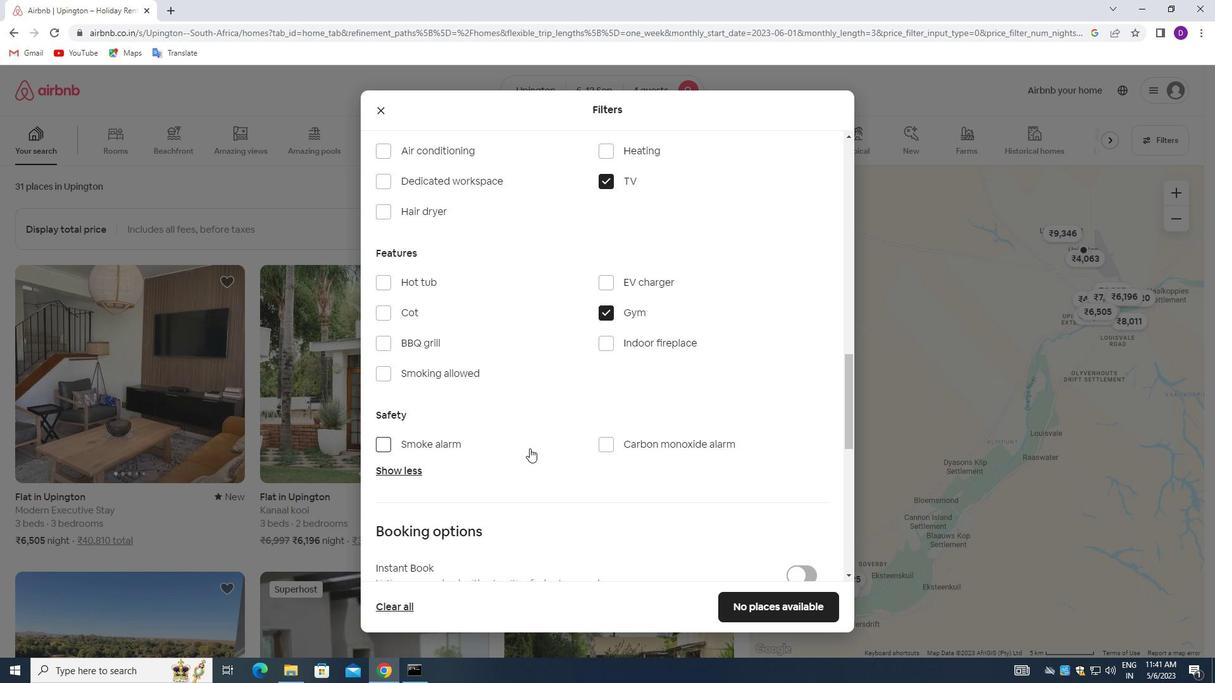 
Action: Mouse scrolled (571, 450) with delta (0, 0)
Screenshot: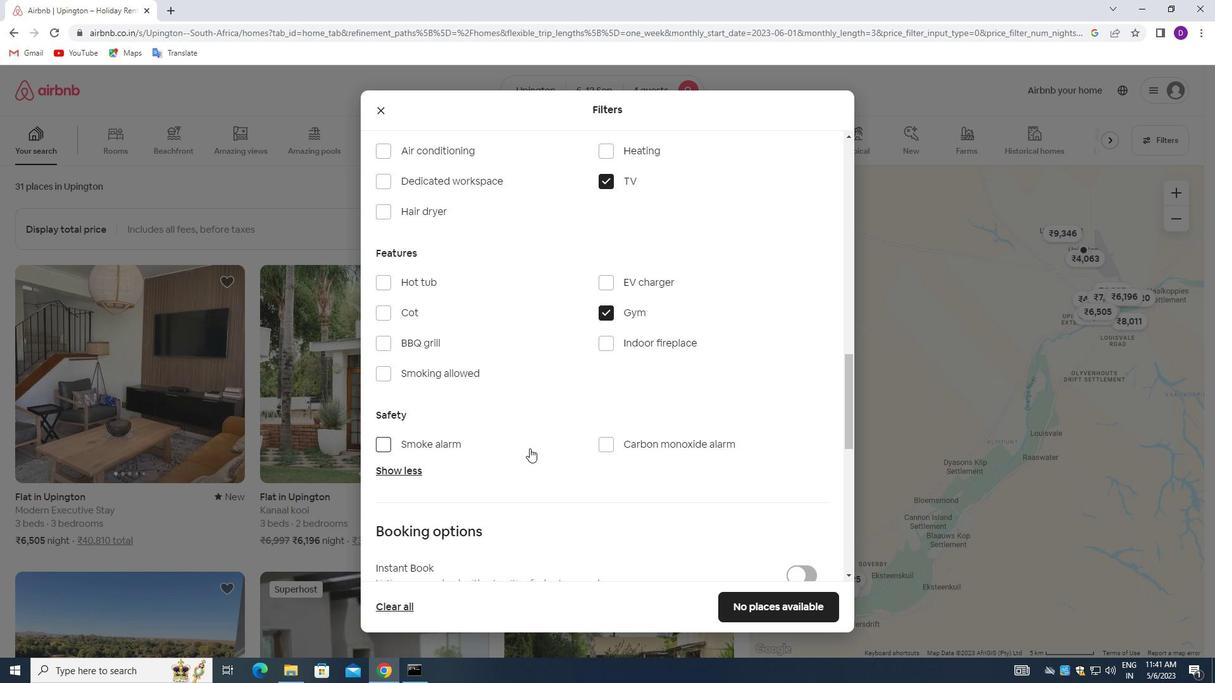 
Action: Mouse moved to (574, 452)
Screenshot: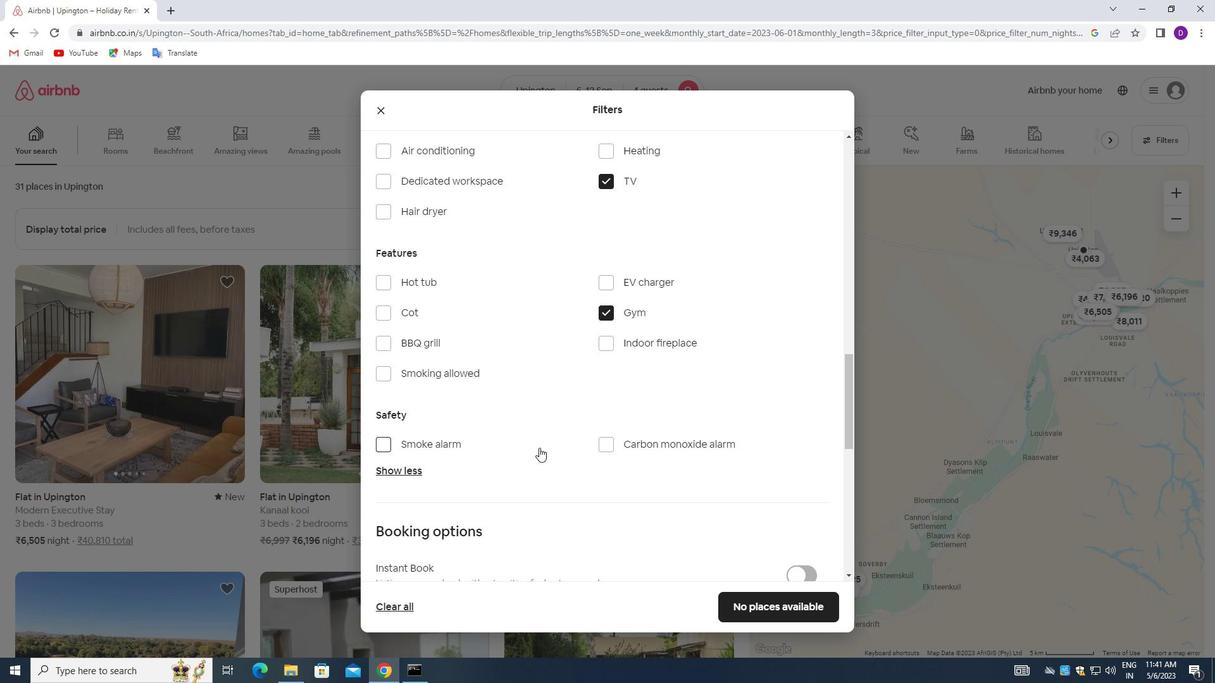 
Action: Mouse scrolled (574, 452) with delta (0, 0)
Screenshot: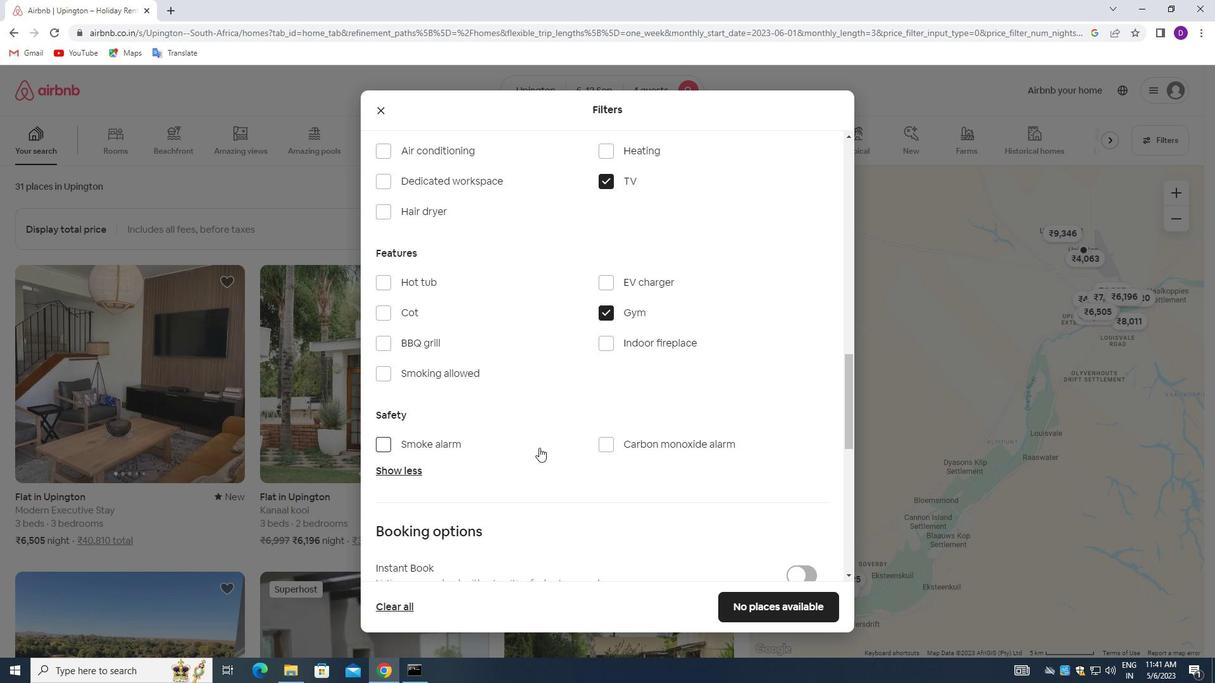 
Action: Mouse scrolled (574, 452) with delta (0, 0)
Screenshot: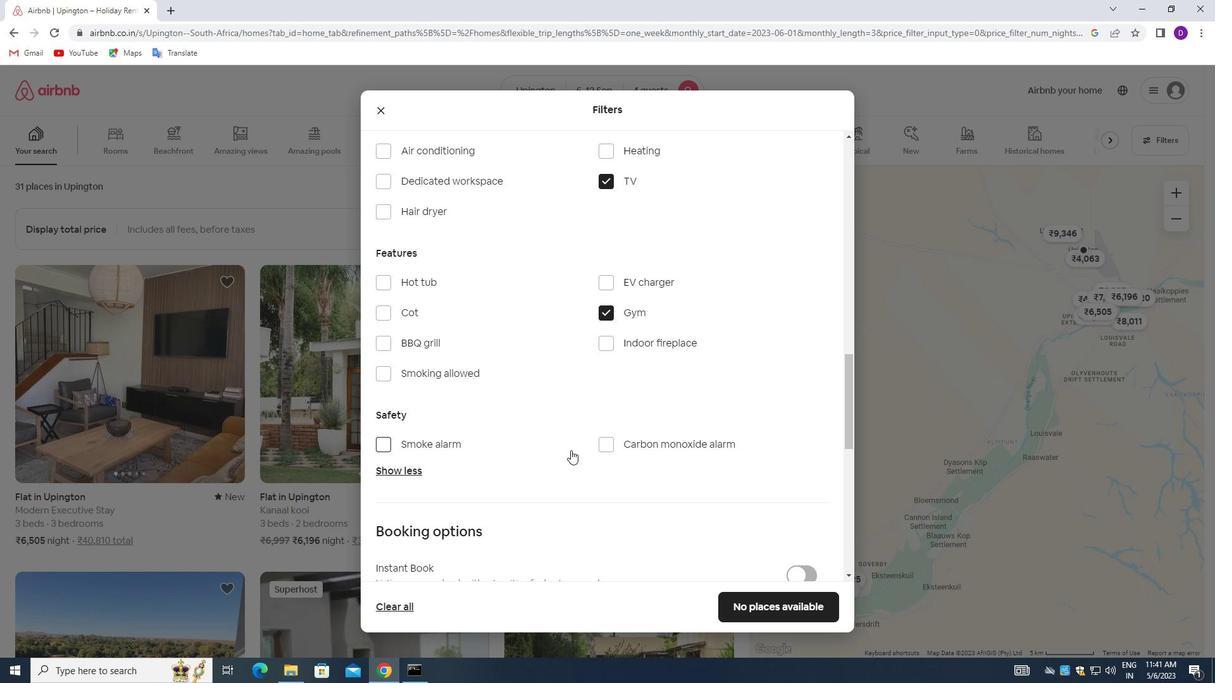 
Action: Mouse moved to (602, 450)
Screenshot: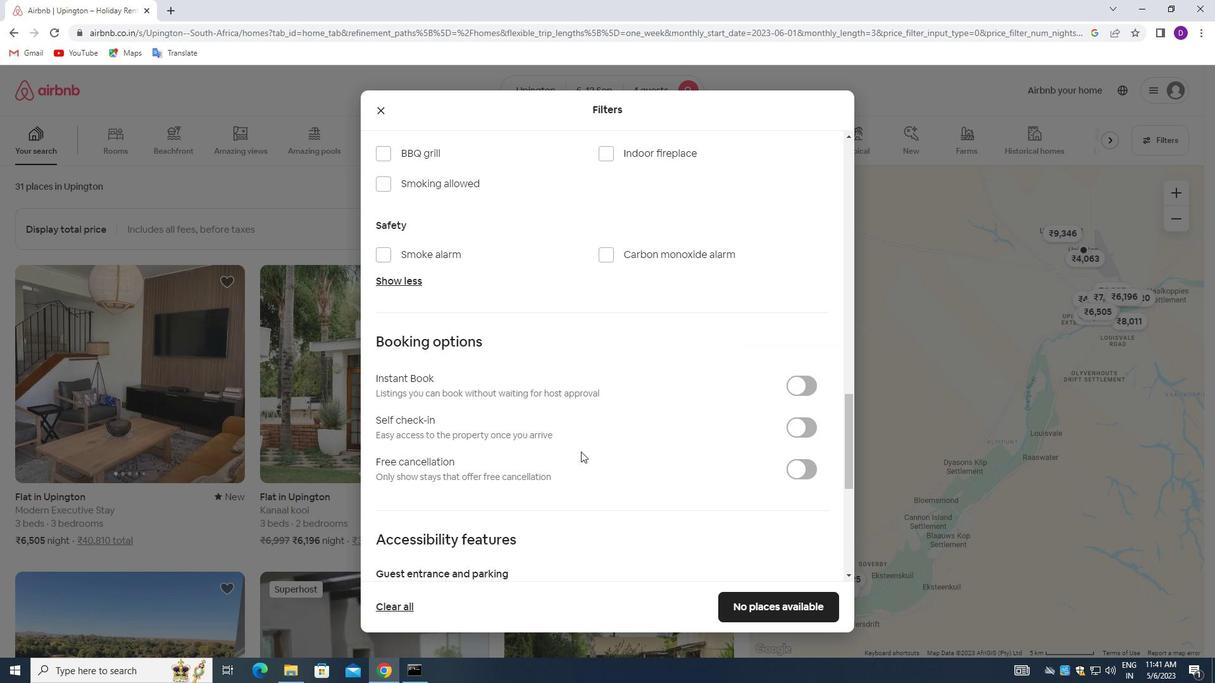 
Action: Mouse scrolled (602, 449) with delta (0, 0)
Screenshot: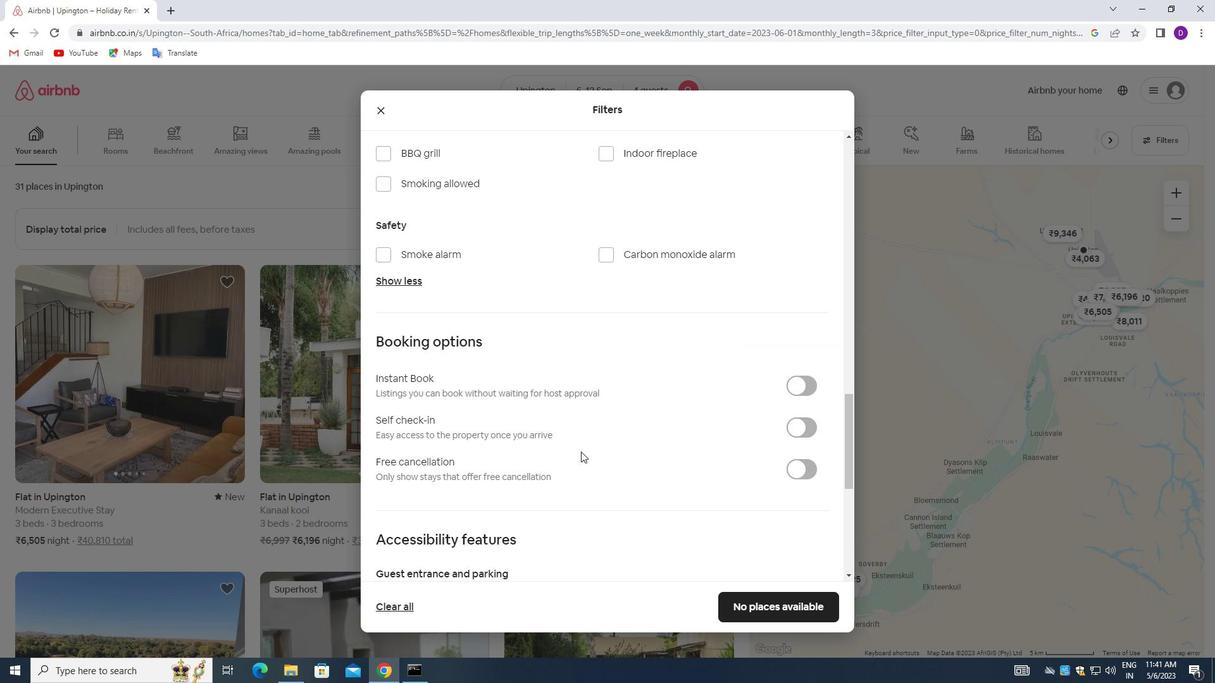 
Action: Mouse moved to (795, 365)
Screenshot: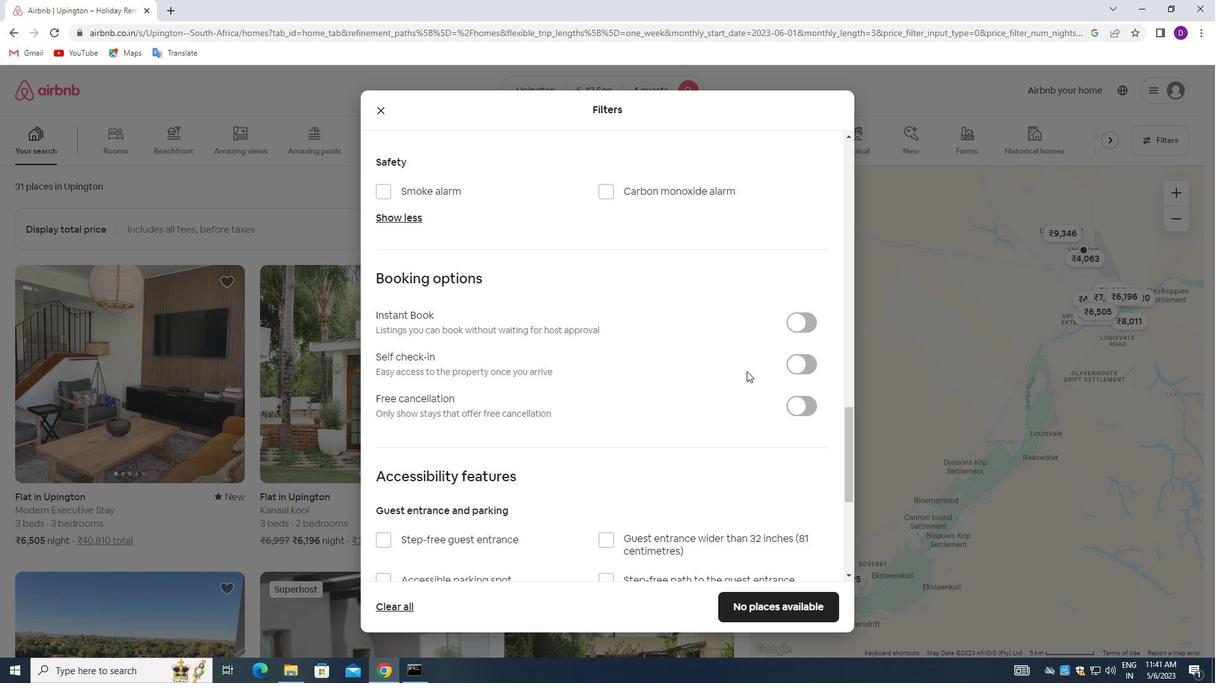 
Action: Mouse pressed left at (795, 365)
Screenshot: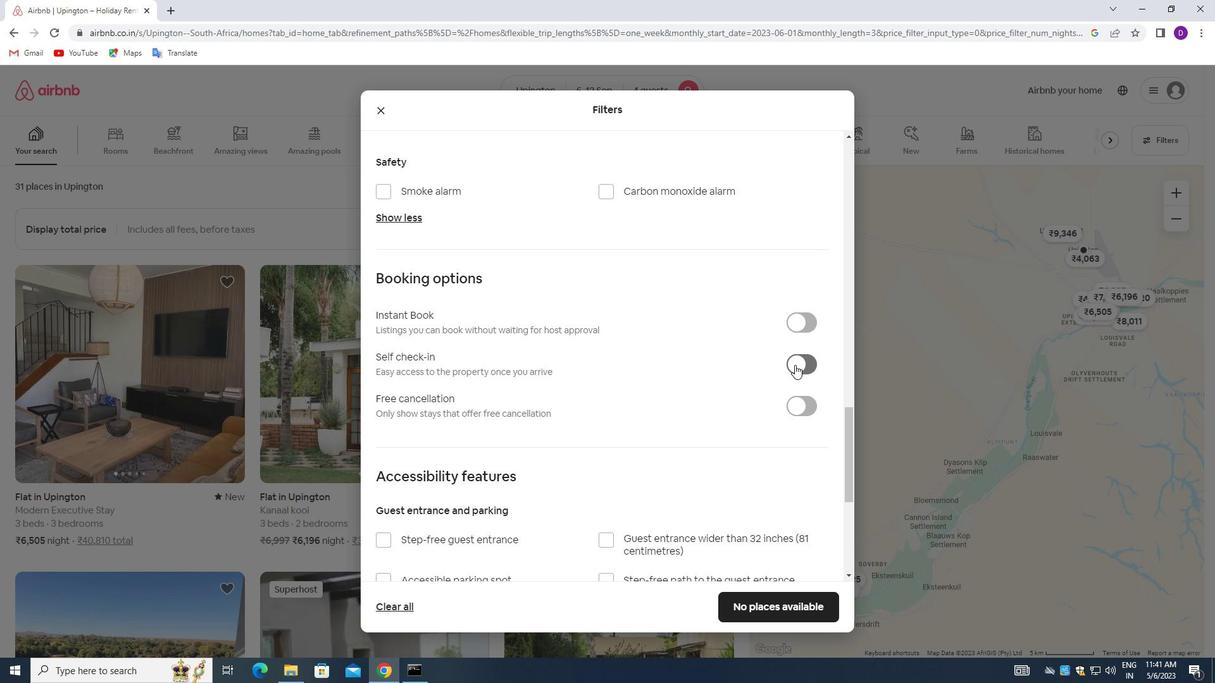 
Action: Mouse moved to (545, 473)
Screenshot: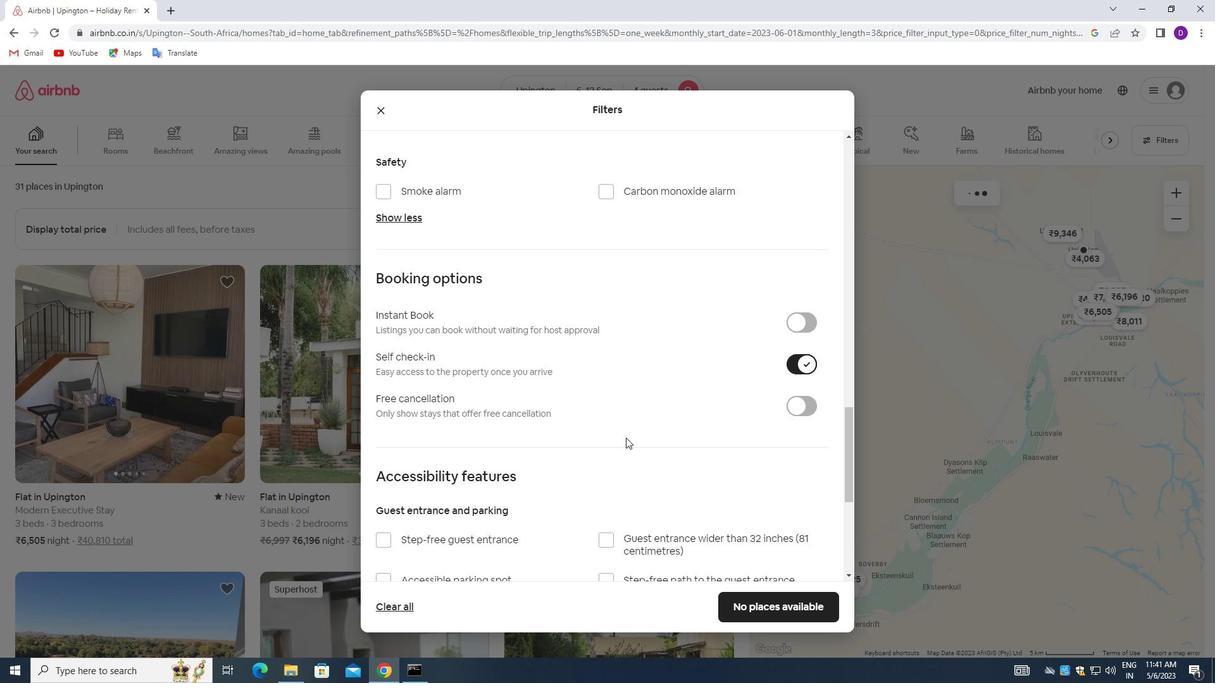 
Action: Mouse scrolled (545, 473) with delta (0, 0)
Screenshot: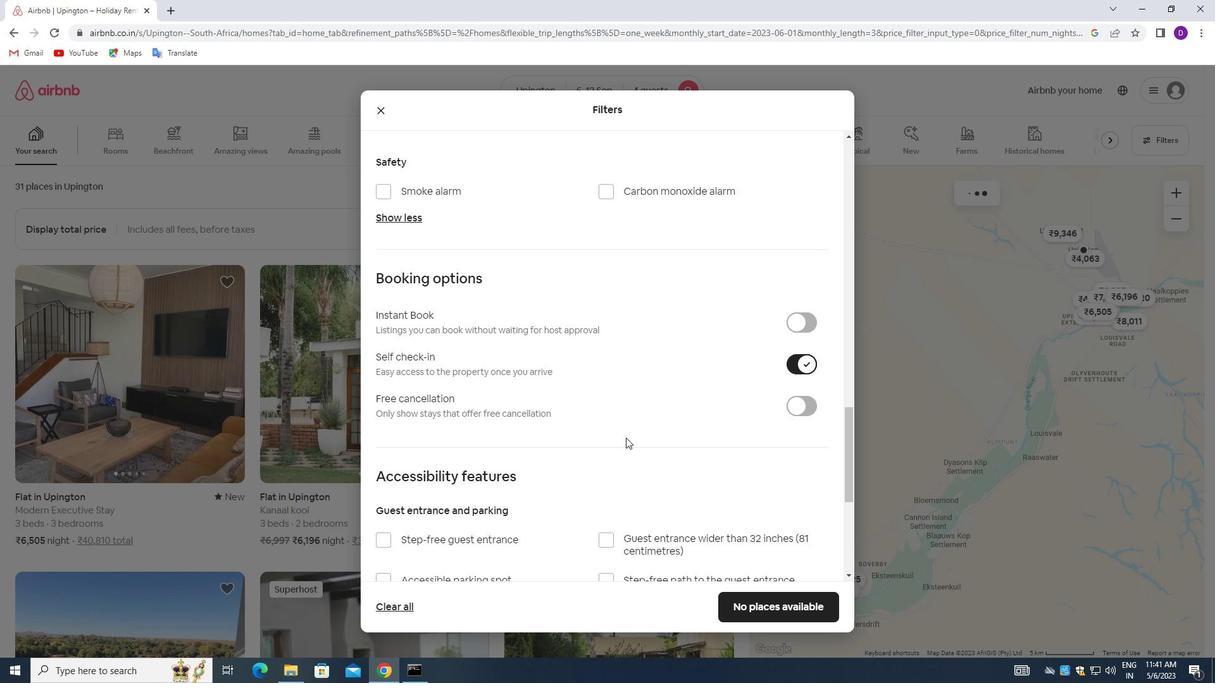 
Action: Mouse moved to (544, 474)
Screenshot: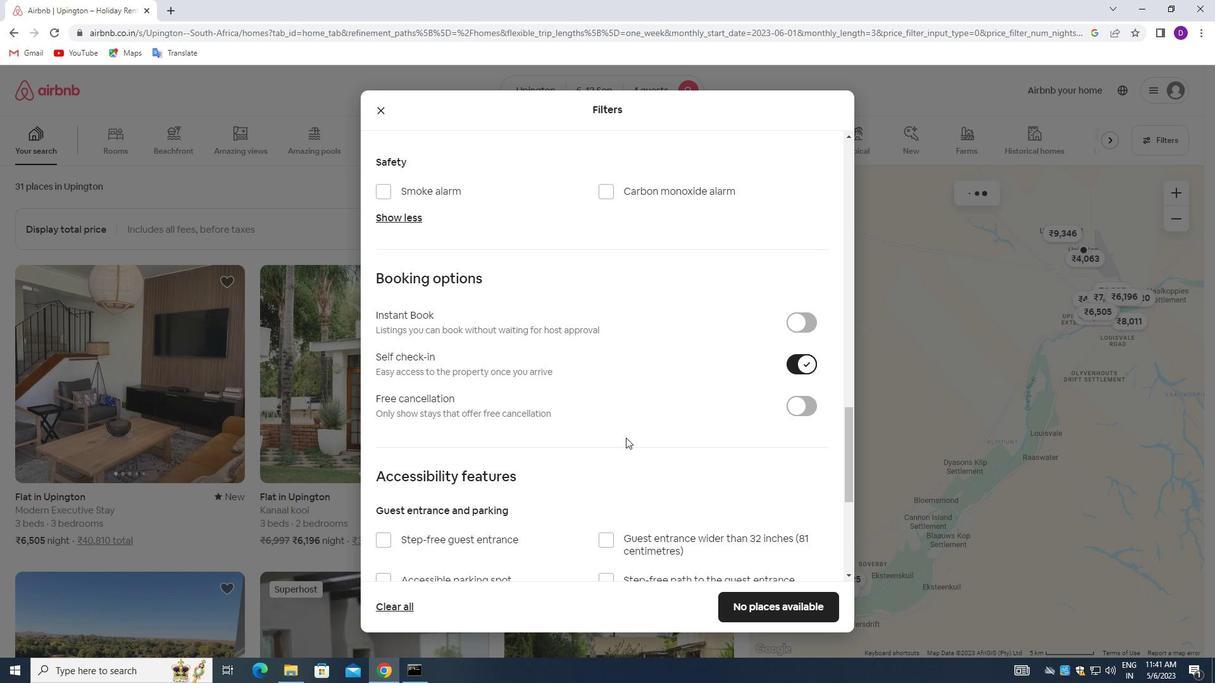 
Action: Mouse scrolled (544, 473) with delta (0, 0)
Screenshot: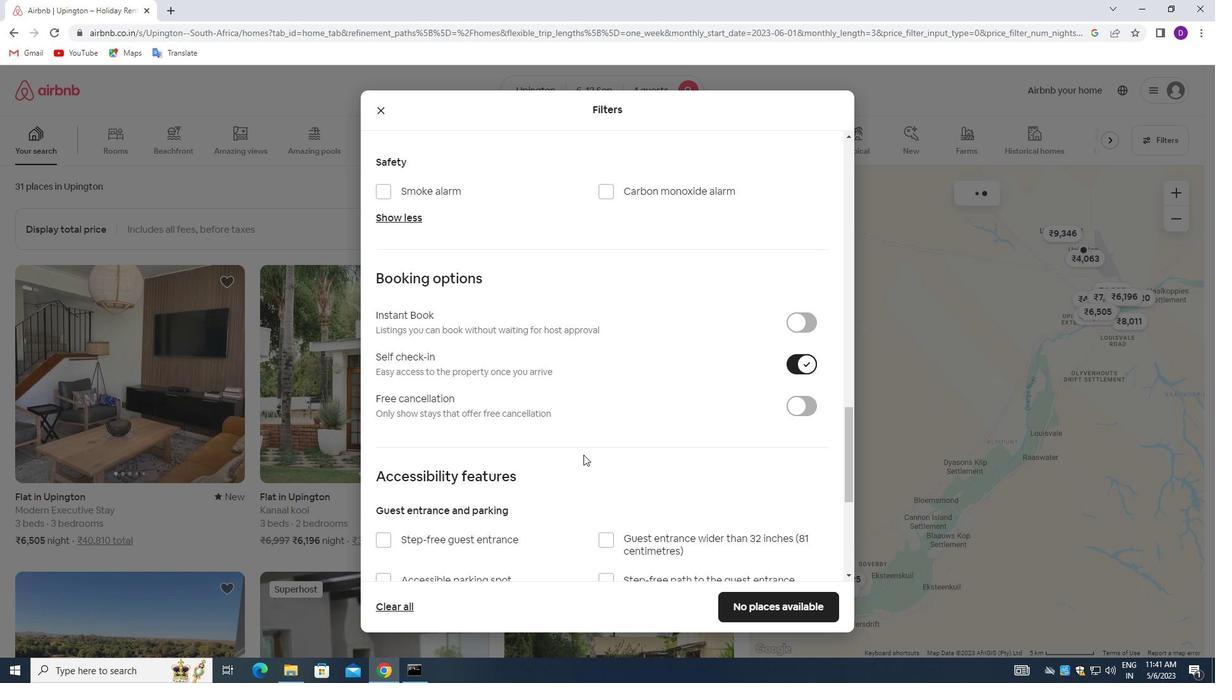 
Action: Mouse moved to (542, 474)
Screenshot: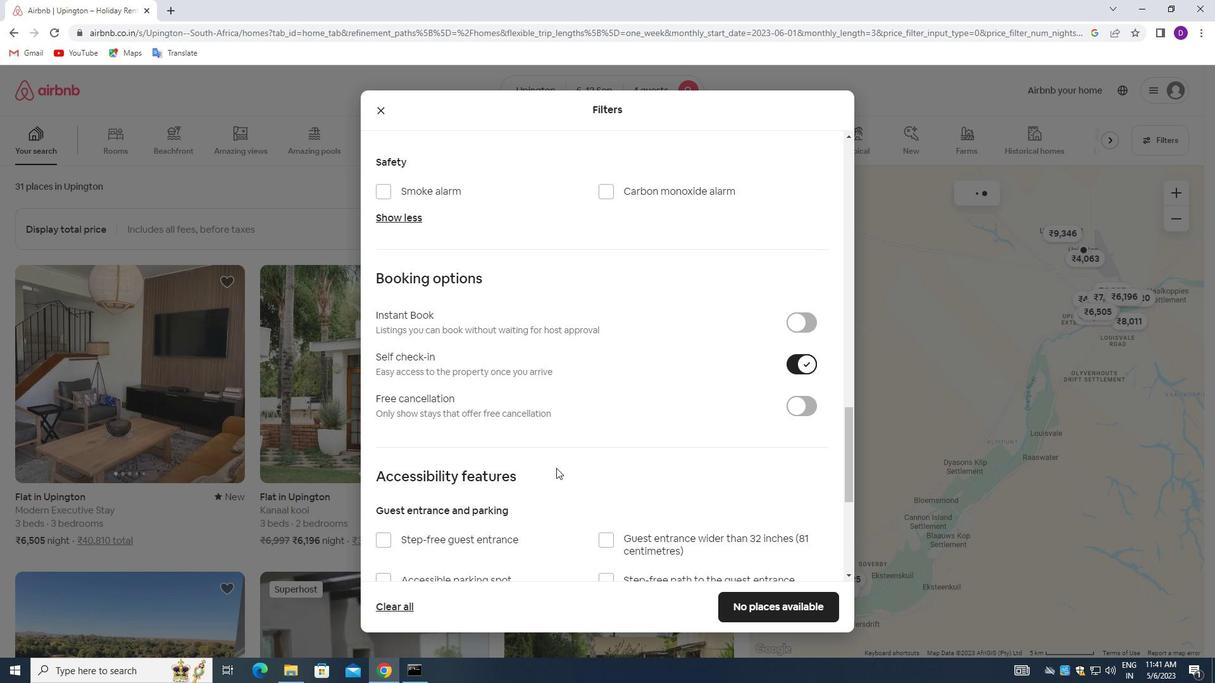 
Action: Mouse scrolled (542, 473) with delta (0, 0)
Screenshot: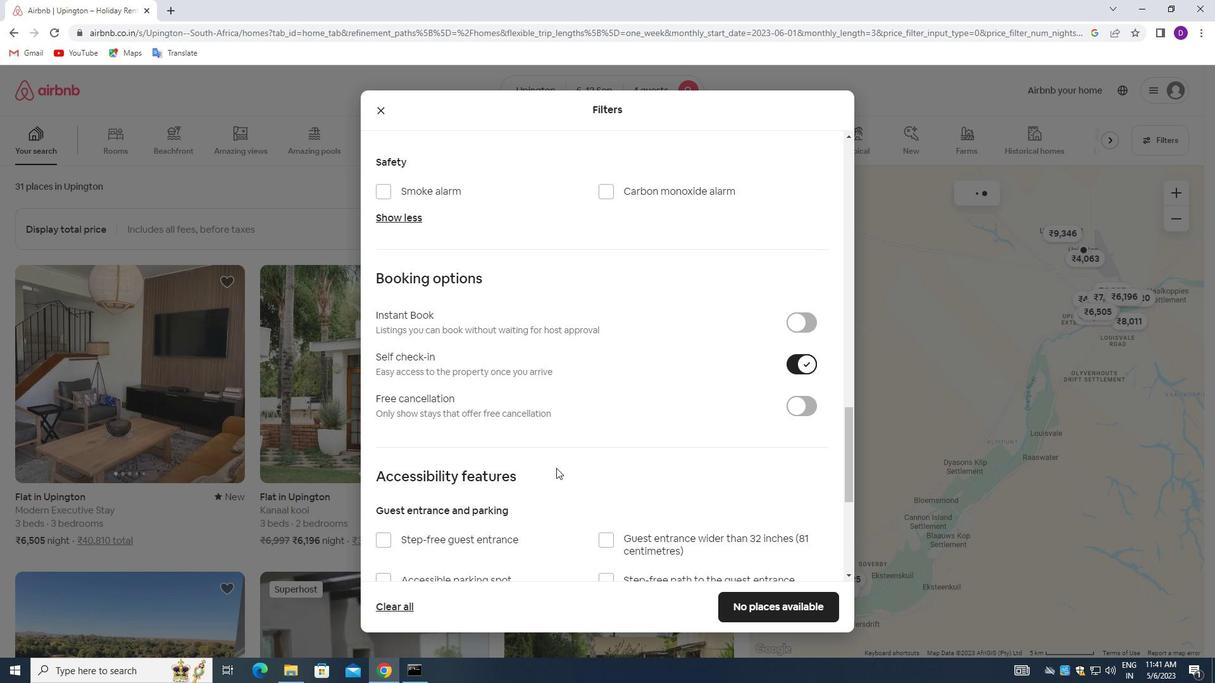 
Action: Mouse moved to (528, 479)
Screenshot: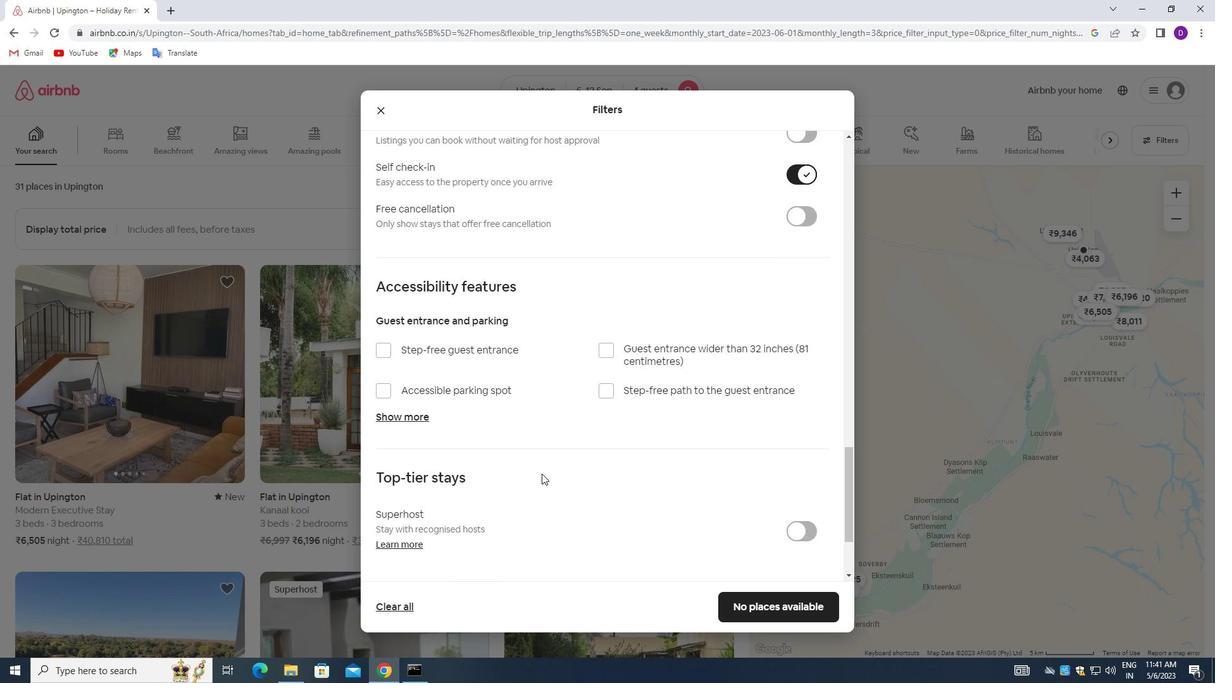 
Action: Mouse scrolled (528, 479) with delta (0, 0)
Screenshot: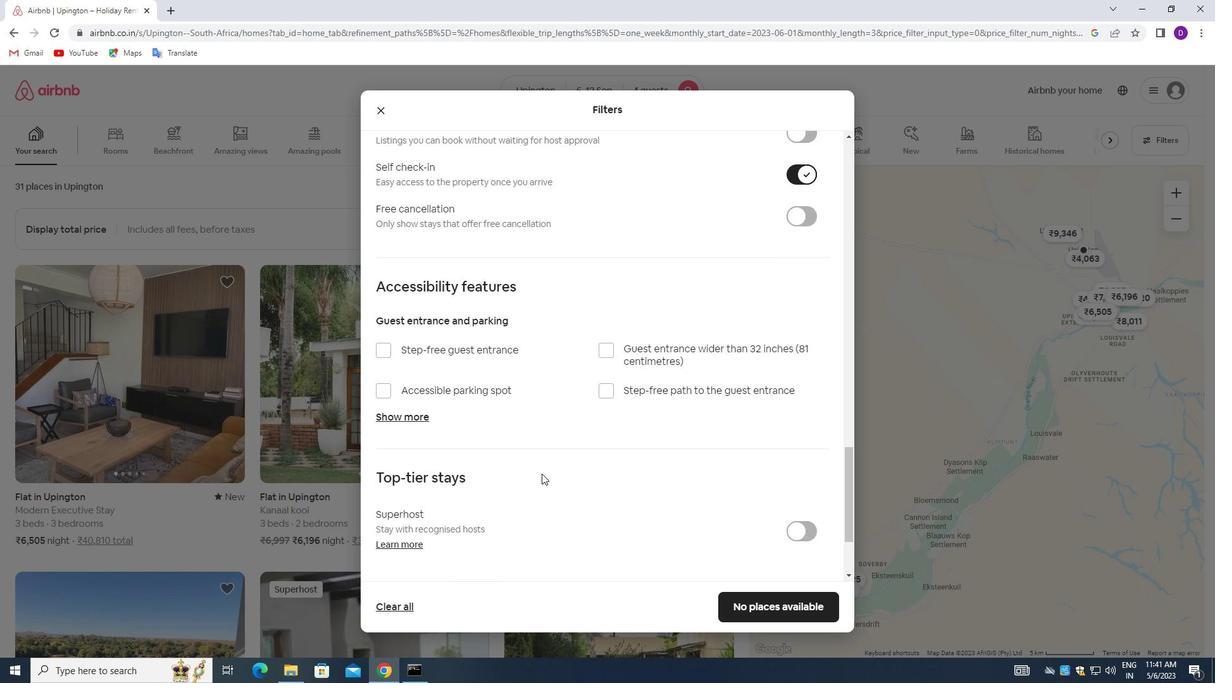 
Action: Mouse moved to (523, 482)
Screenshot: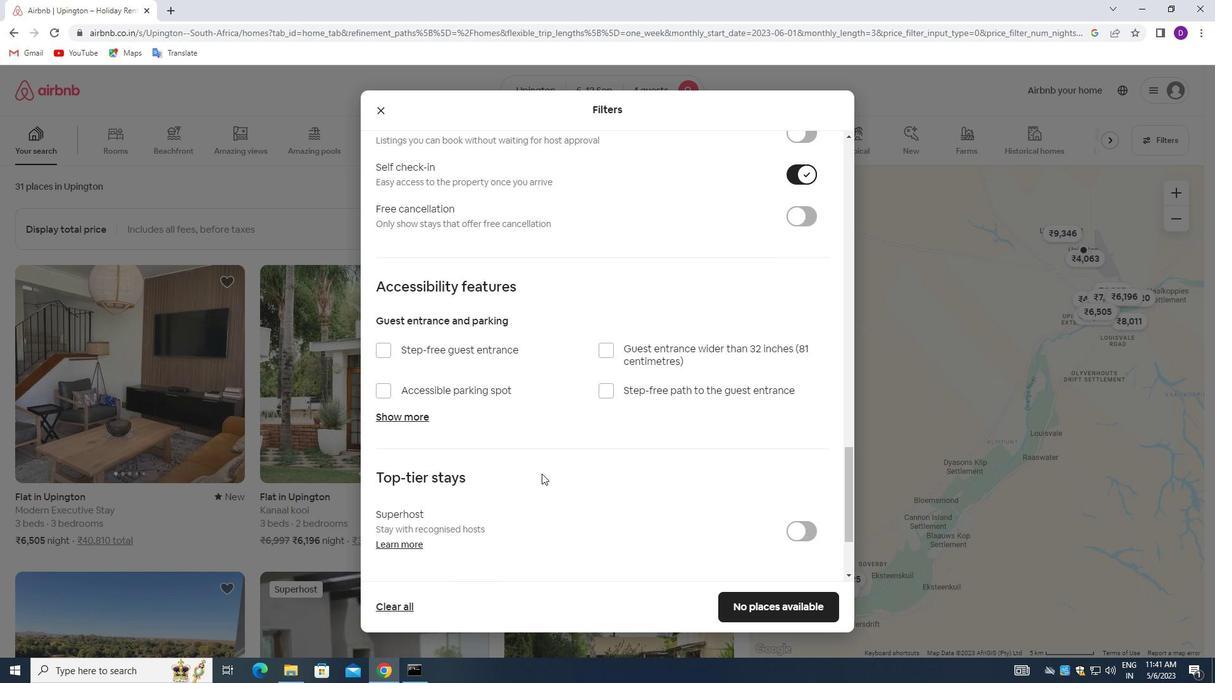 
Action: Mouse scrolled (523, 481) with delta (0, 0)
Screenshot: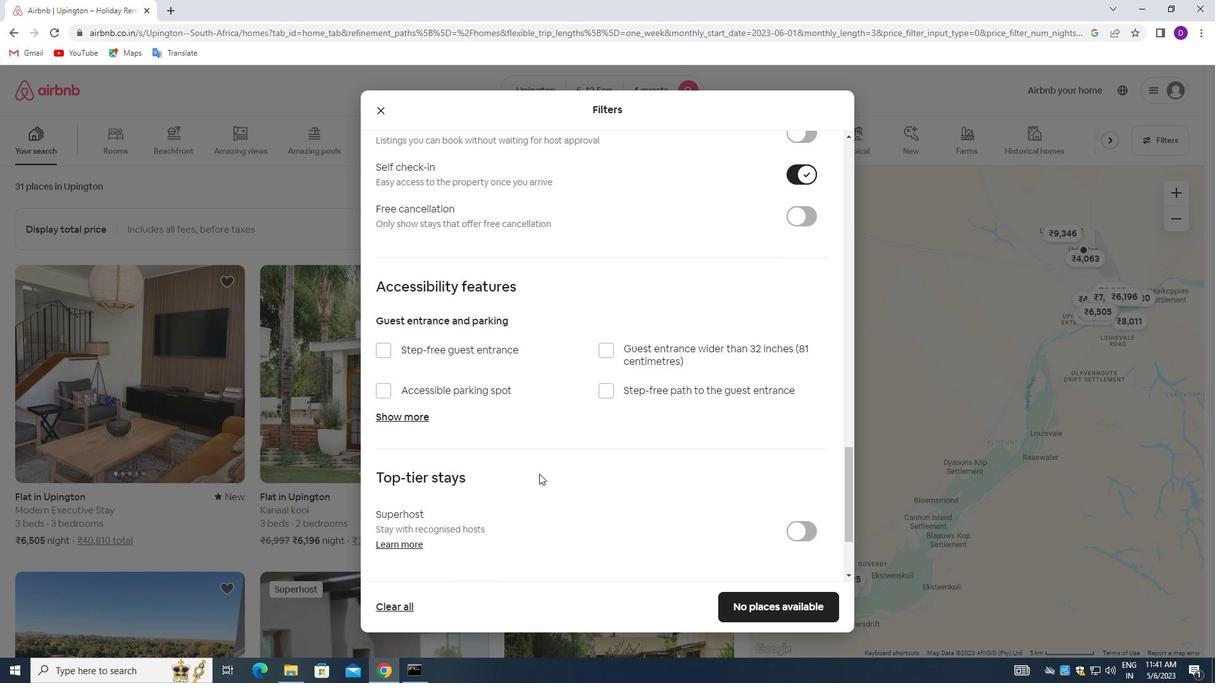 
Action: Mouse moved to (521, 482)
Screenshot: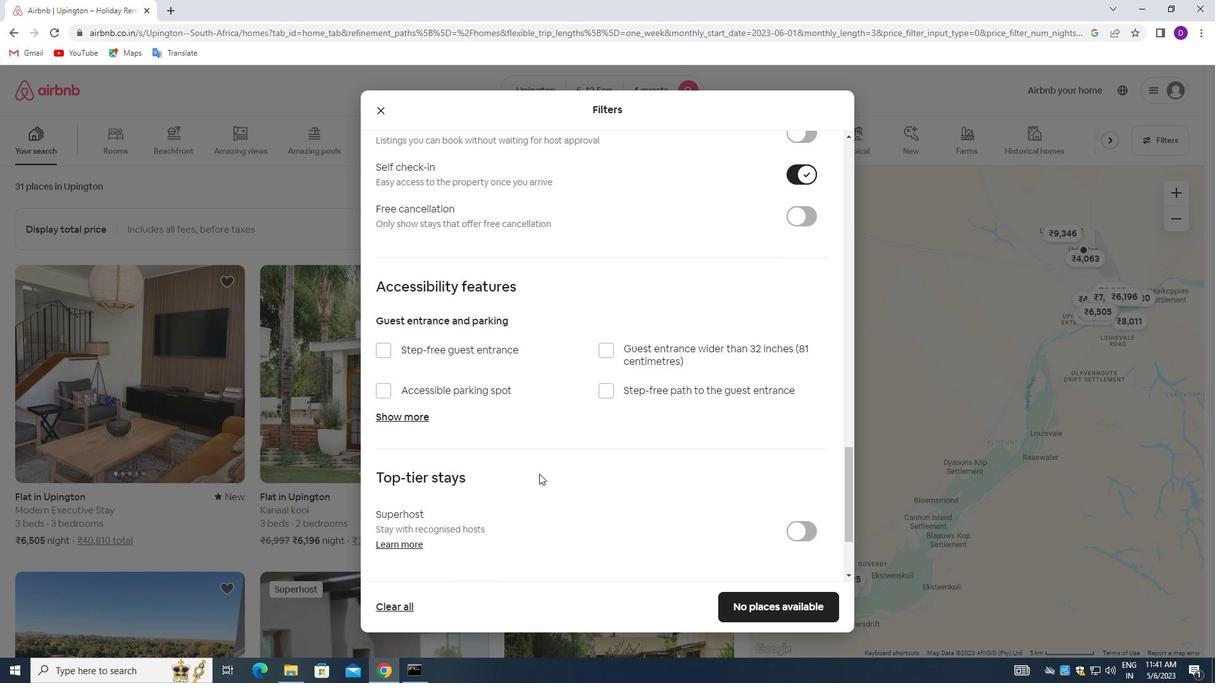 
Action: Mouse scrolled (521, 481) with delta (0, 0)
Screenshot: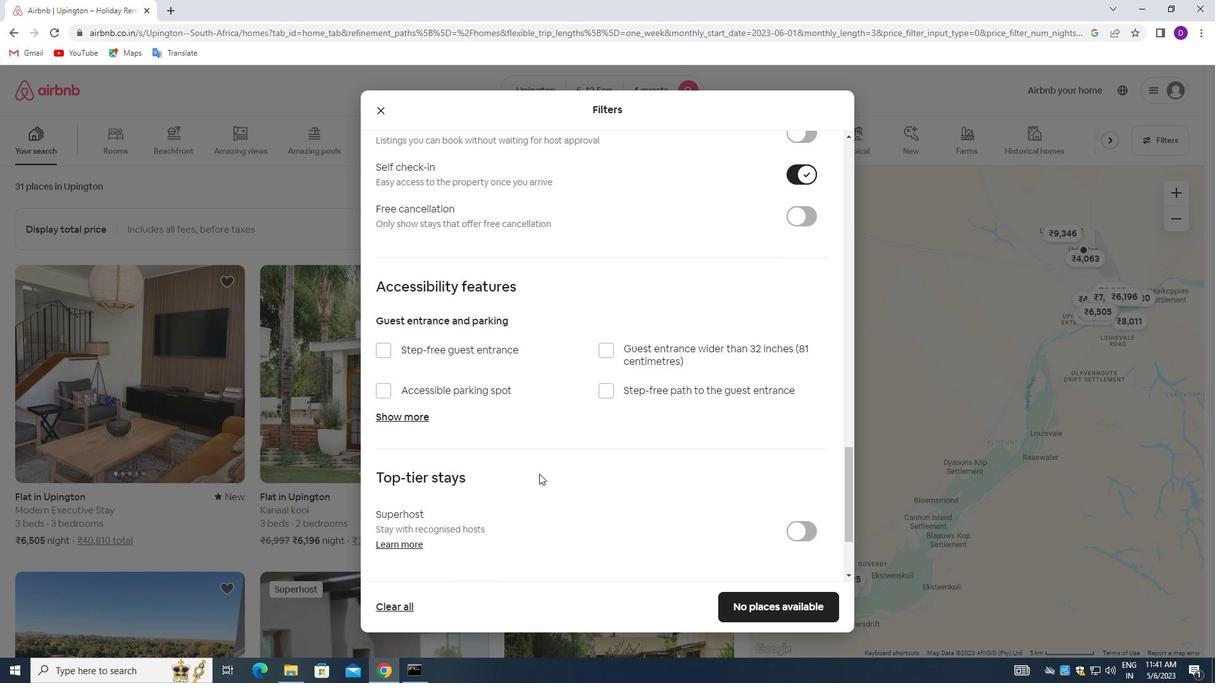 
Action: Mouse moved to (516, 481)
Screenshot: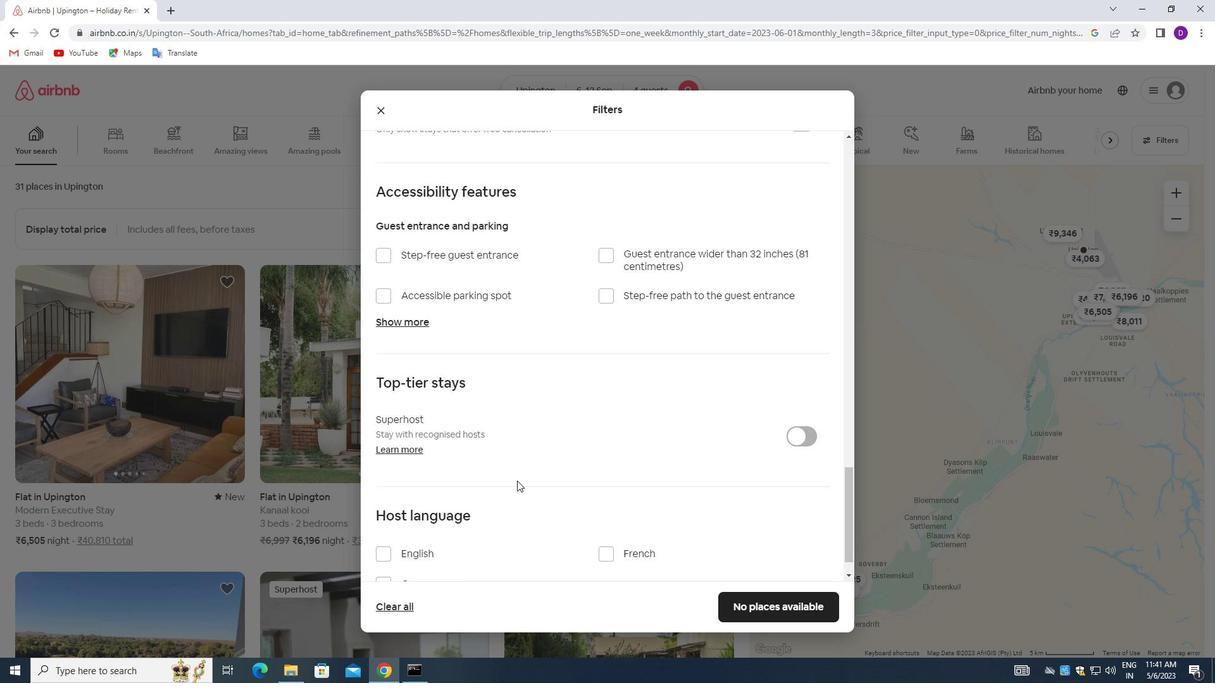 
Action: Mouse scrolled (516, 480) with delta (0, 0)
Screenshot: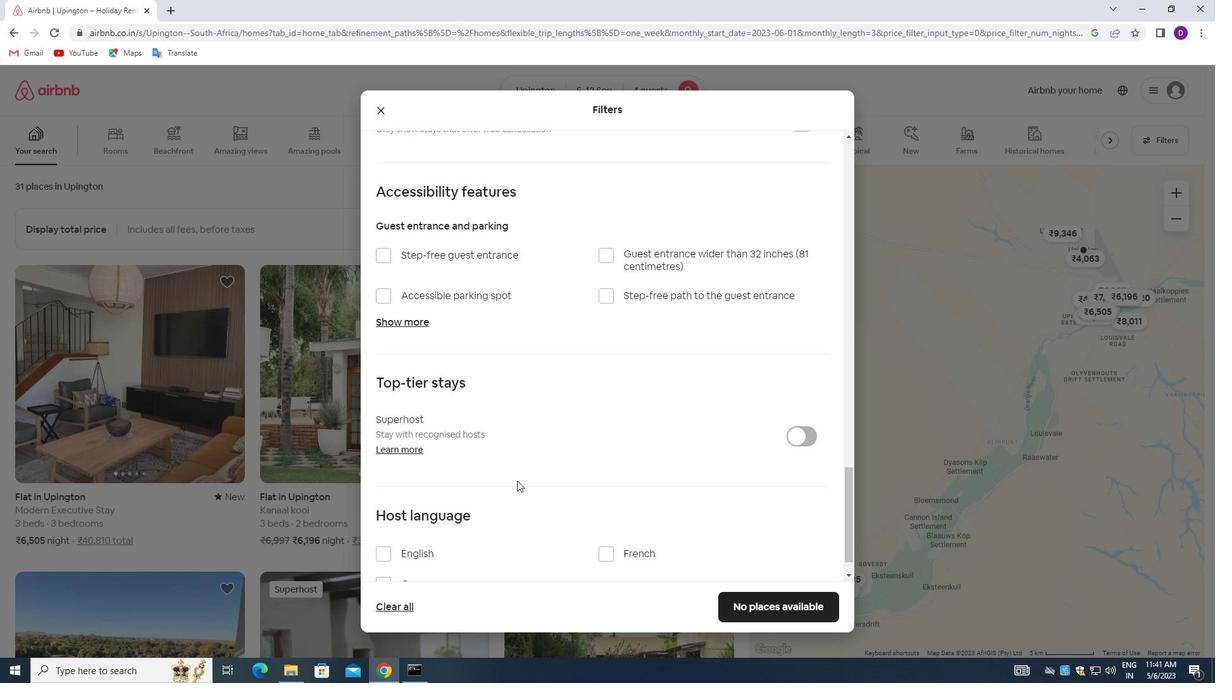 
Action: Mouse moved to (516, 482)
Screenshot: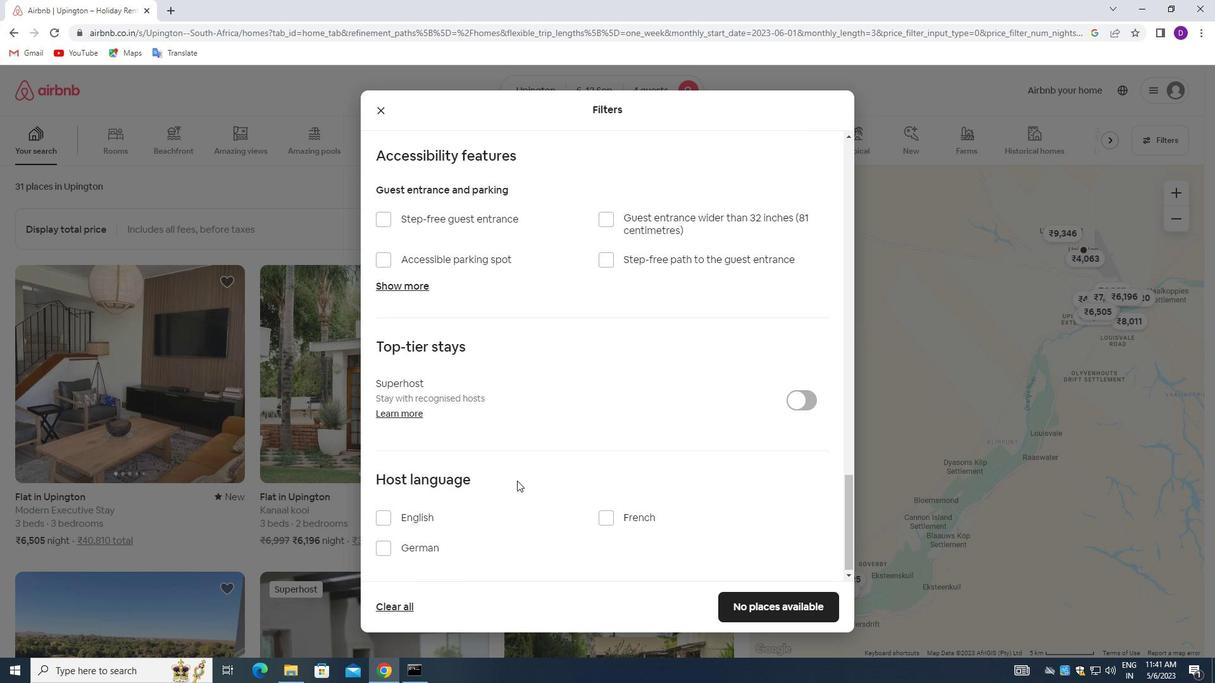 
Action: Mouse scrolled (516, 481) with delta (0, 0)
Screenshot: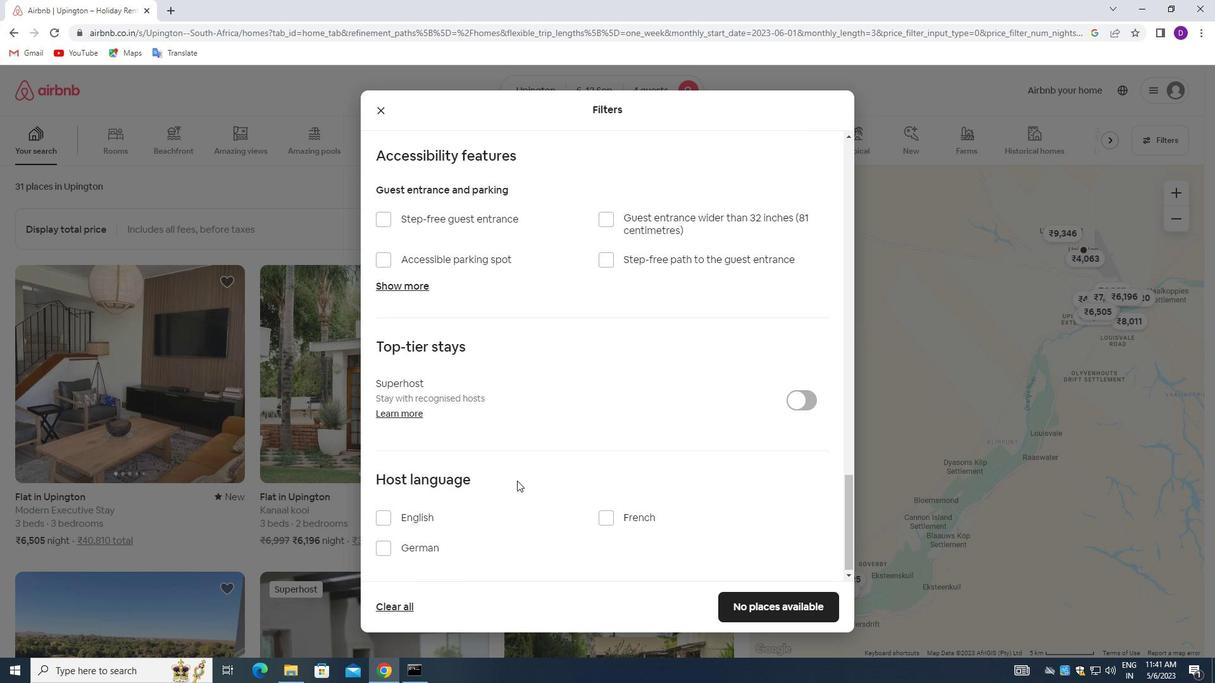 
Action: Mouse moved to (514, 485)
Screenshot: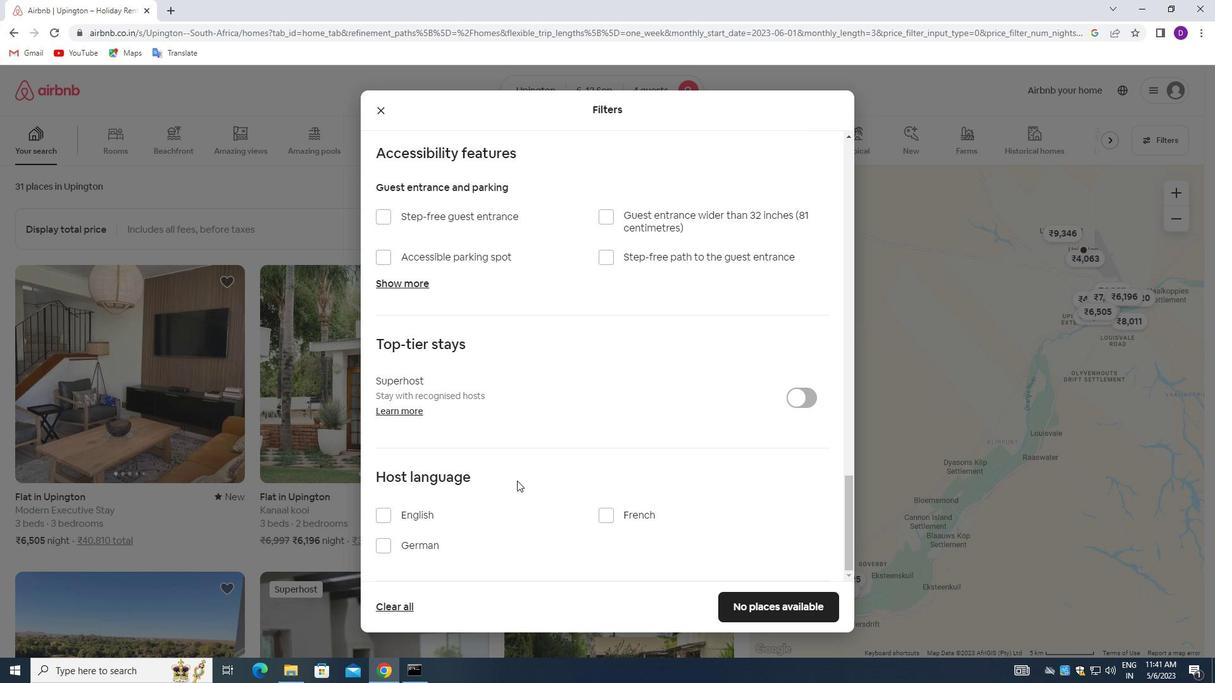 
Action: Mouse scrolled (514, 484) with delta (0, 0)
Screenshot: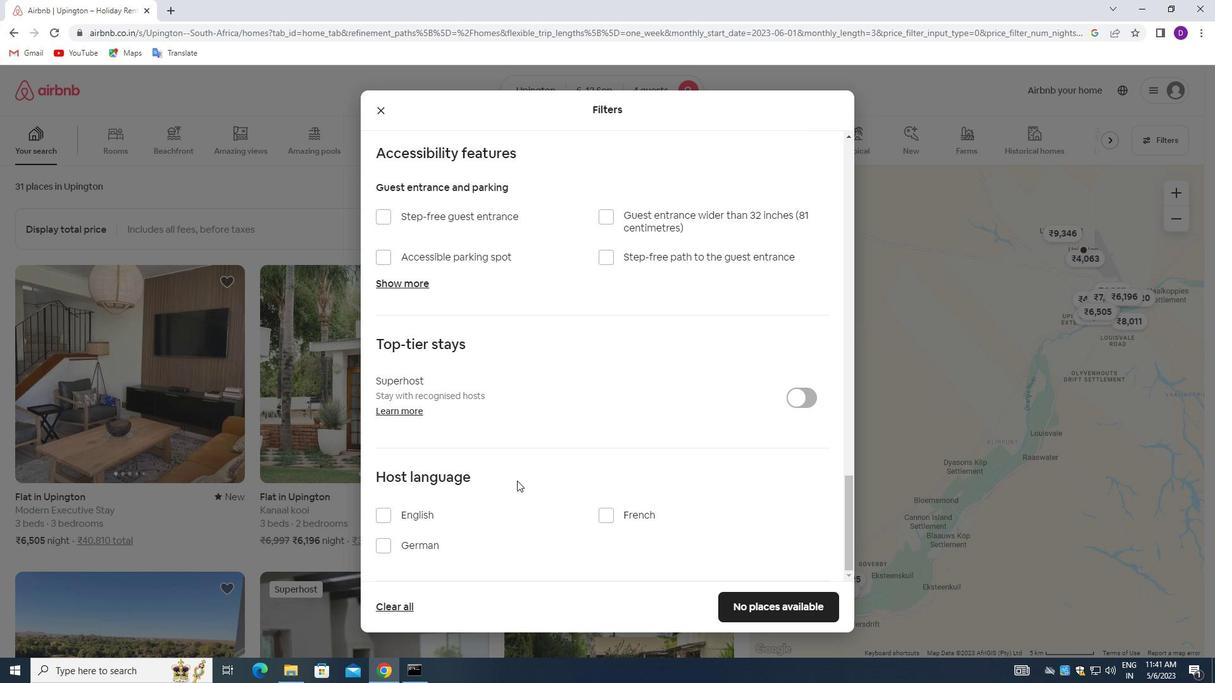 
Action: Mouse moved to (509, 488)
Screenshot: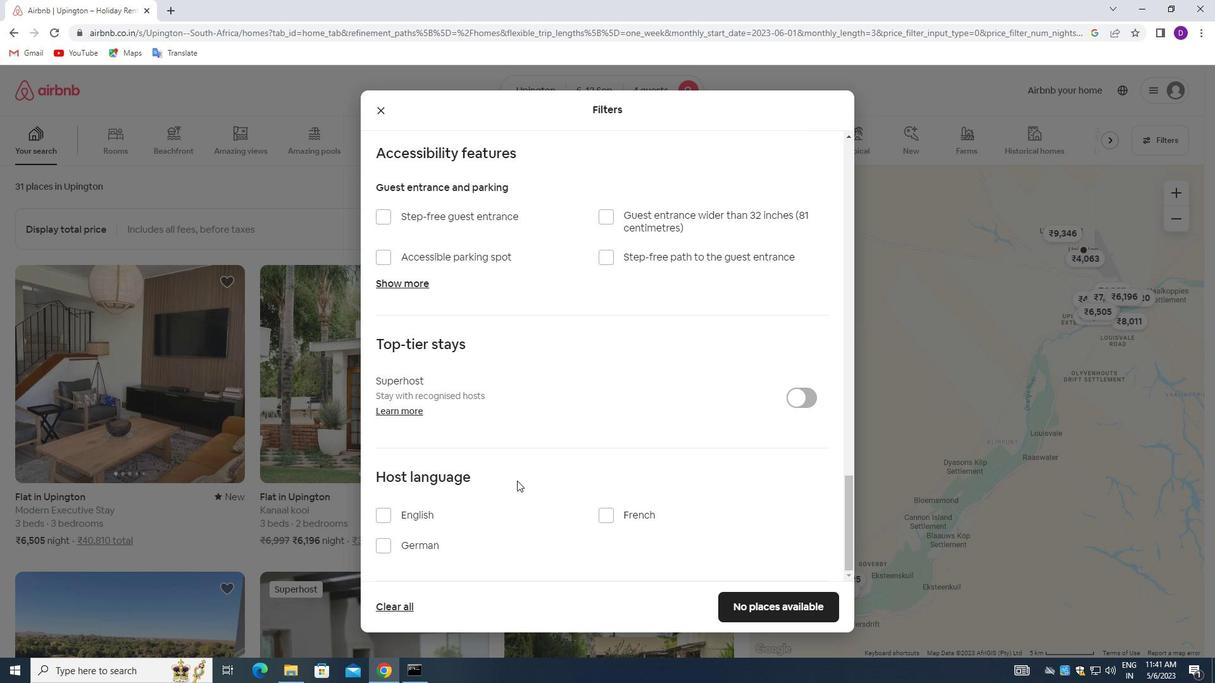 
Action: Mouse scrolled (509, 487) with delta (0, 0)
Screenshot: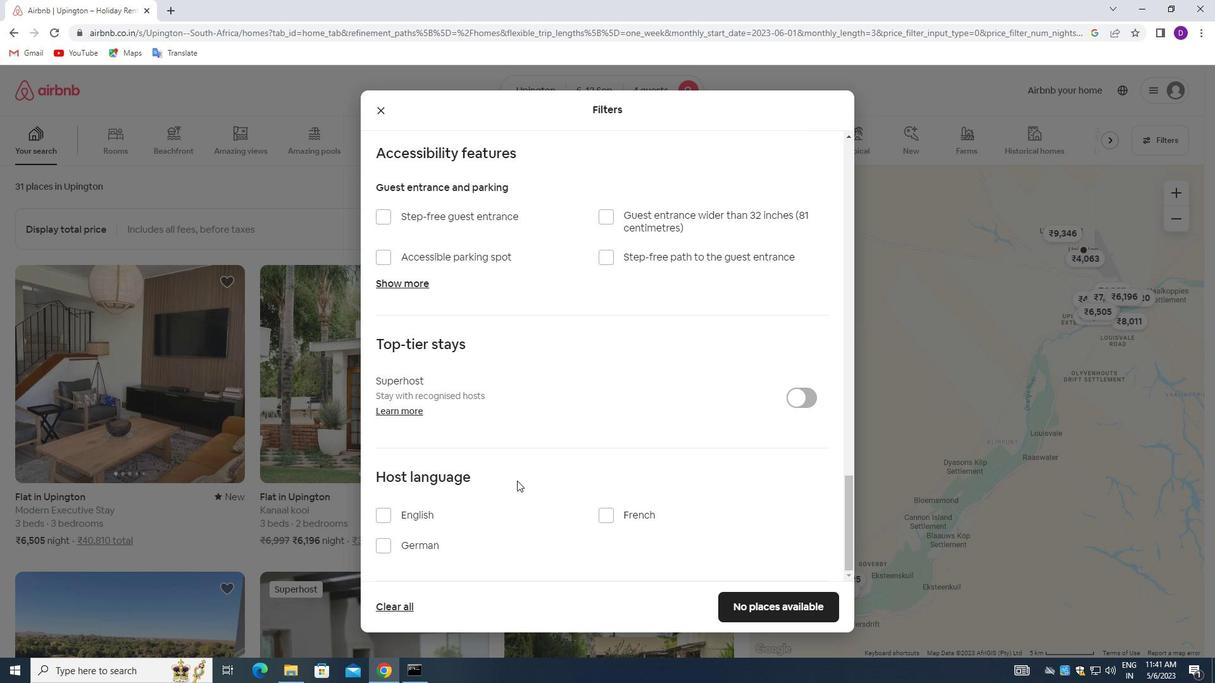 
Action: Mouse moved to (386, 515)
Screenshot: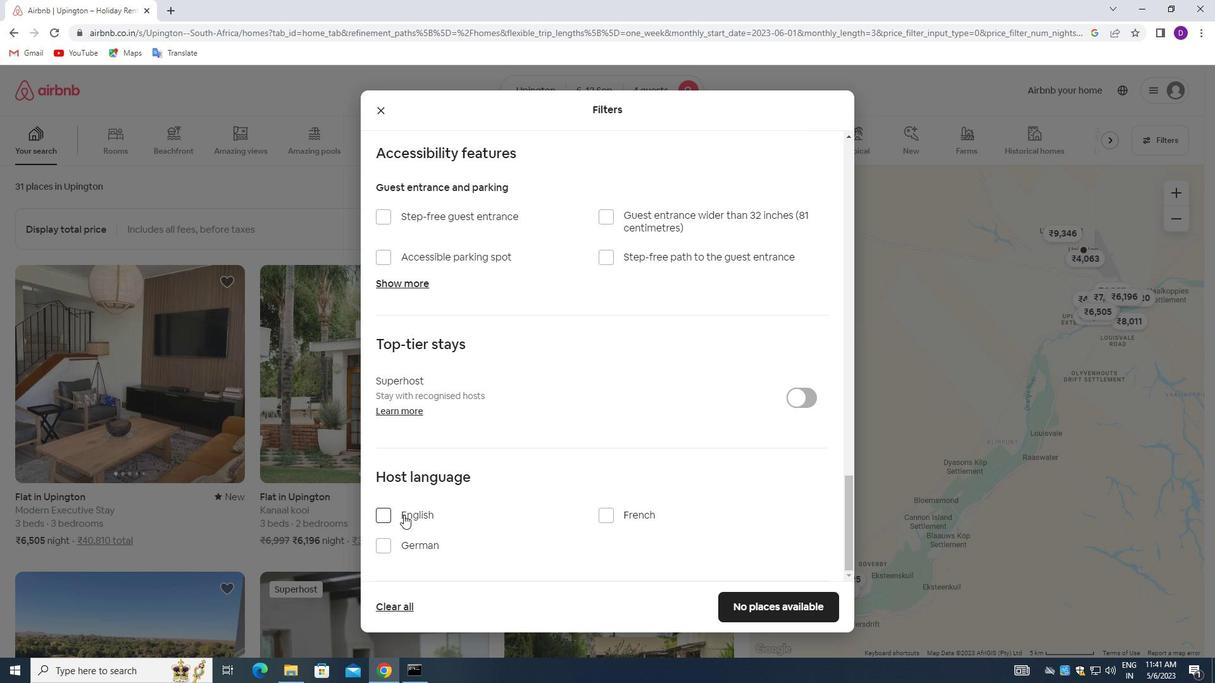 
Action: Mouse pressed left at (386, 515)
Screenshot: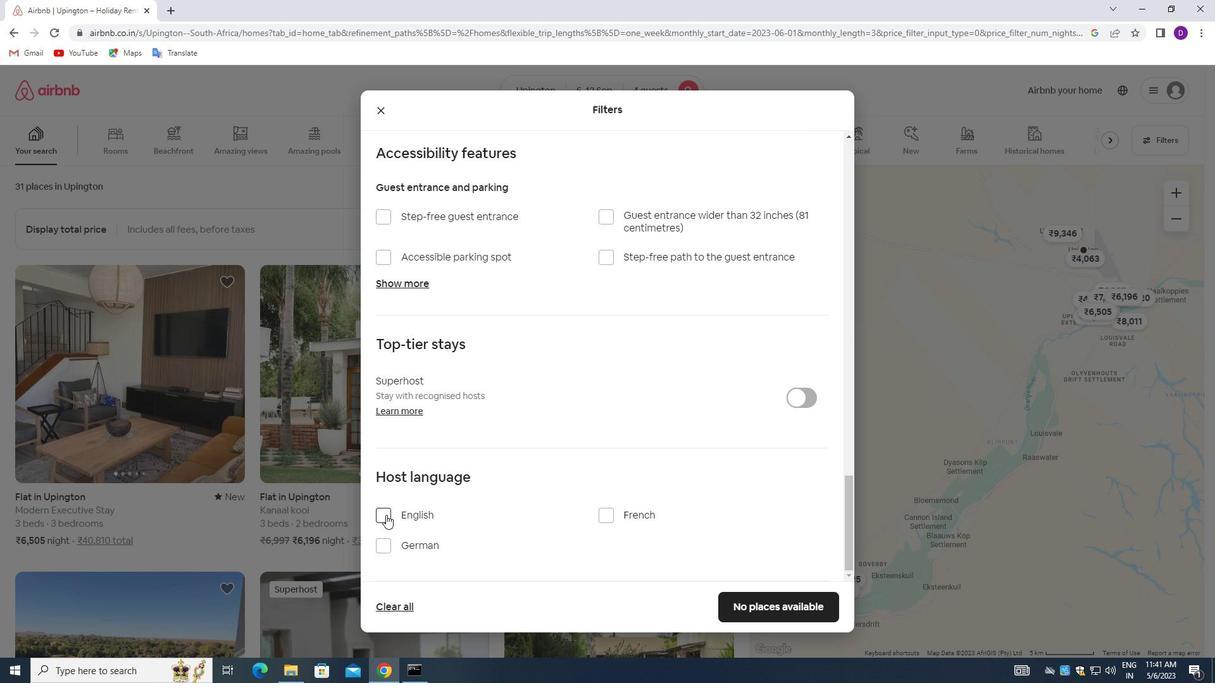 
Action: Mouse moved to (730, 604)
Screenshot: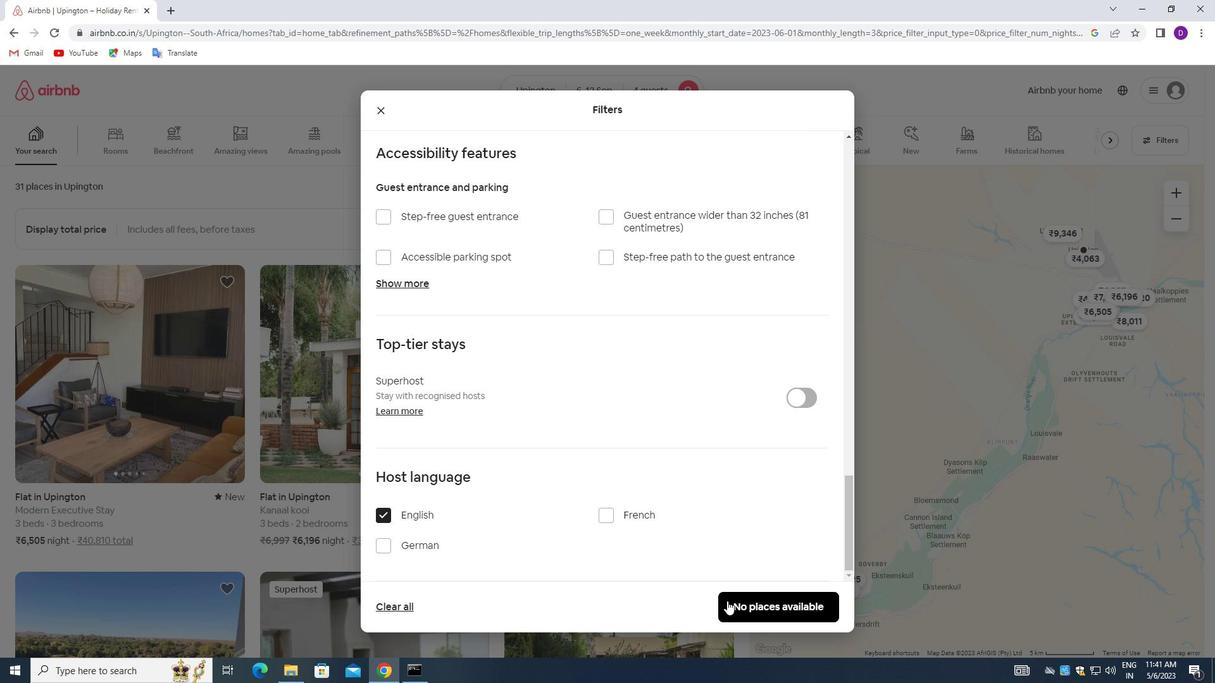 
Action: Mouse pressed left at (730, 604)
Screenshot: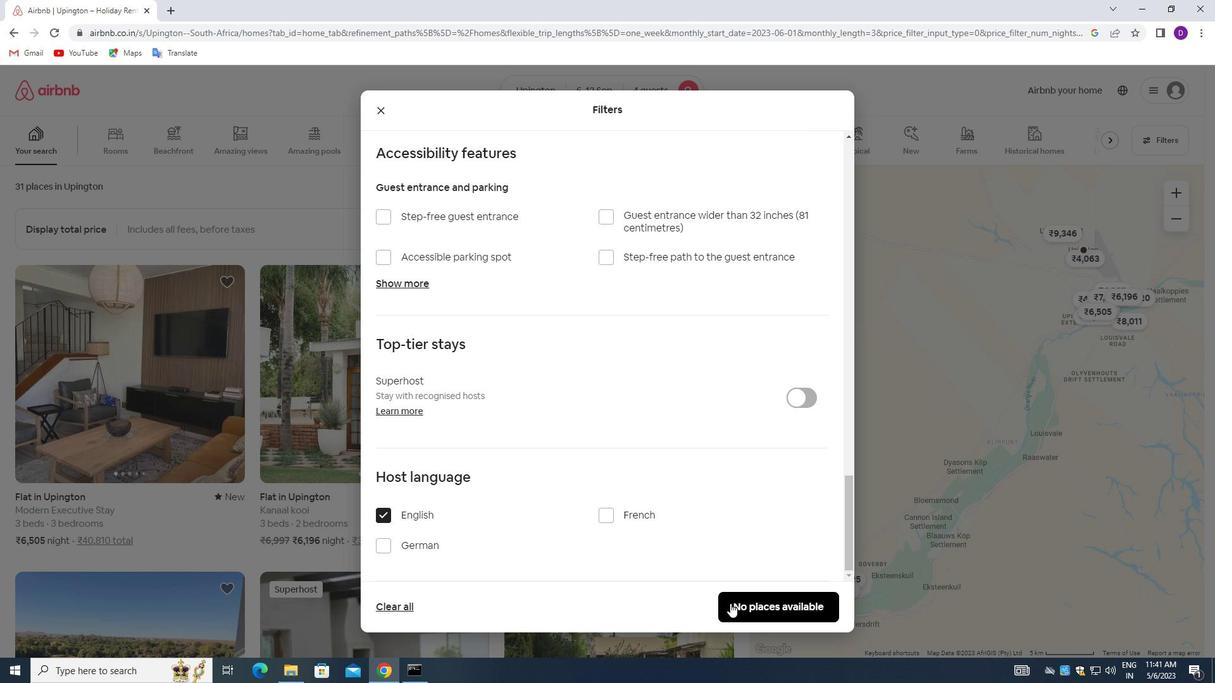 
Action: Mouse moved to (657, 461)
Screenshot: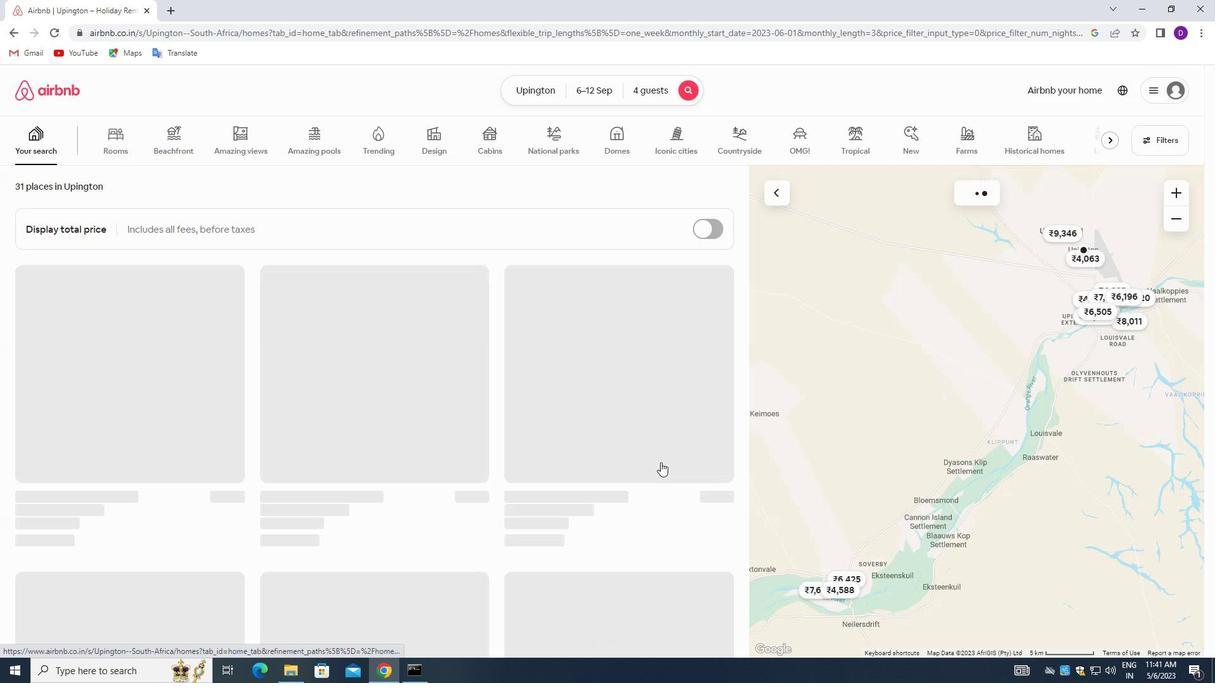 
